 Task: Look for space in Güroymak, Turkey from 12th July, 2023 to 16th July, 2023 for 8 adults in price range Rs.10000 to Rs.16000. Place can be private room with 8 bedrooms having 8 beds and 8 bathrooms. Property type can be house, flat, guest house, hotel. Amenities needed are: wifi, TV, free parkinig on premises, gym, breakfast. Booking option can be shelf check-in. Required host language is English.
Action: Key pressed <Key.caps_lock>G<Key.caps_lock>uroymak,<Key.space><Key.caps_lock>T<Key.caps_lock>urkey<Key.enter>
Screenshot: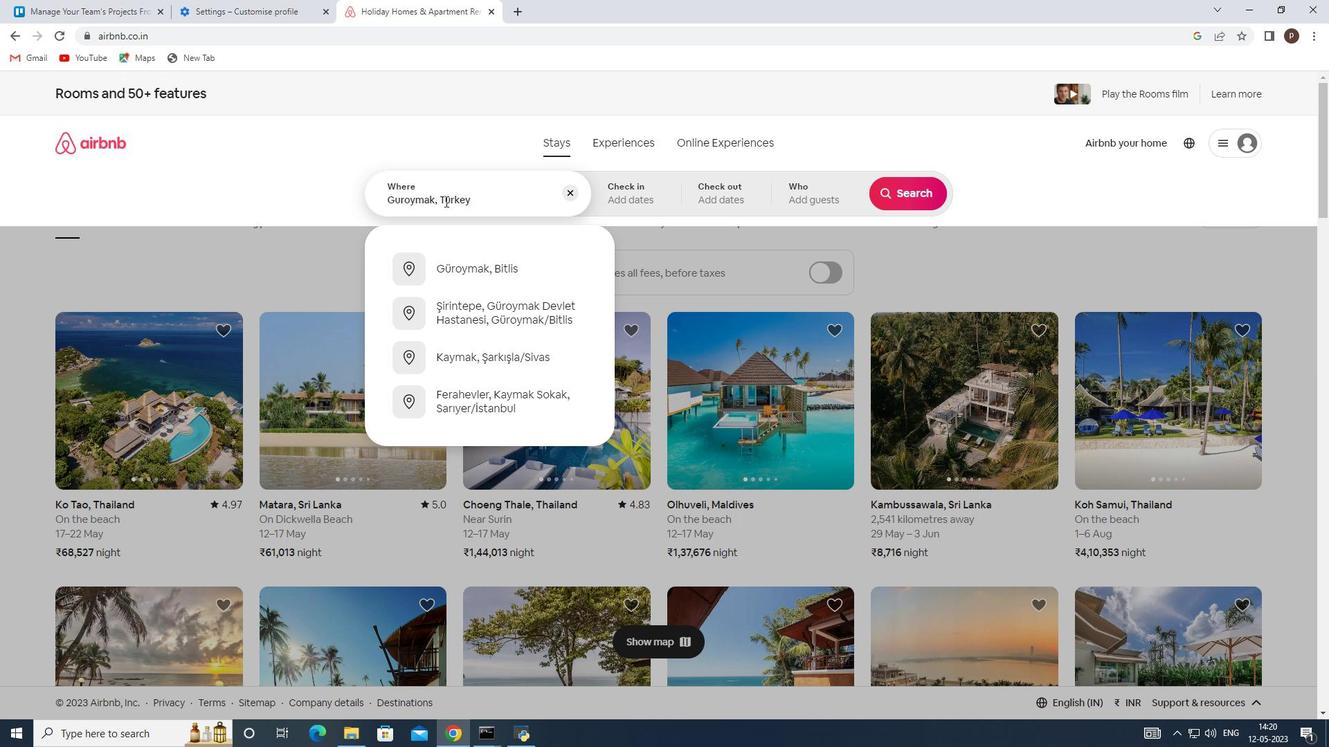 
Action: Mouse moved to (901, 300)
Screenshot: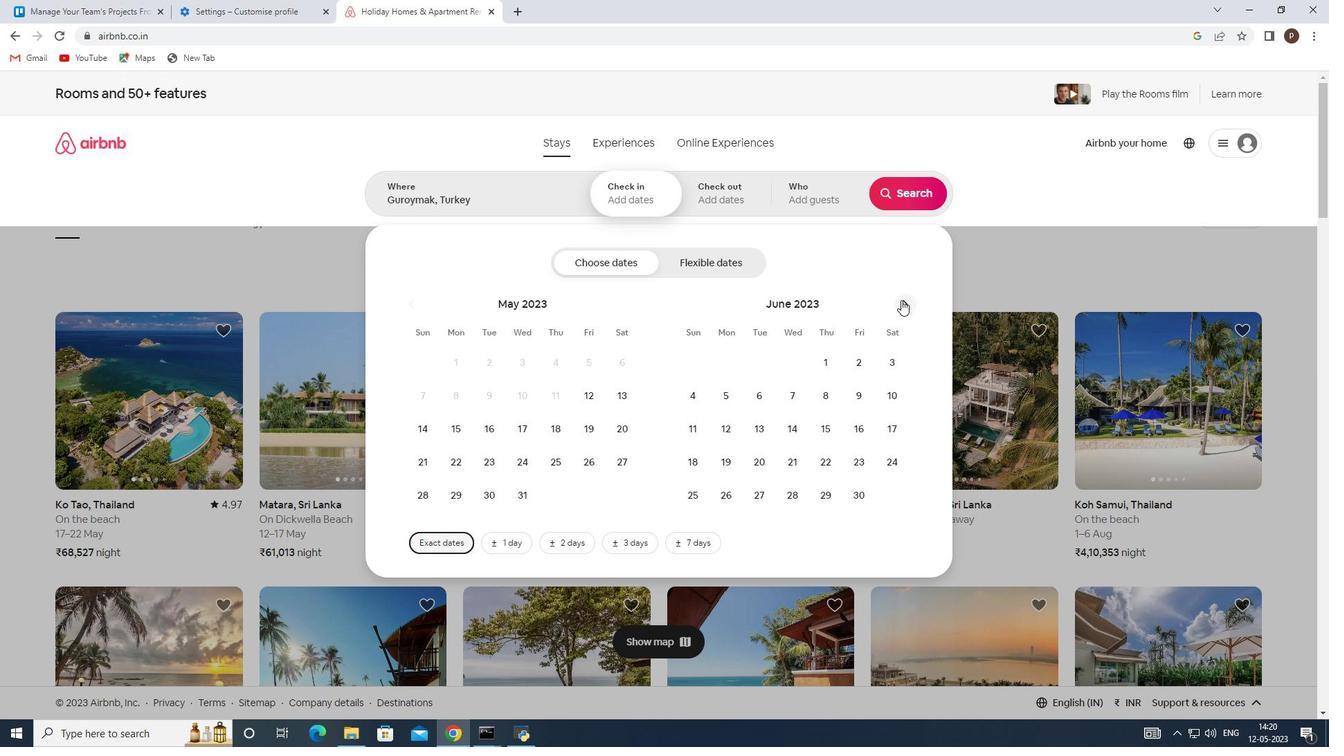 
Action: Mouse pressed left at (901, 300)
Screenshot: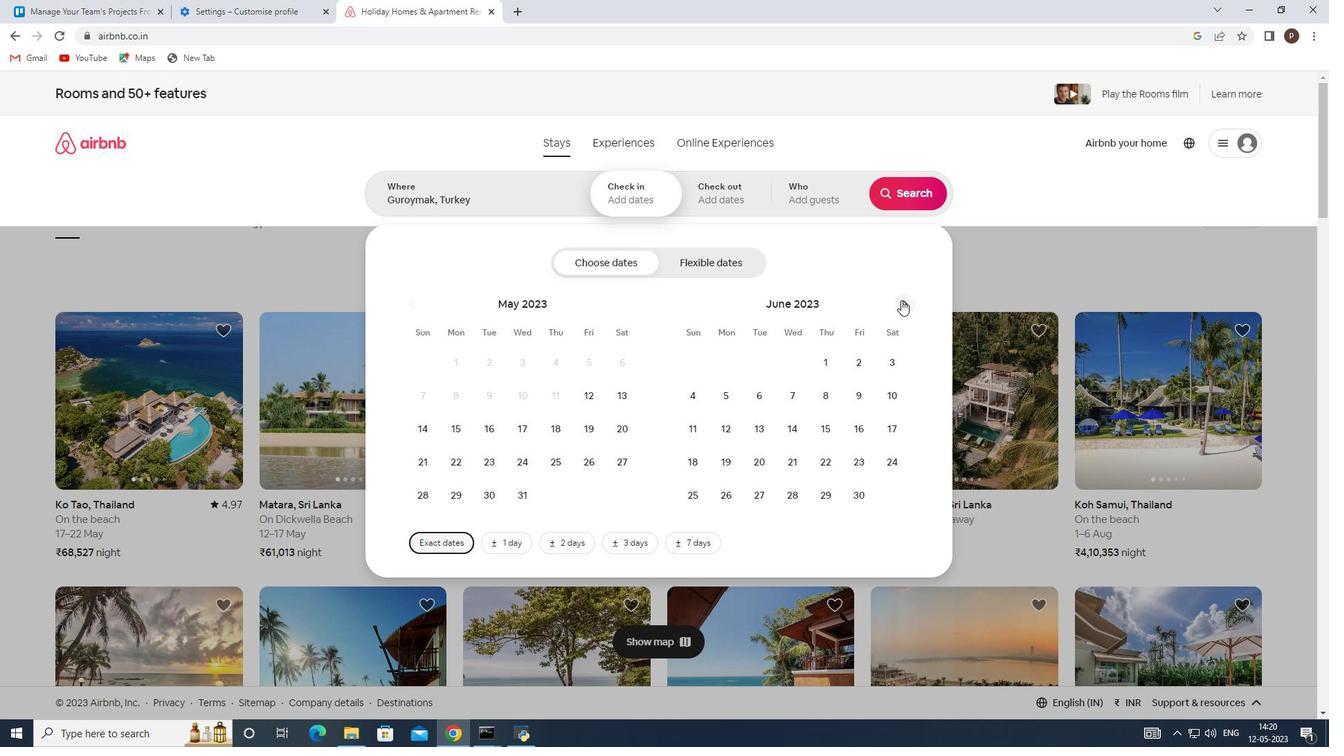 
Action: Mouse moved to (785, 428)
Screenshot: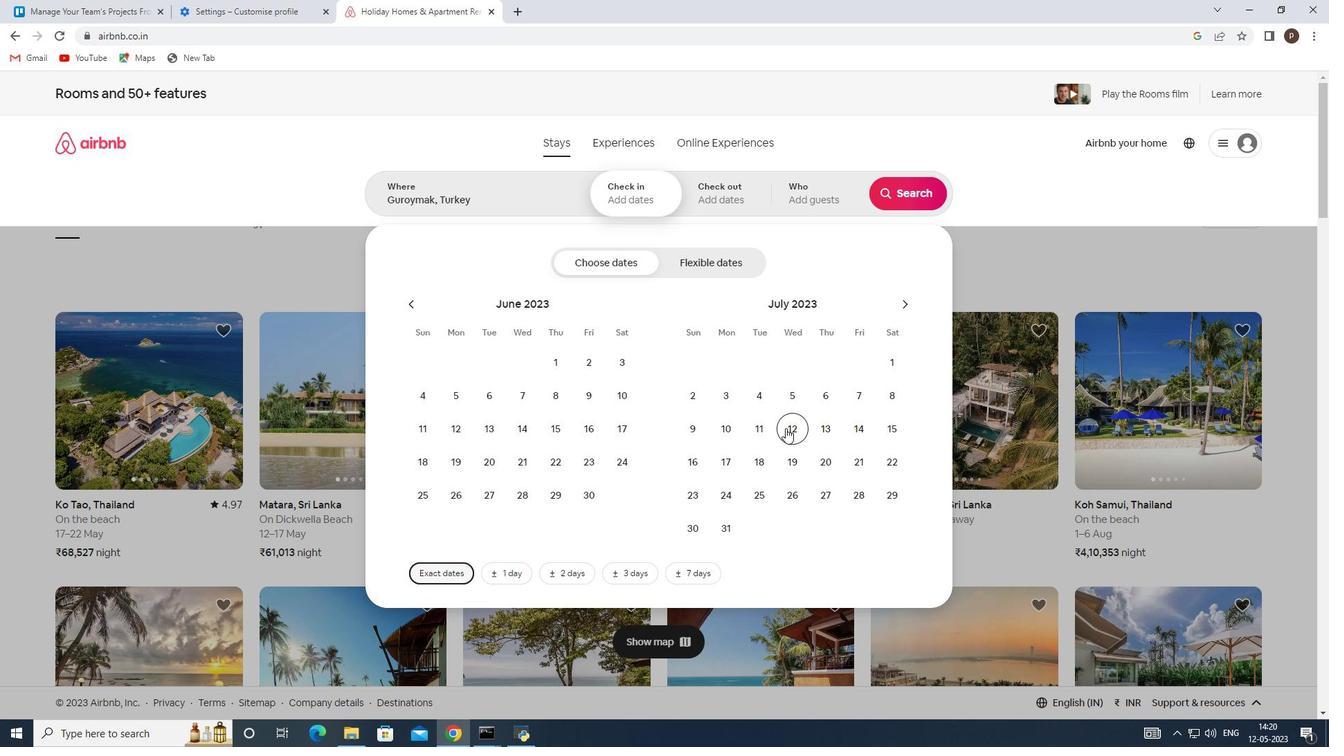 
Action: Mouse pressed left at (785, 428)
Screenshot: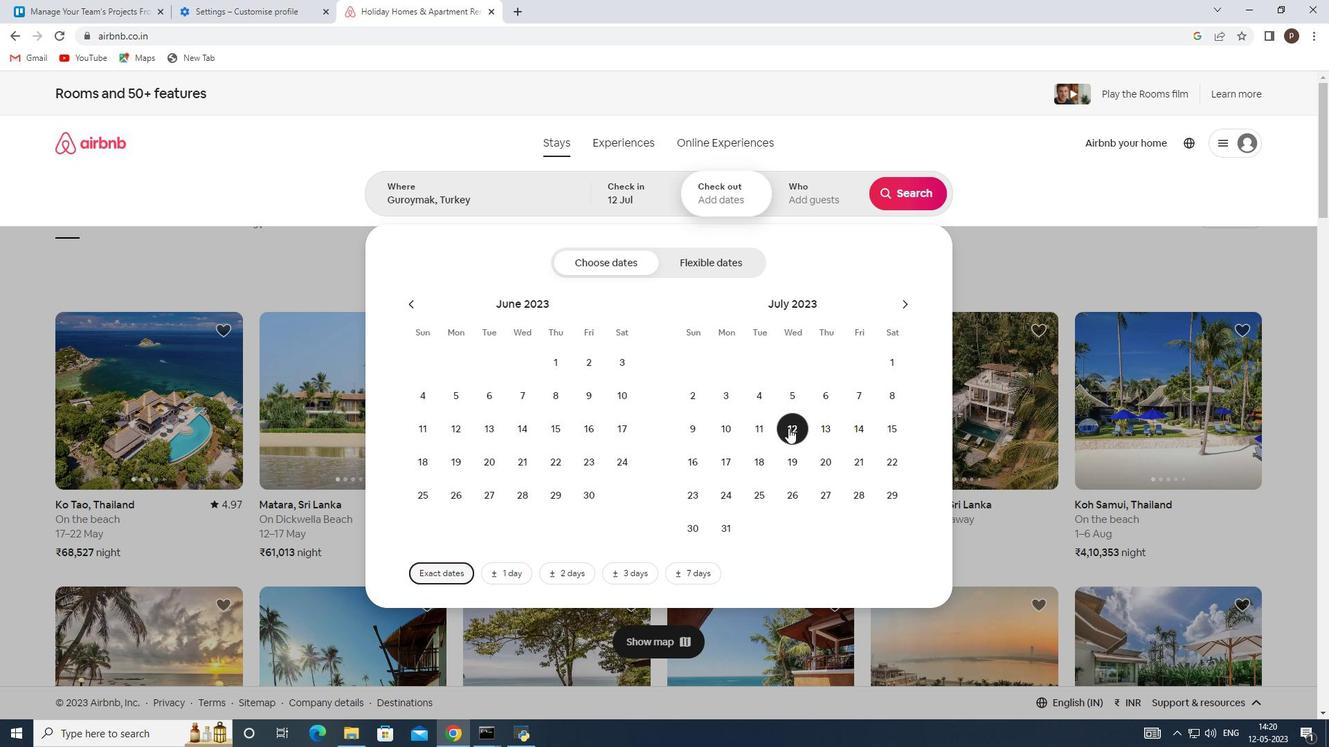 
Action: Mouse moved to (701, 461)
Screenshot: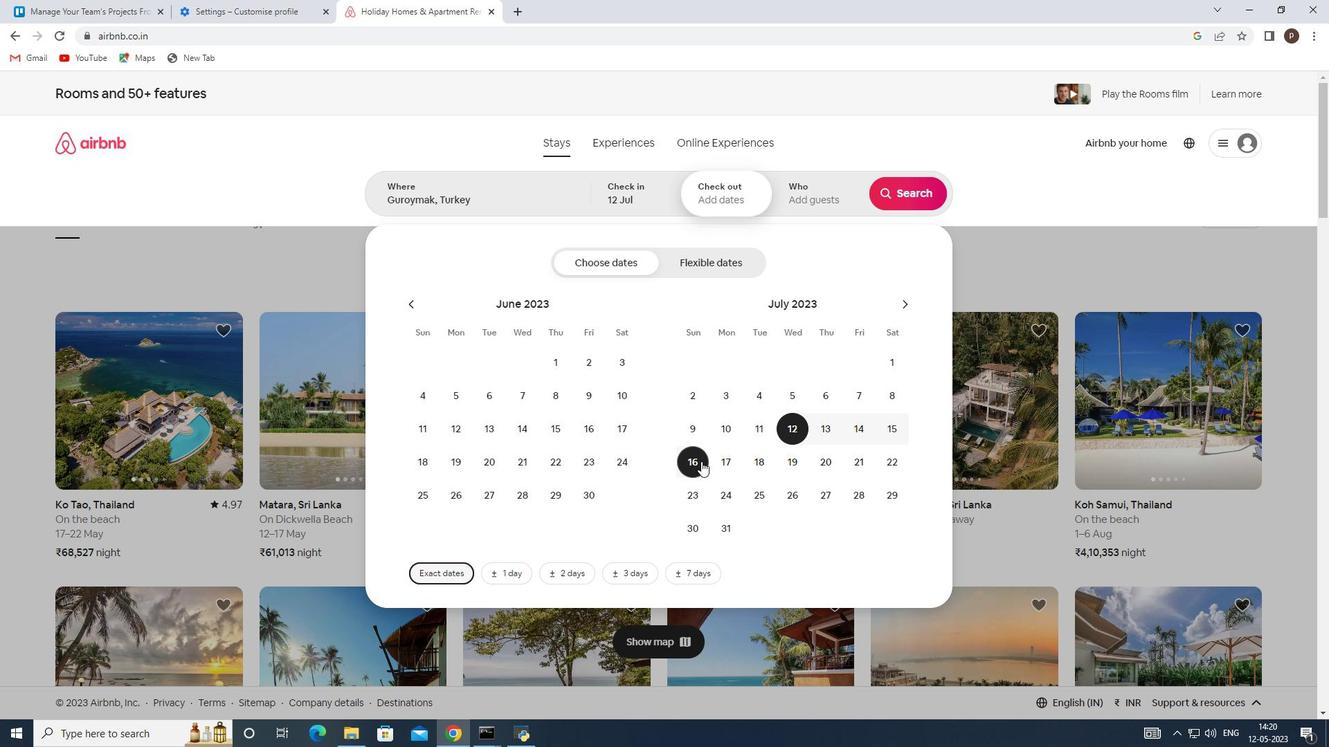 
Action: Mouse pressed left at (701, 461)
Screenshot: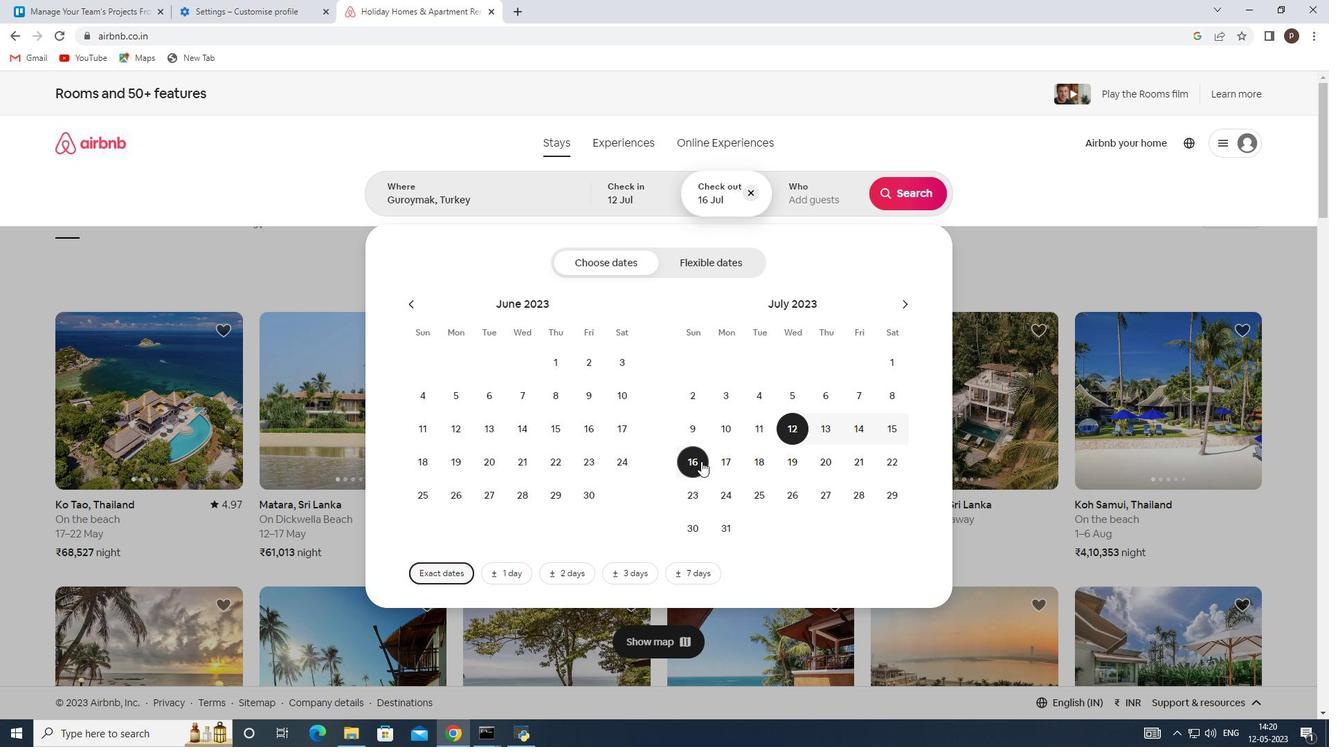 
Action: Mouse moved to (815, 190)
Screenshot: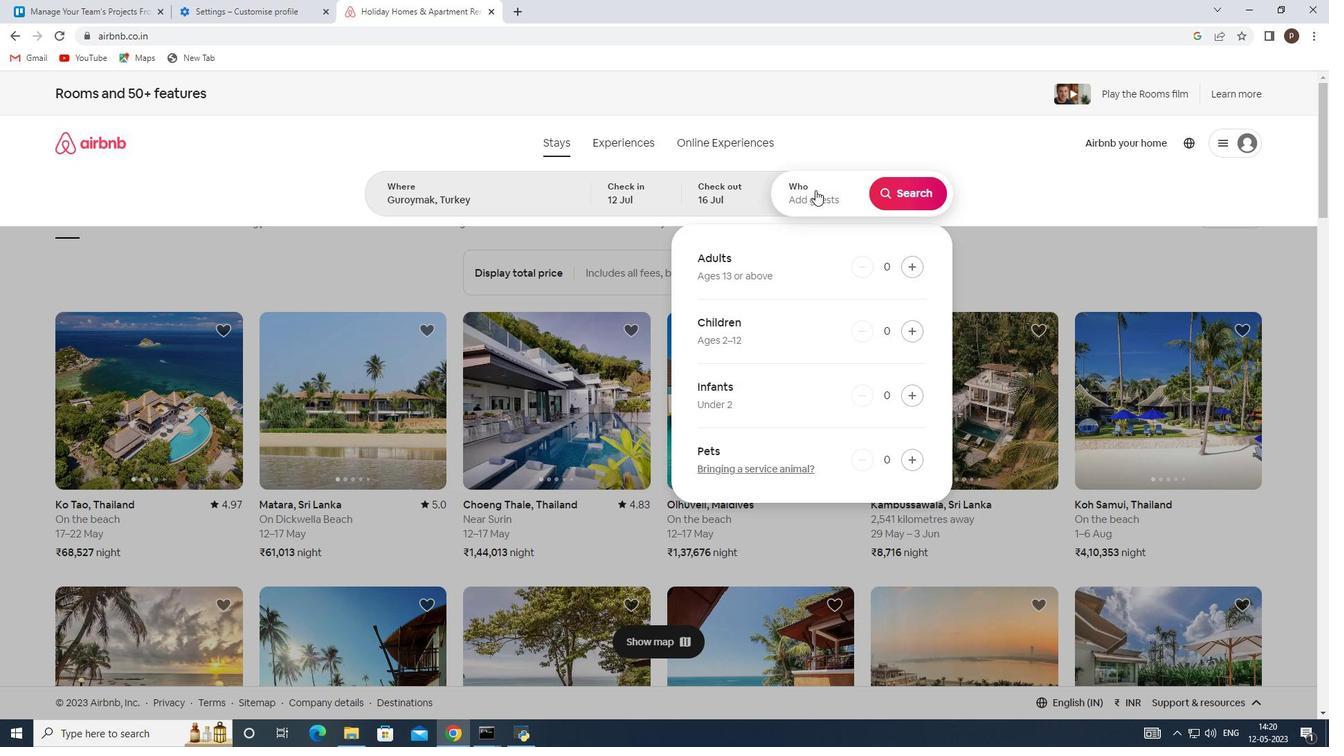 
Action: Mouse pressed left at (815, 190)
Screenshot: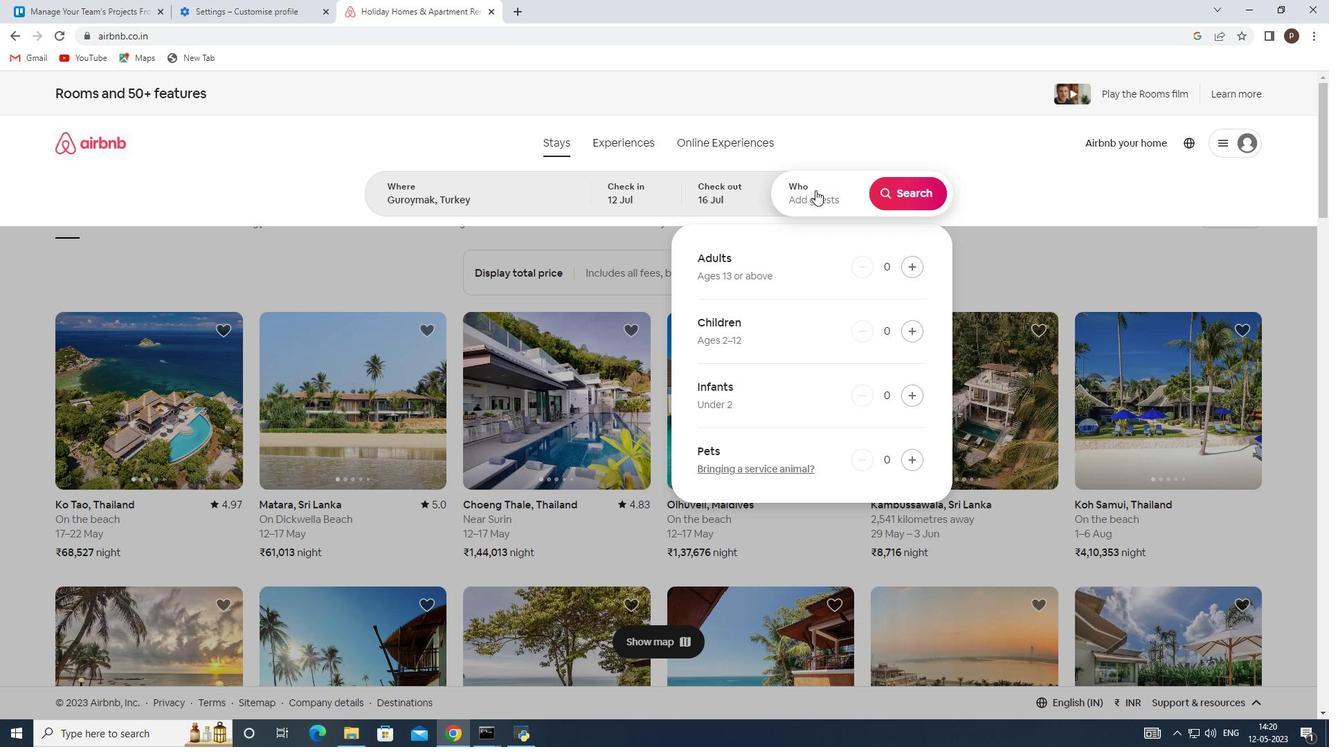 
Action: Mouse moved to (916, 265)
Screenshot: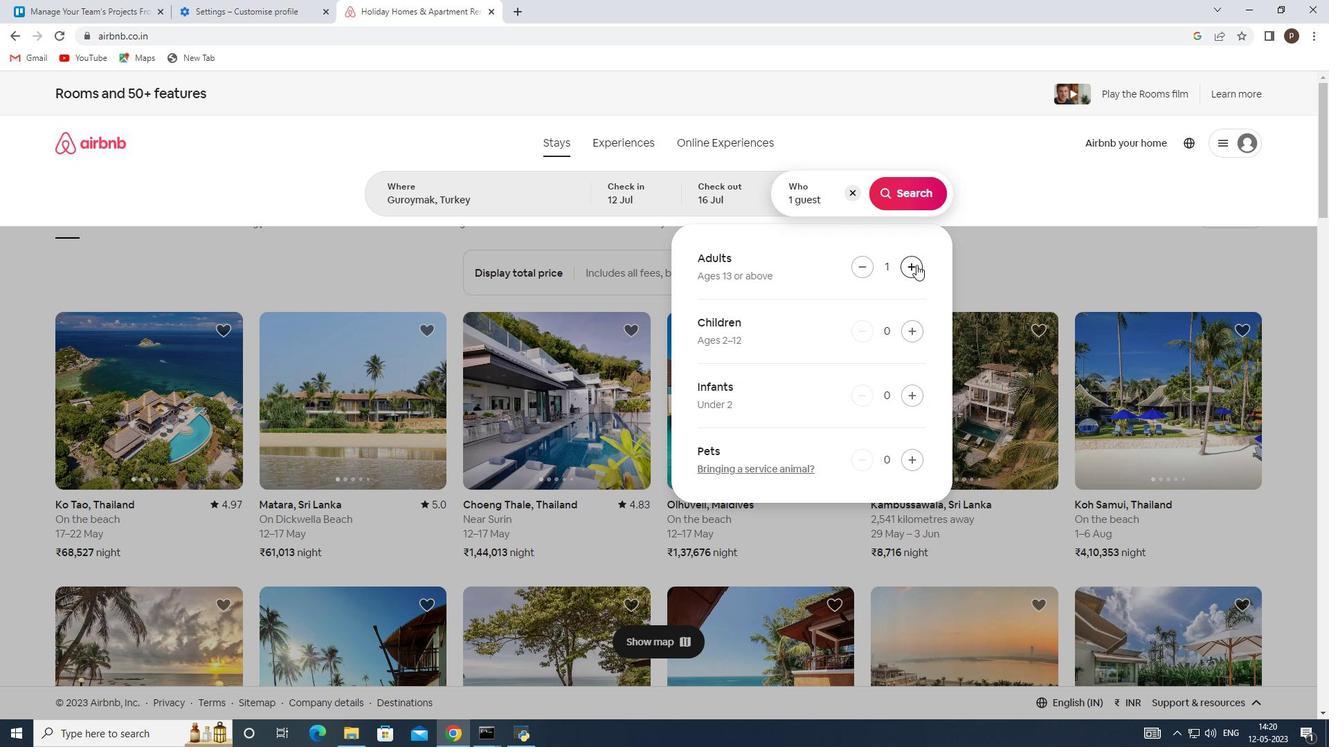 
Action: Mouse pressed left at (916, 265)
Screenshot: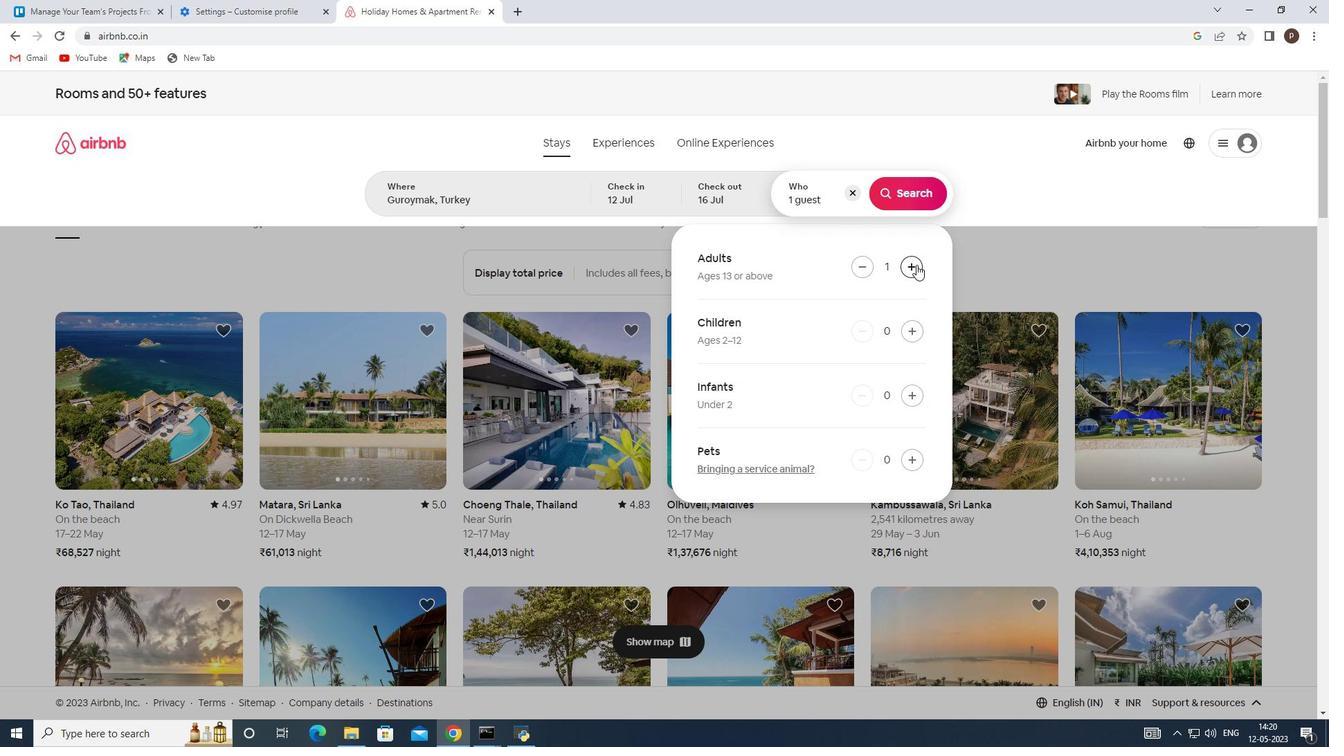 
Action: Mouse pressed left at (916, 265)
Screenshot: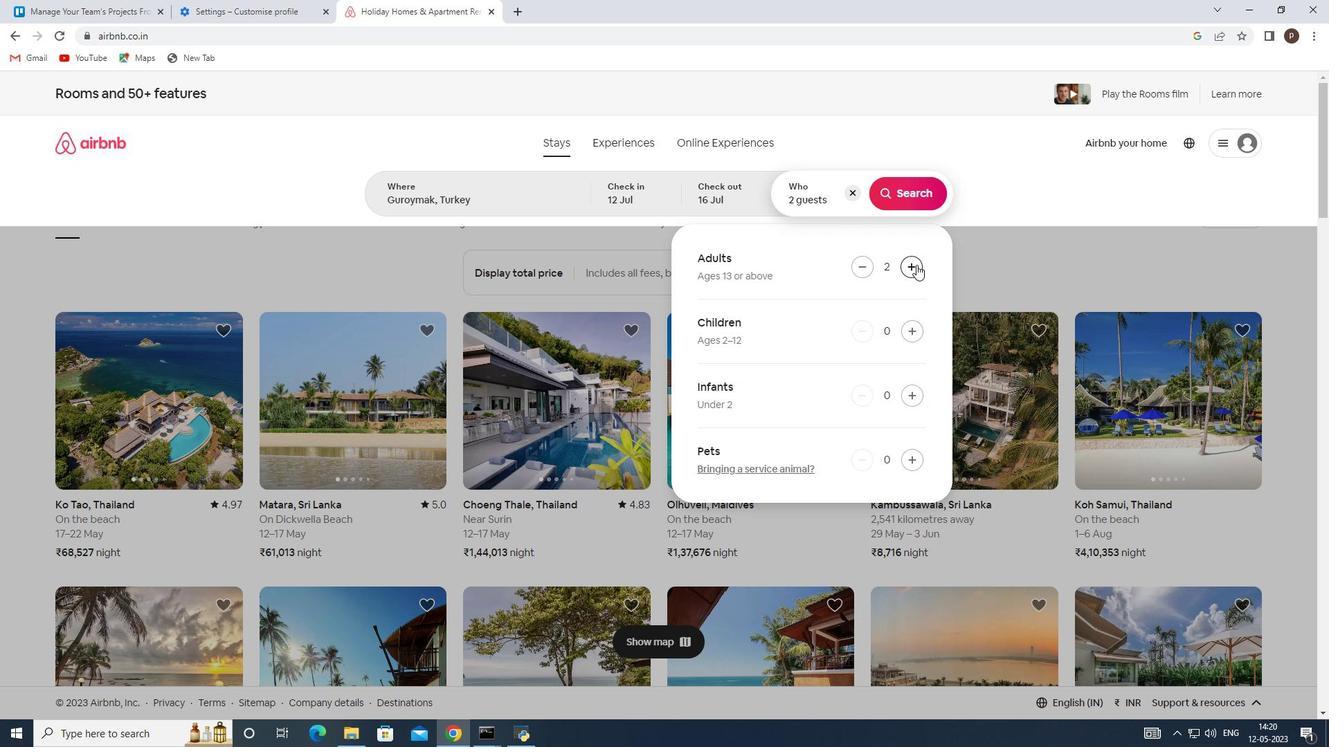 
Action: Mouse pressed left at (916, 265)
Screenshot: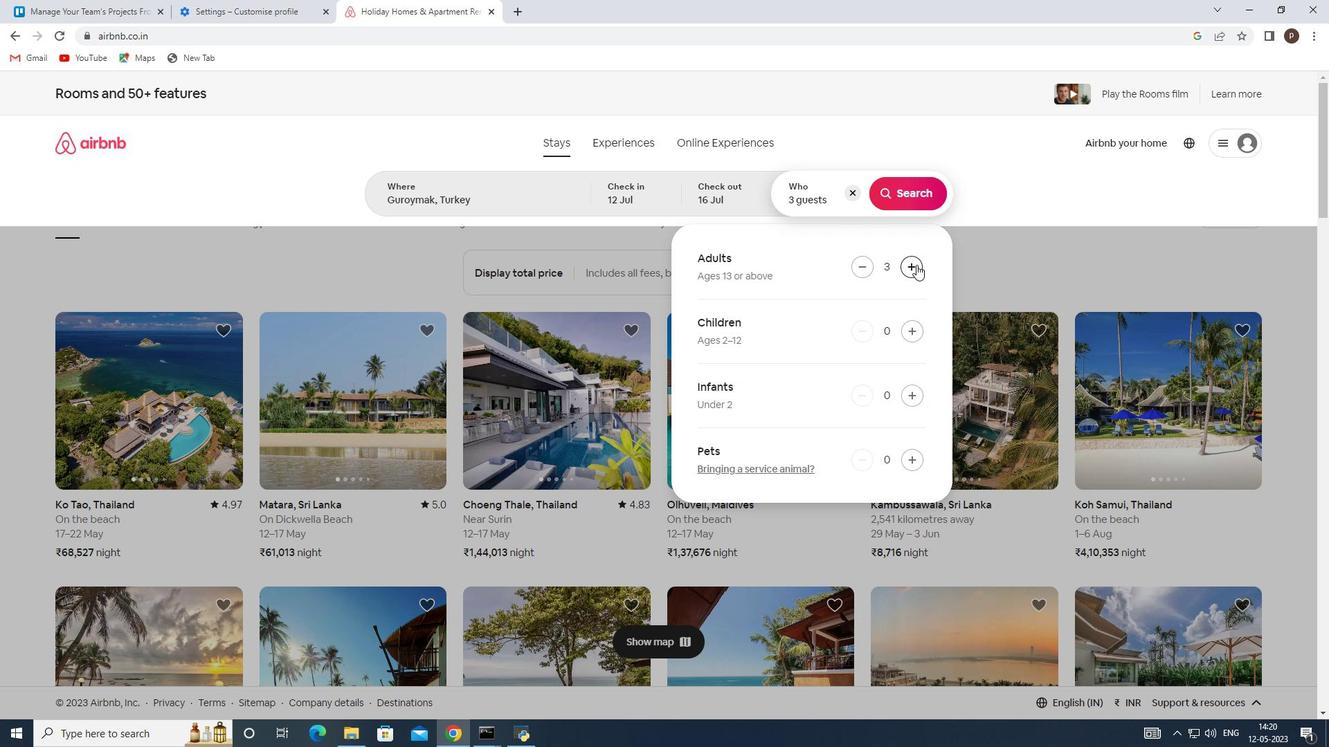 
Action: Mouse pressed left at (916, 265)
Screenshot: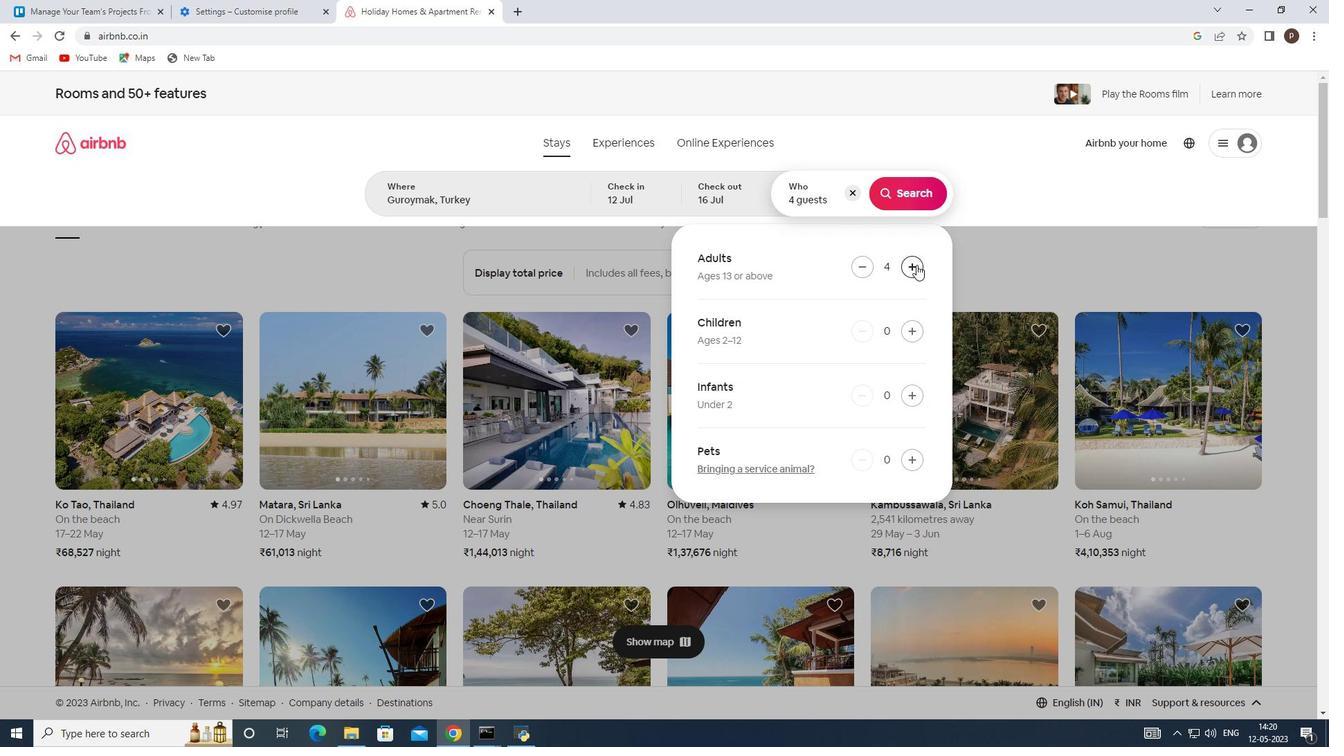 
Action: Mouse pressed left at (916, 265)
Screenshot: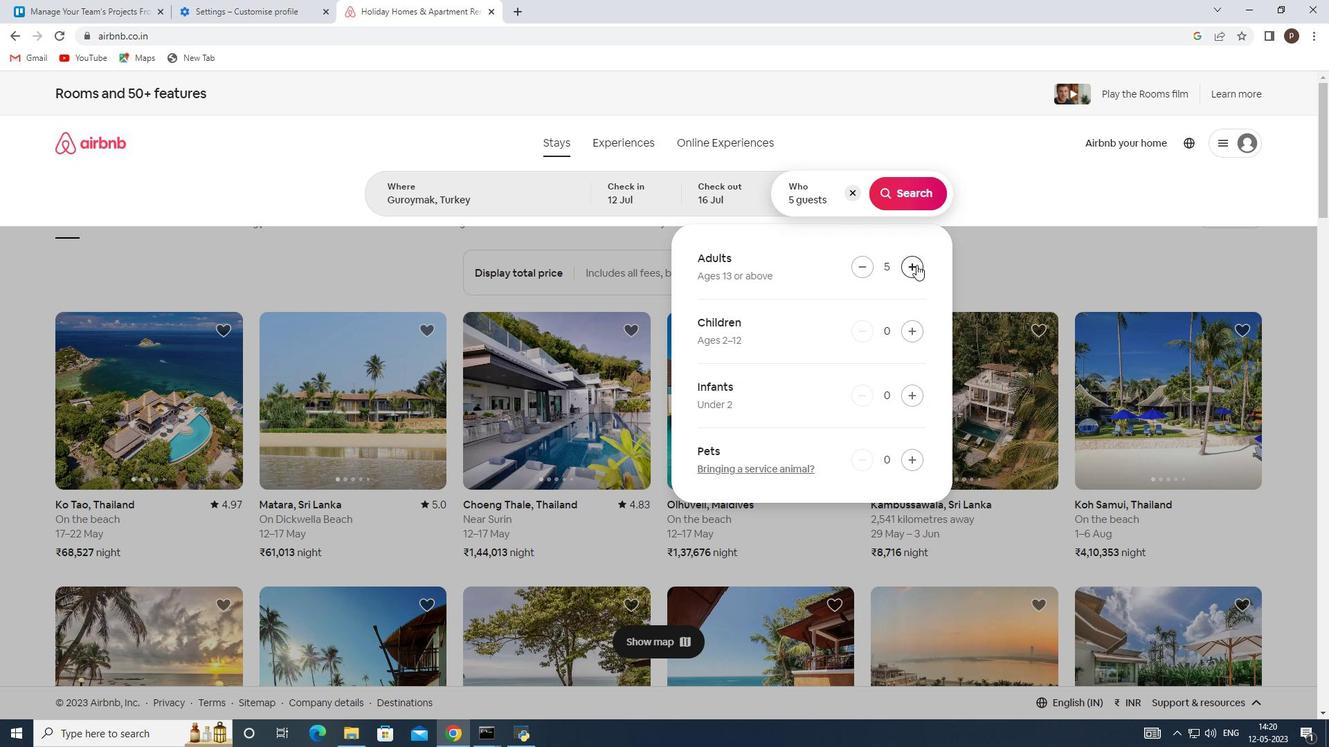 
Action: Mouse pressed left at (916, 265)
Screenshot: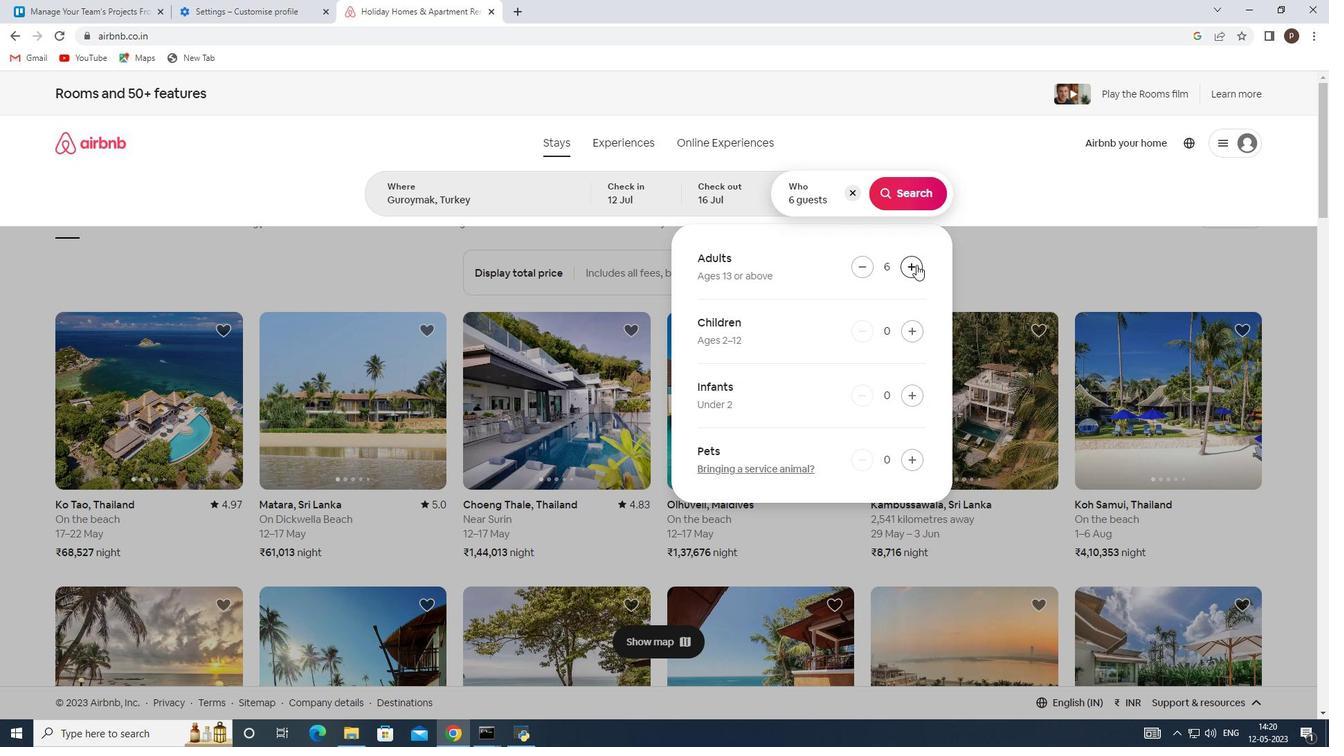 
Action: Mouse pressed left at (916, 265)
Screenshot: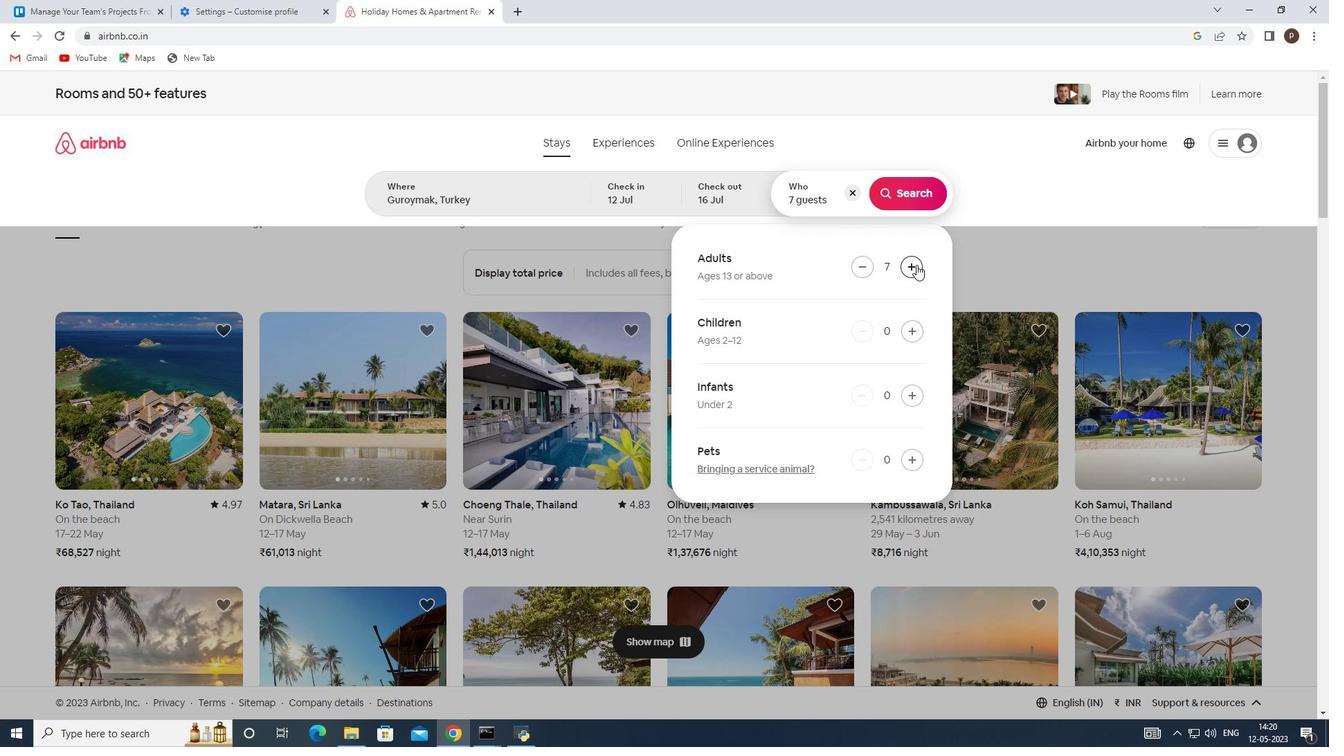 
Action: Mouse pressed left at (916, 265)
Screenshot: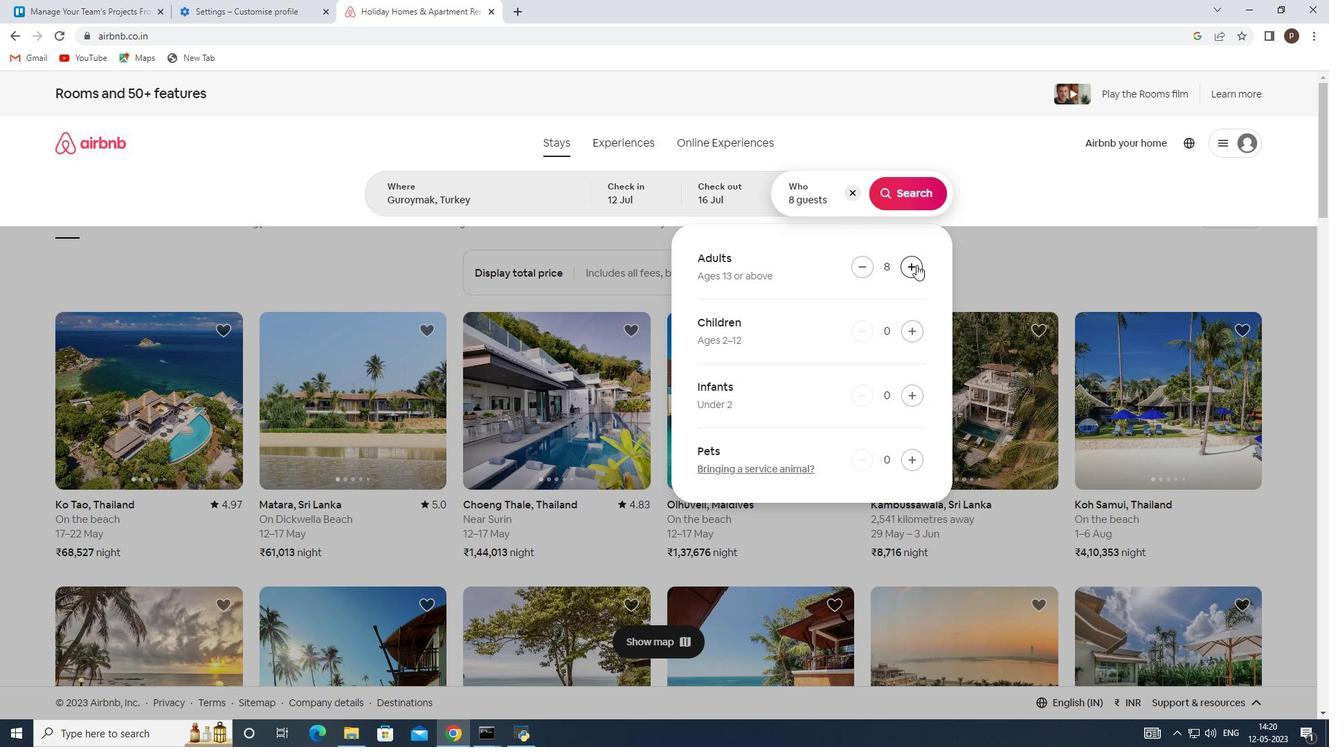 
Action: Mouse moved to (903, 200)
Screenshot: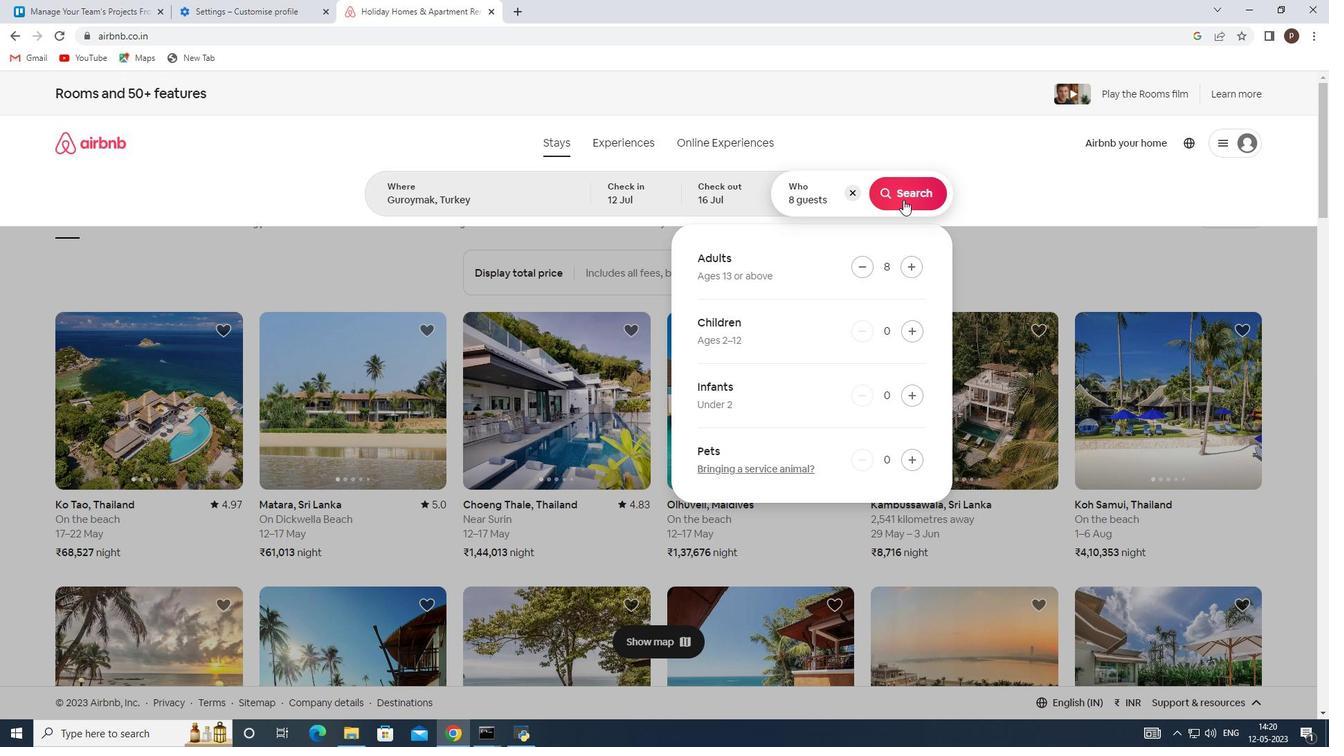 
Action: Mouse pressed left at (903, 200)
Screenshot: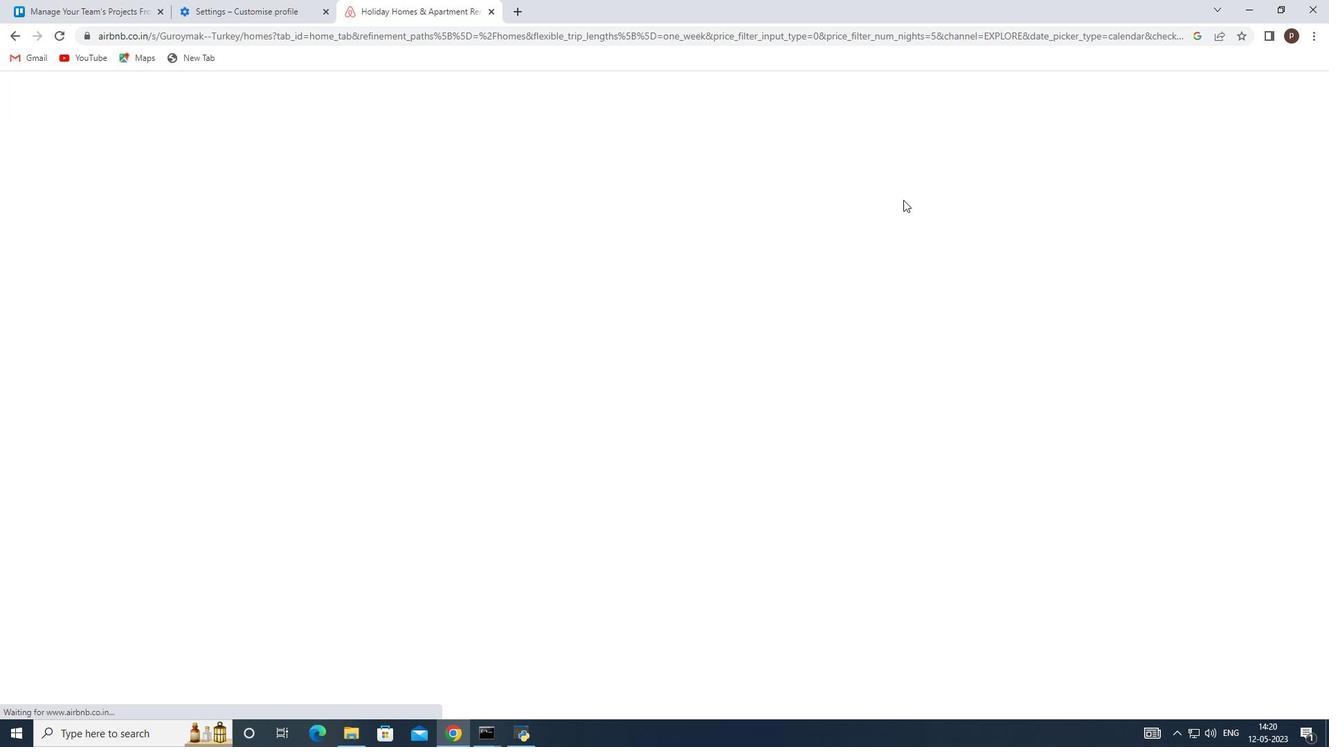 
Action: Mouse moved to (1249, 156)
Screenshot: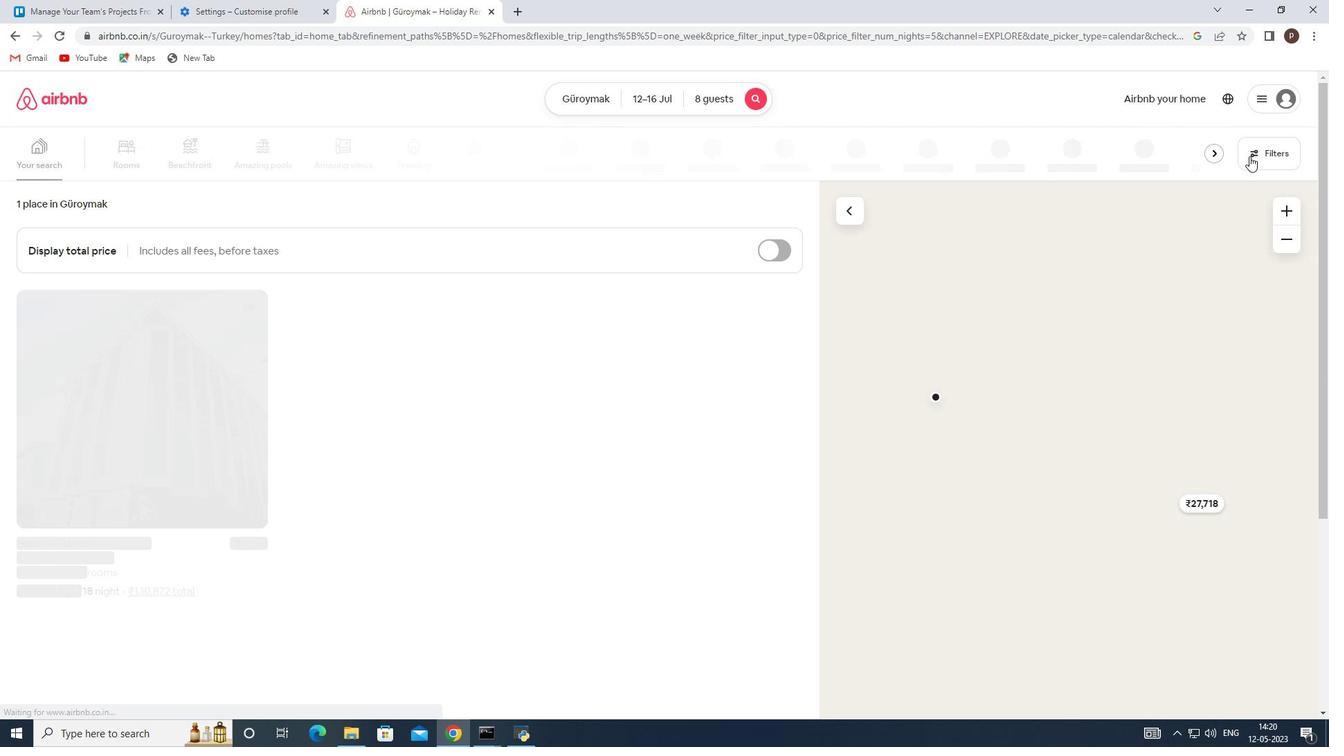 
Action: Mouse pressed left at (1249, 156)
Screenshot: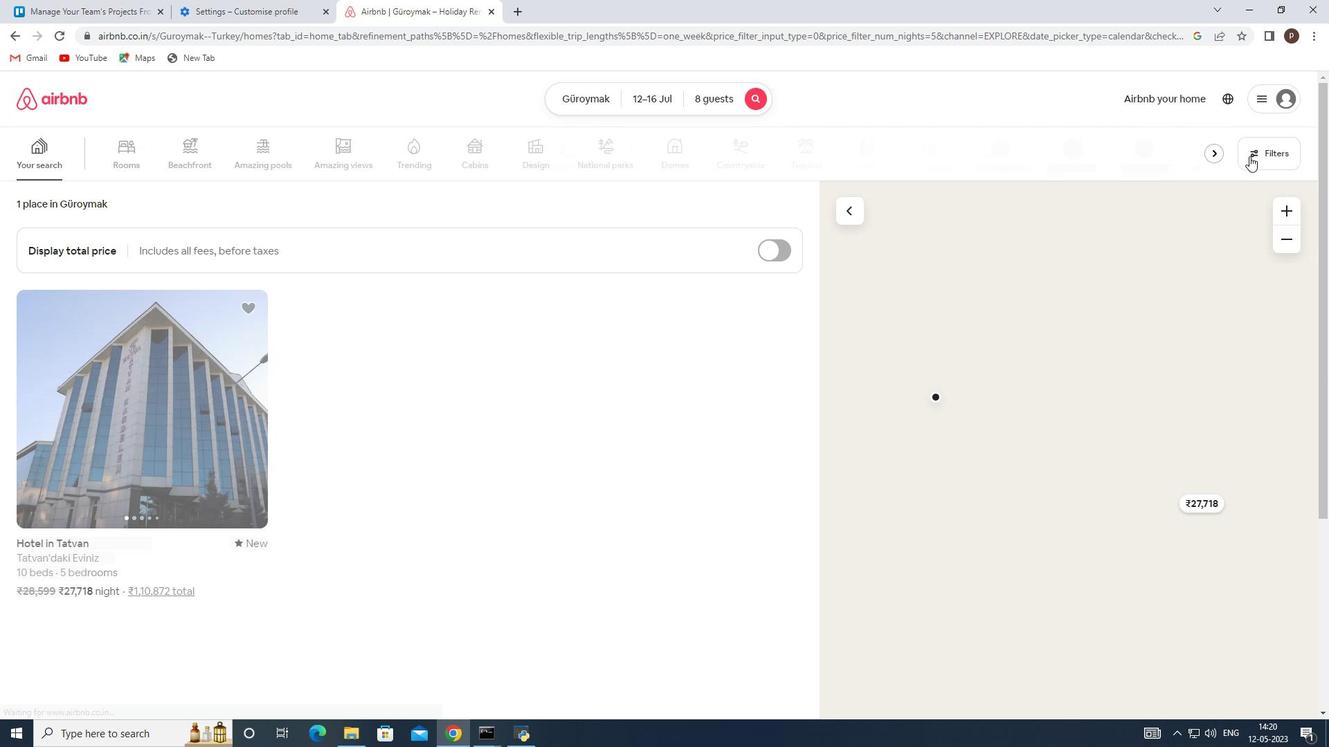 
Action: Mouse moved to (470, 491)
Screenshot: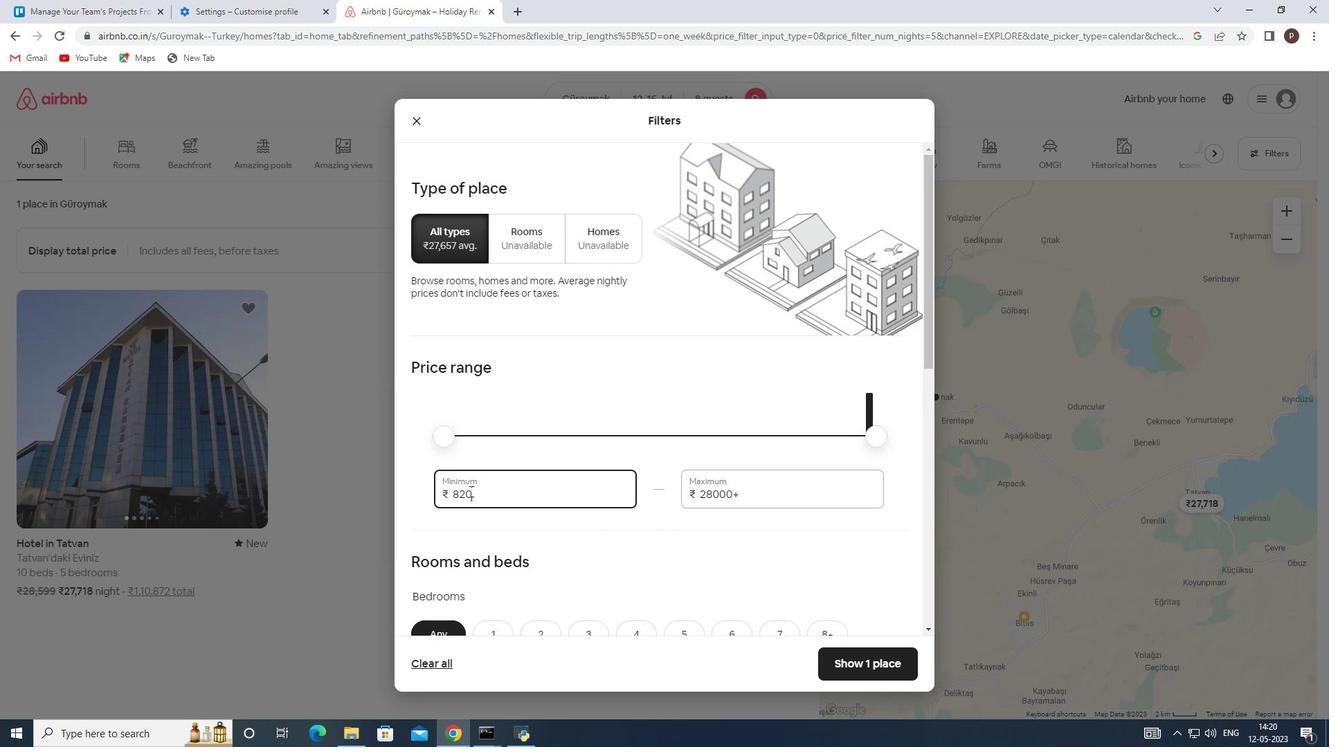 
Action: Mouse pressed left at (470, 491)
Screenshot: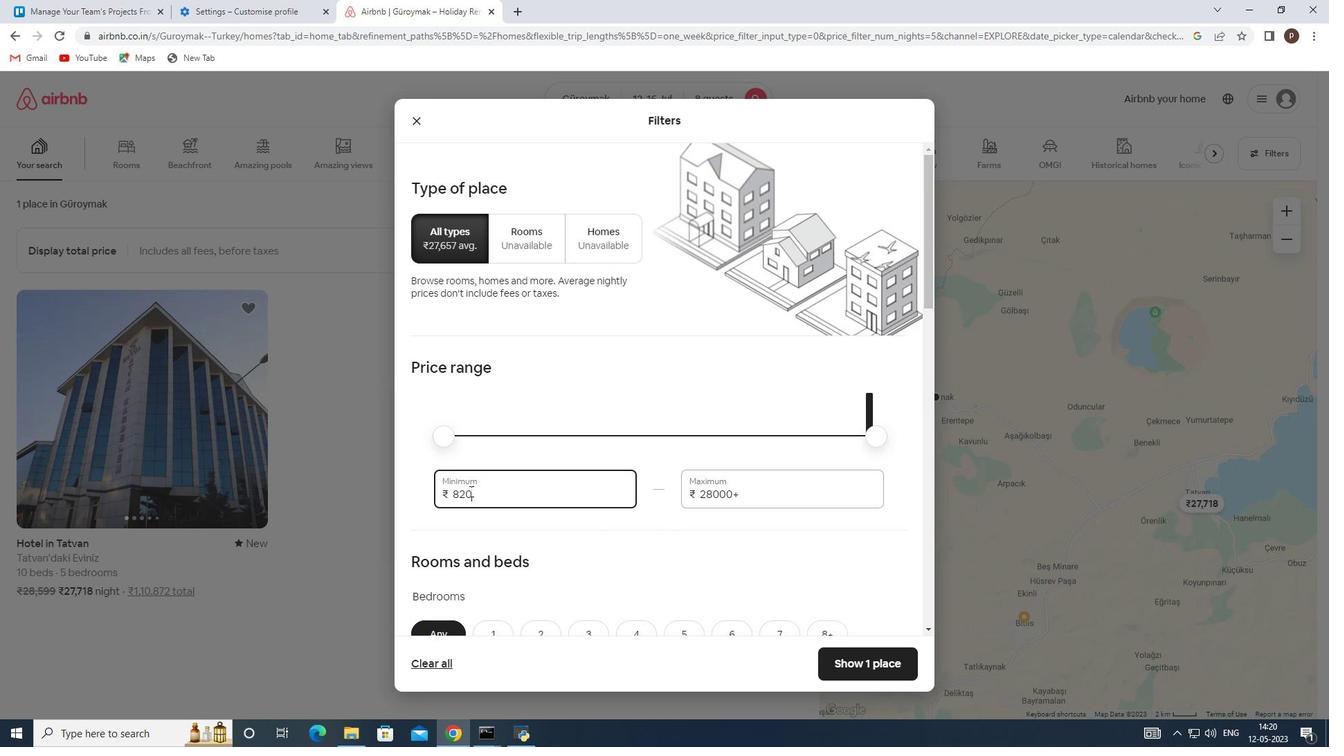
Action: Mouse pressed left at (470, 491)
Screenshot: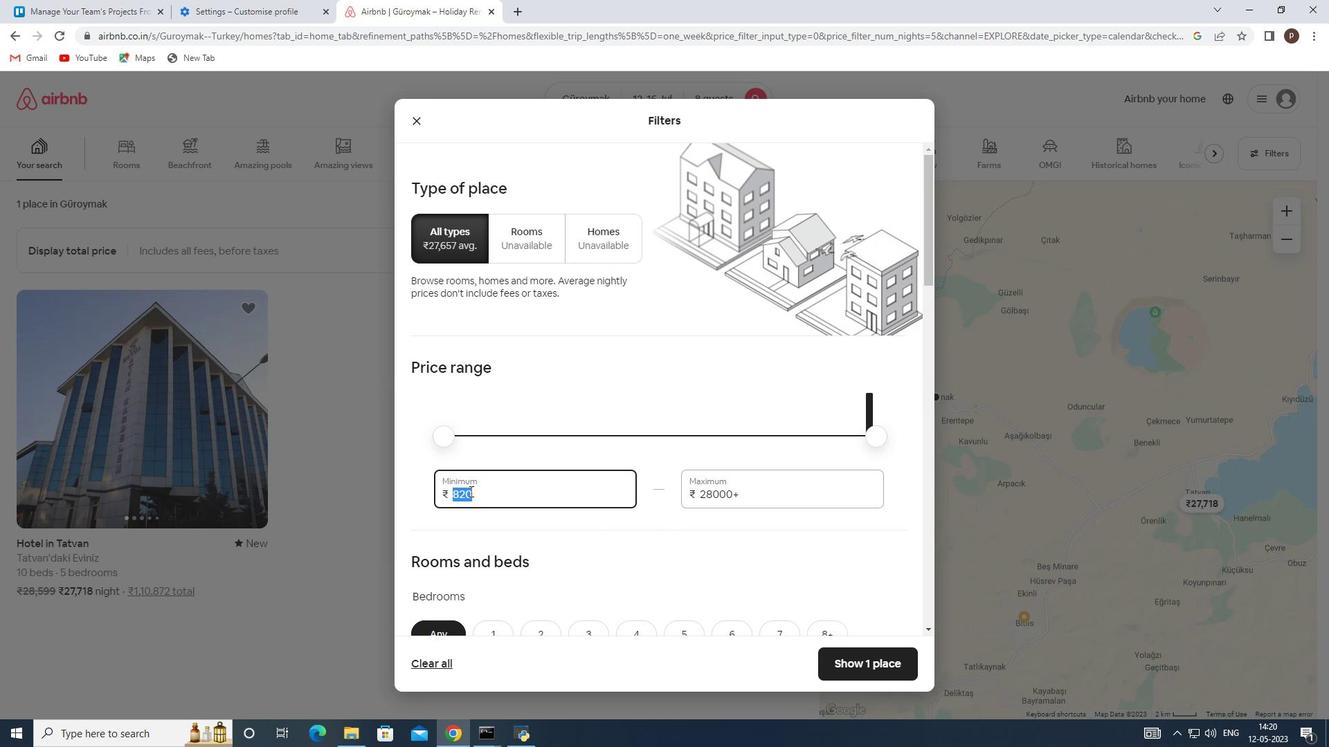 
Action: Key pressed 10000<Key.tab>16000
Screenshot: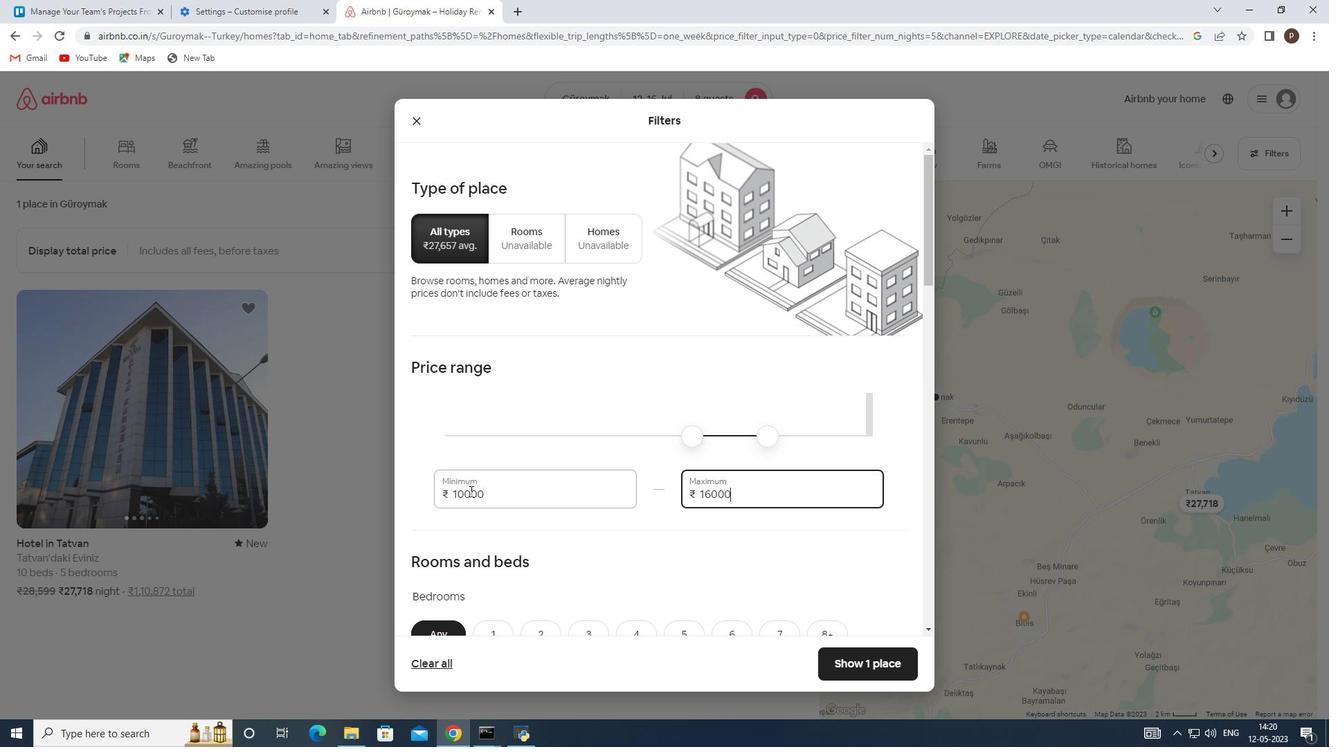 
Action: Mouse moved to (519, 525)
Screenshot: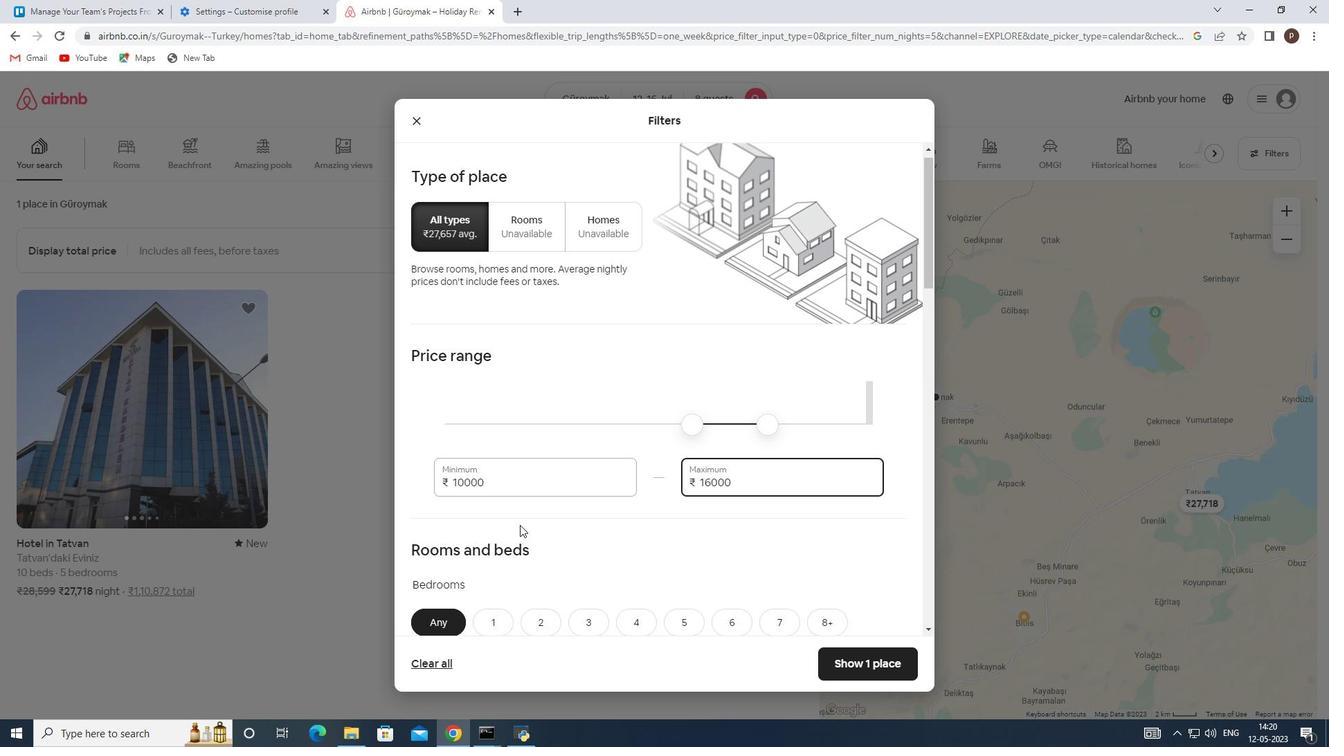 
Action: Mouse scrolled (519, 524) with delta (0, 0)
Screenshot: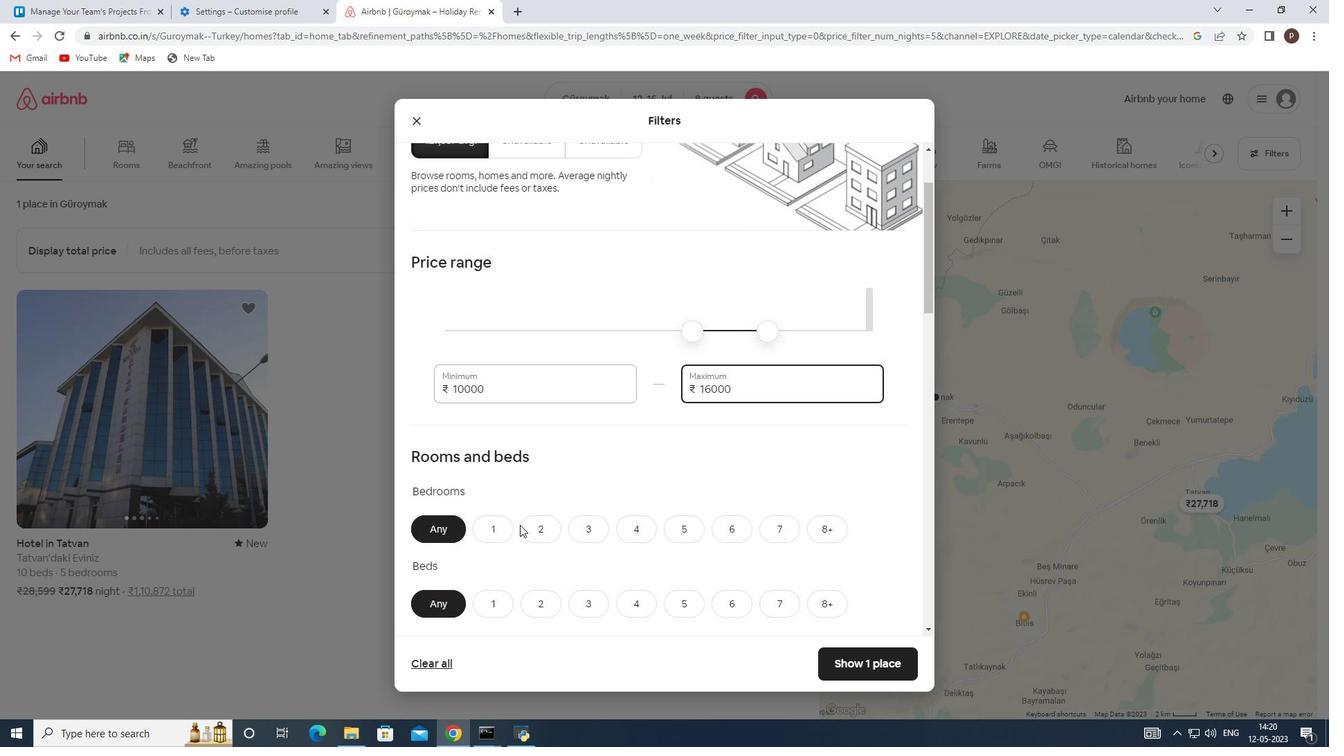 
Action: Mouse scrolled (519, 524) with delta (0, 0)
Screenshot: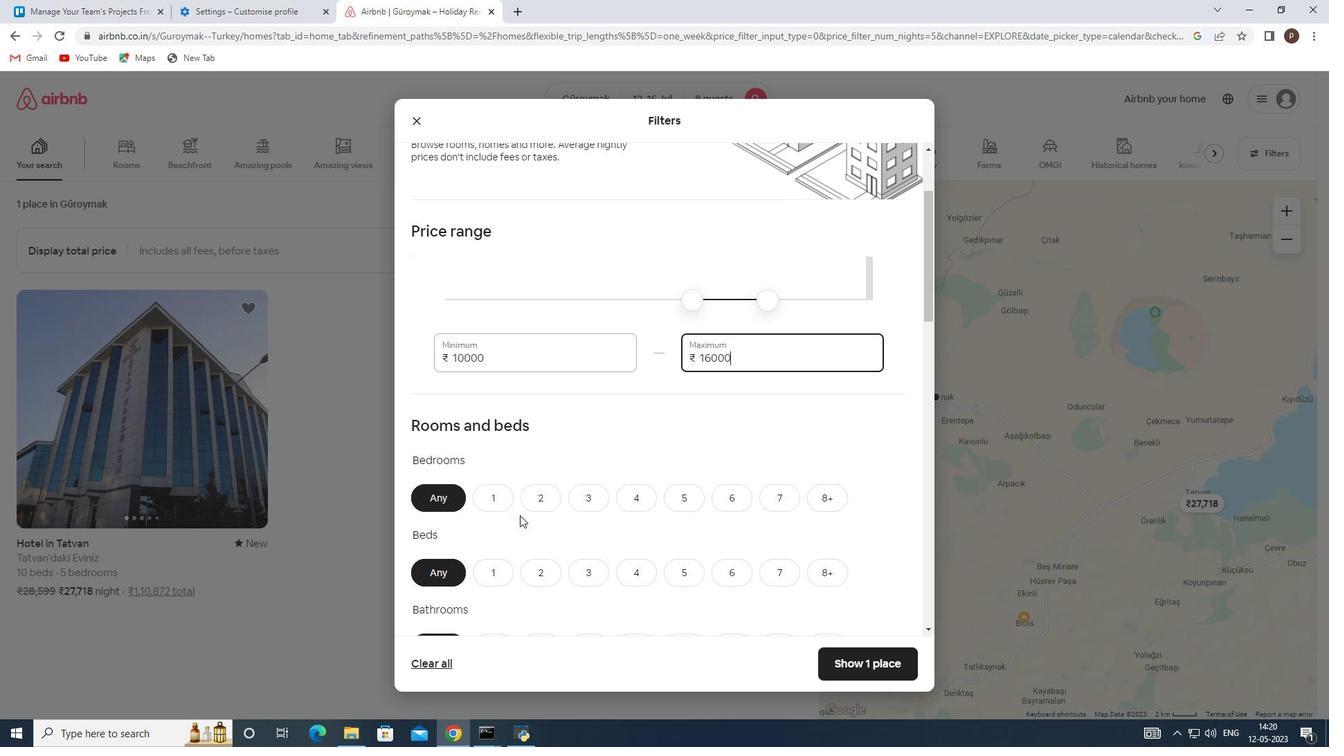 
Action: Mouse moved to (519, 504)
Screenshot: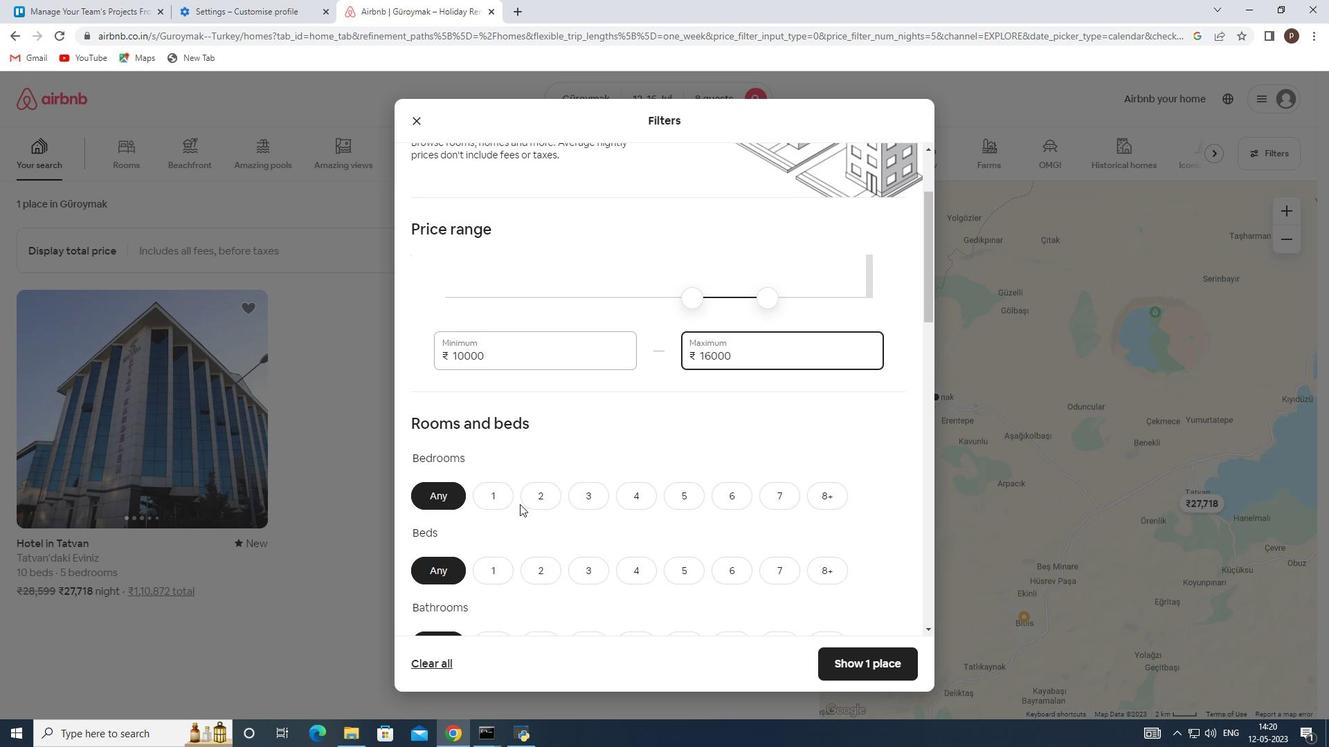
Action: Mouse scrolled (519, 504) with delta (0, 0)
Screenshot: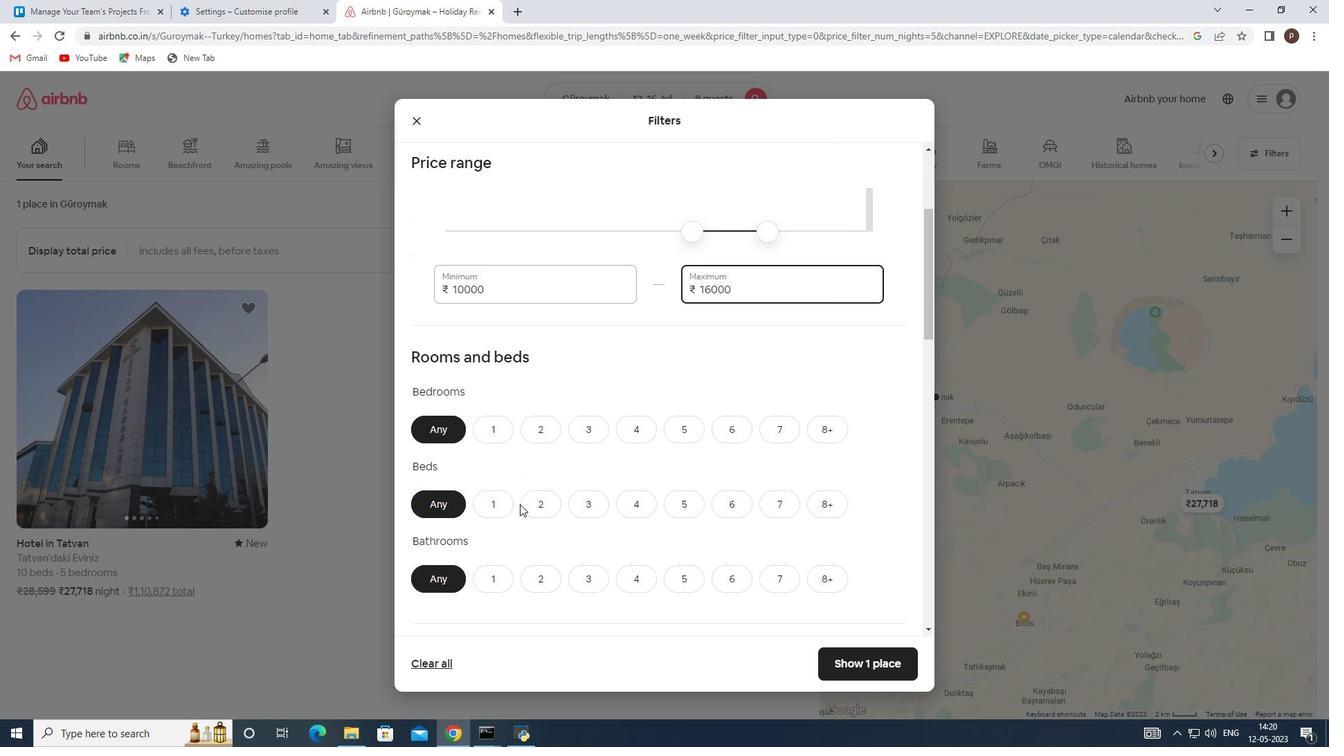 
Action: Mouse scrolled (519, 504) with delta (0, 0)
Screenshot: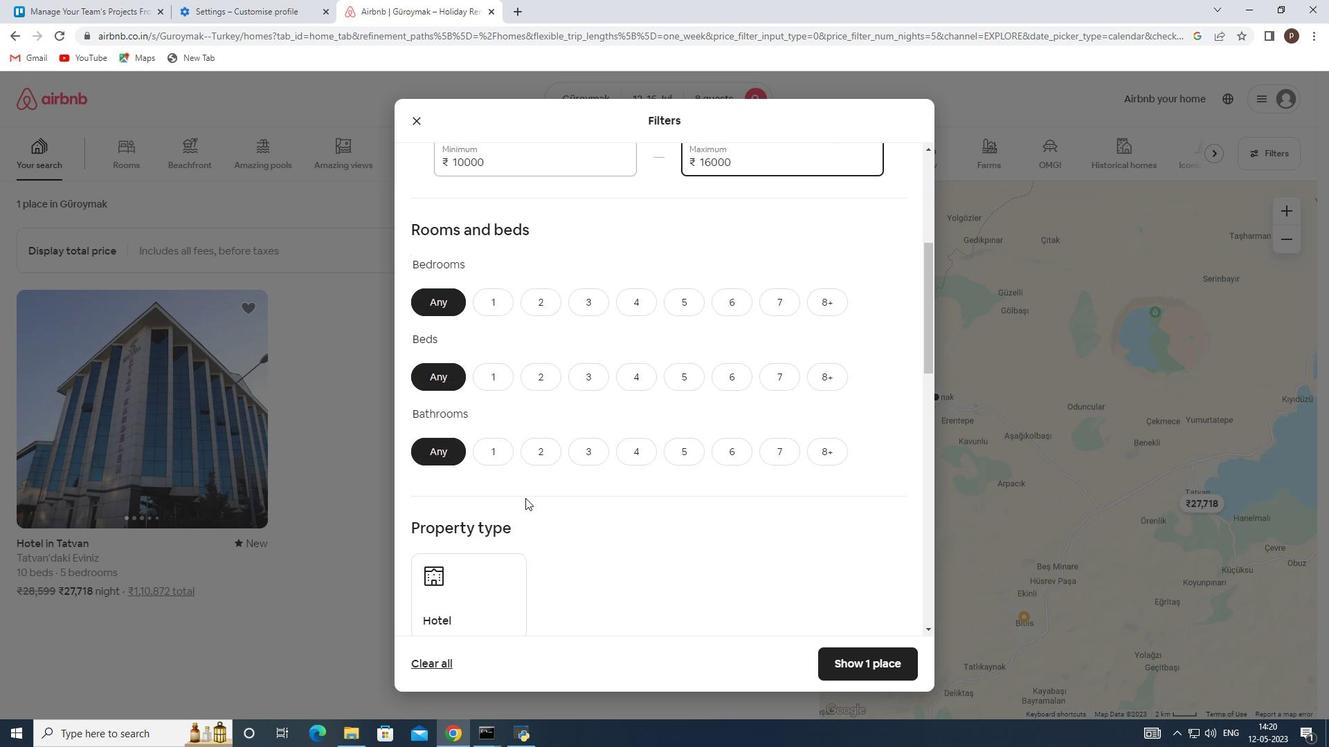 
Action: Mouse scrolled (519, 504) with delta (0, 0)
Screenshot: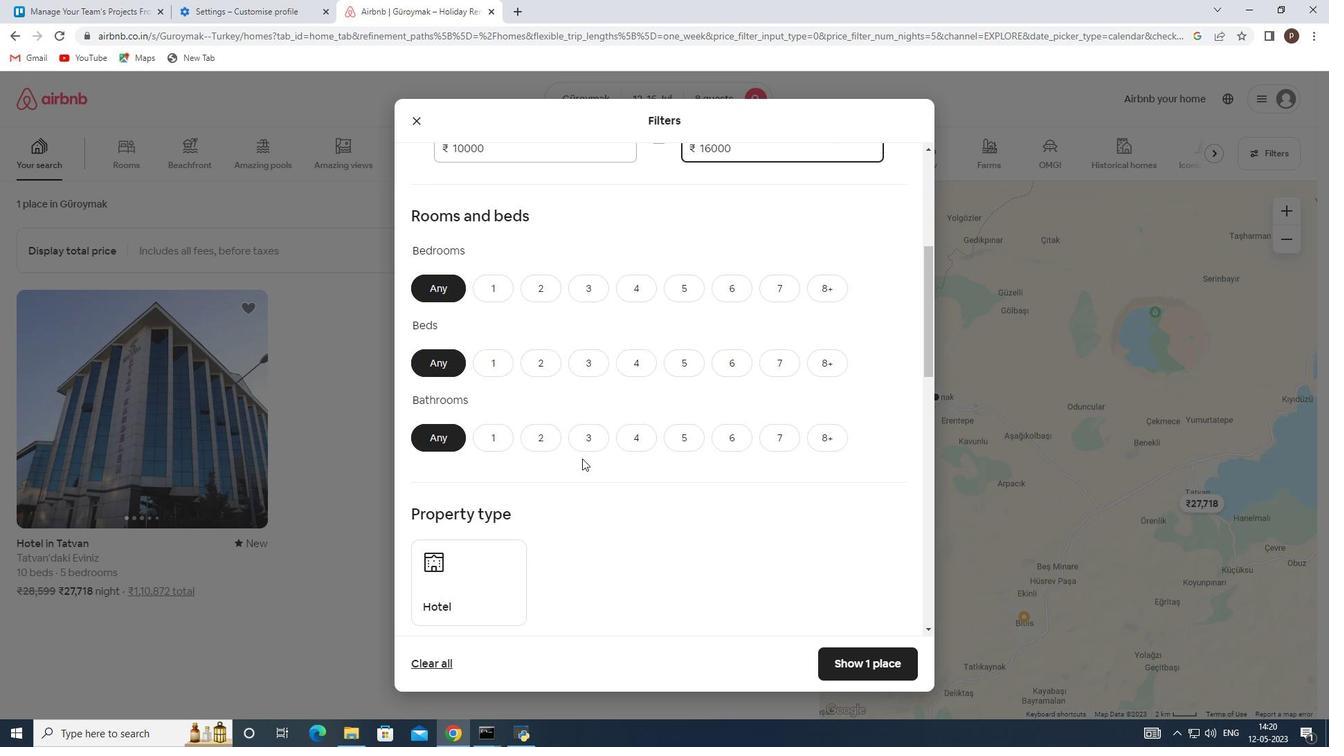 
Action: Mouse moved to (835, 283)
Screenshot: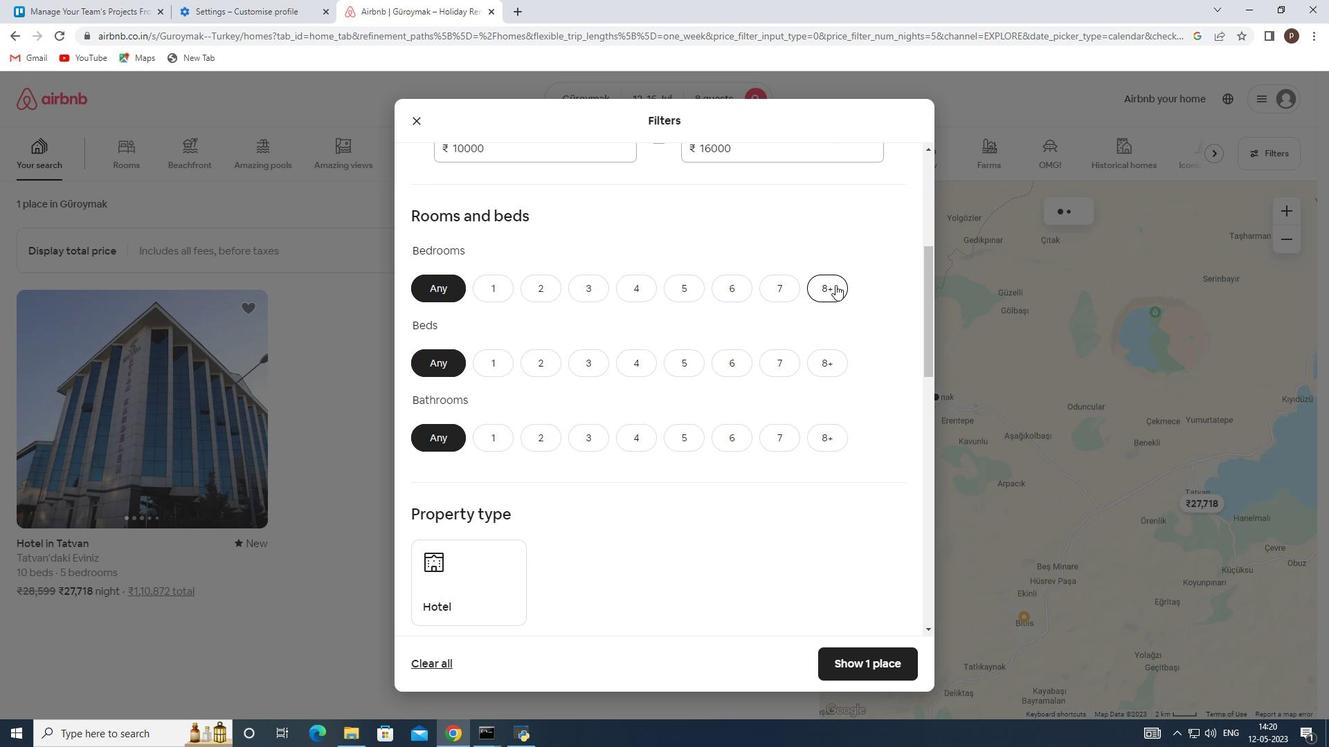
Action: Mouse pressed left at (835, 283)
Screenshot: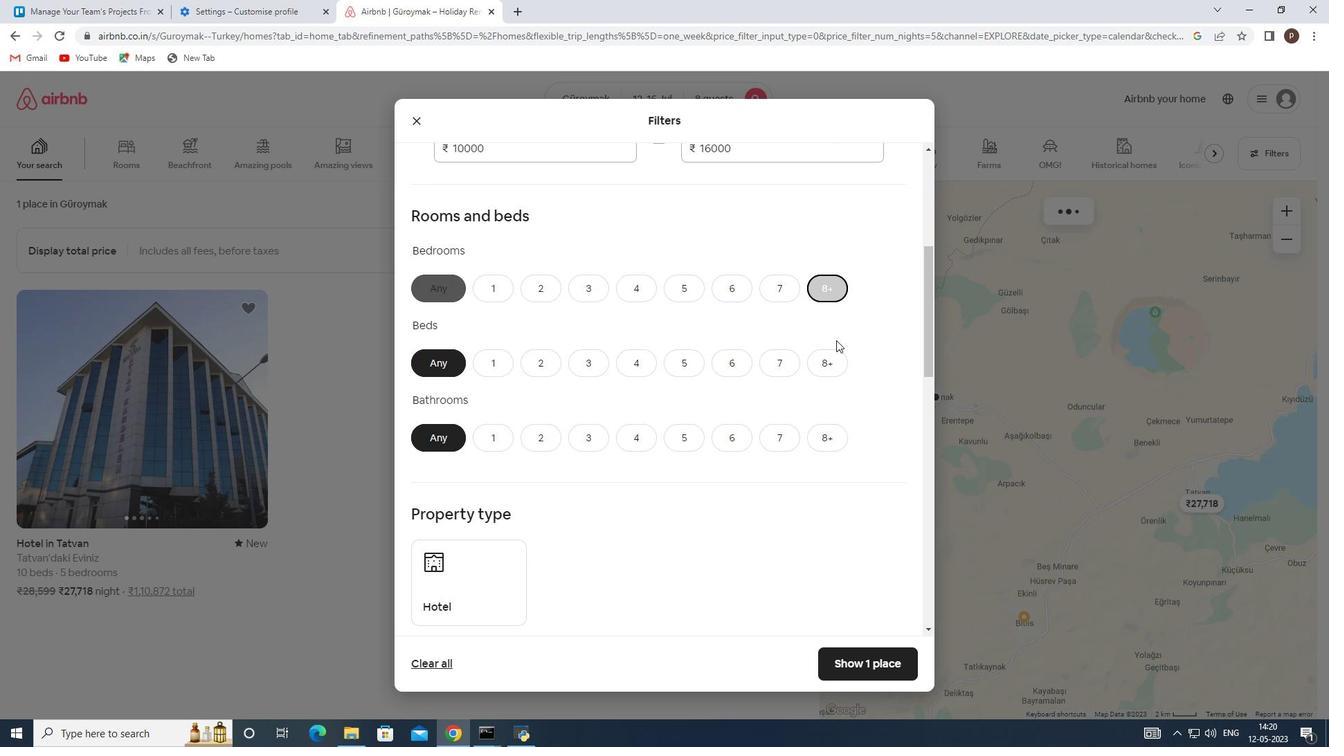 
Action: Mouse moved to (839, 362)
Screenshot: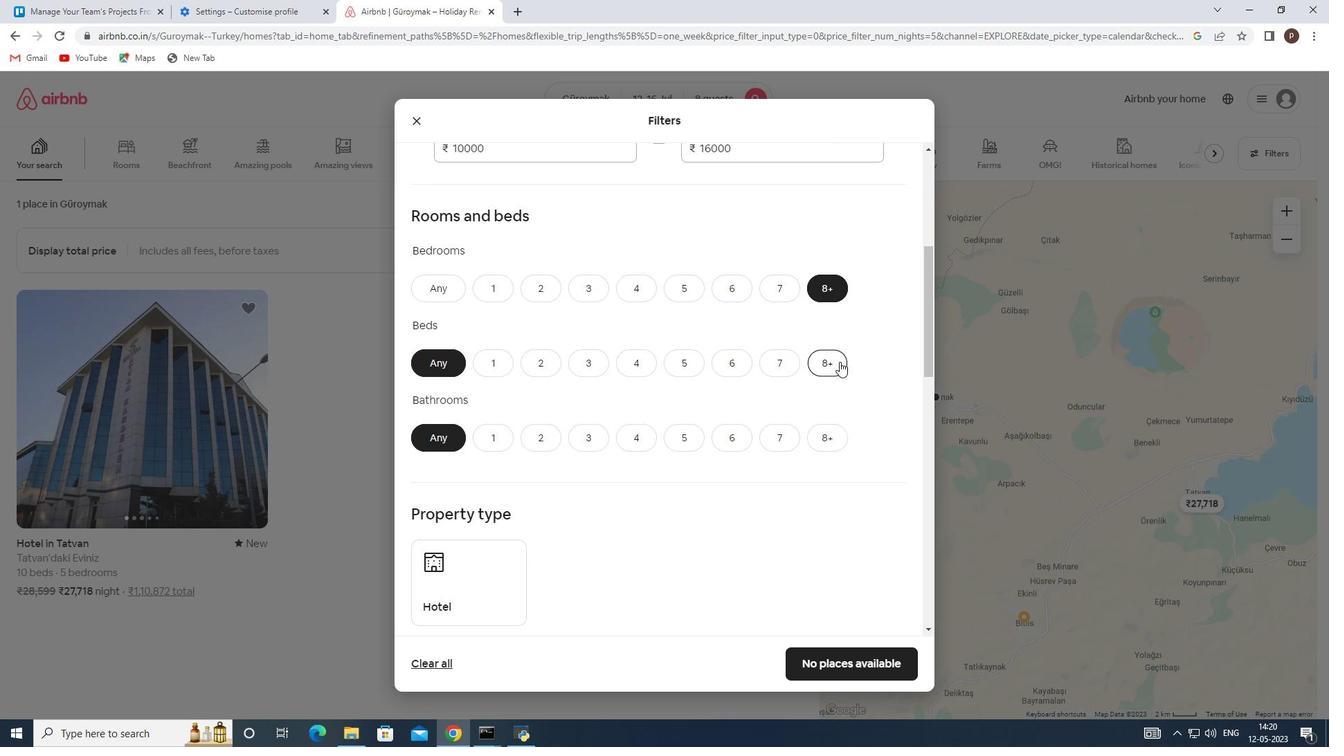 
Action: Mouse pressed left at (839, 362)
Screenshot: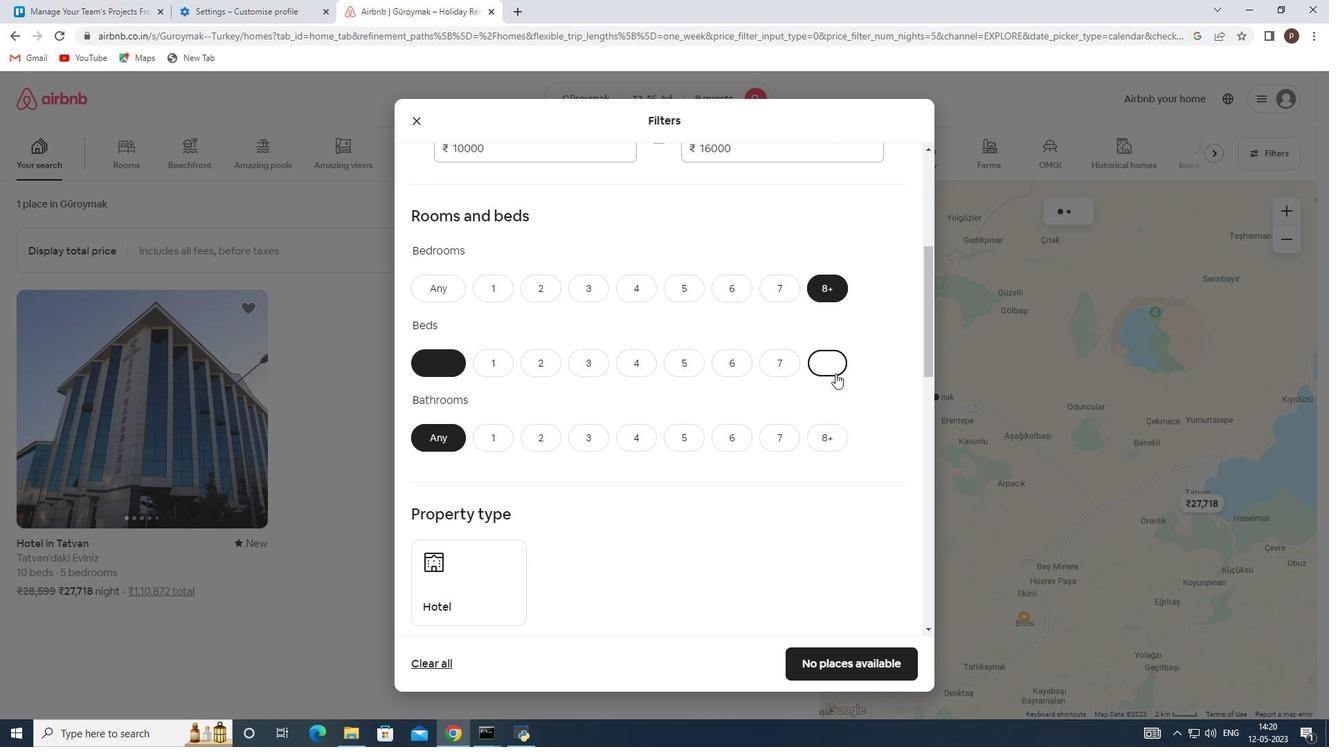 
Action: Mouse moved to (823, 423)
Screenshot: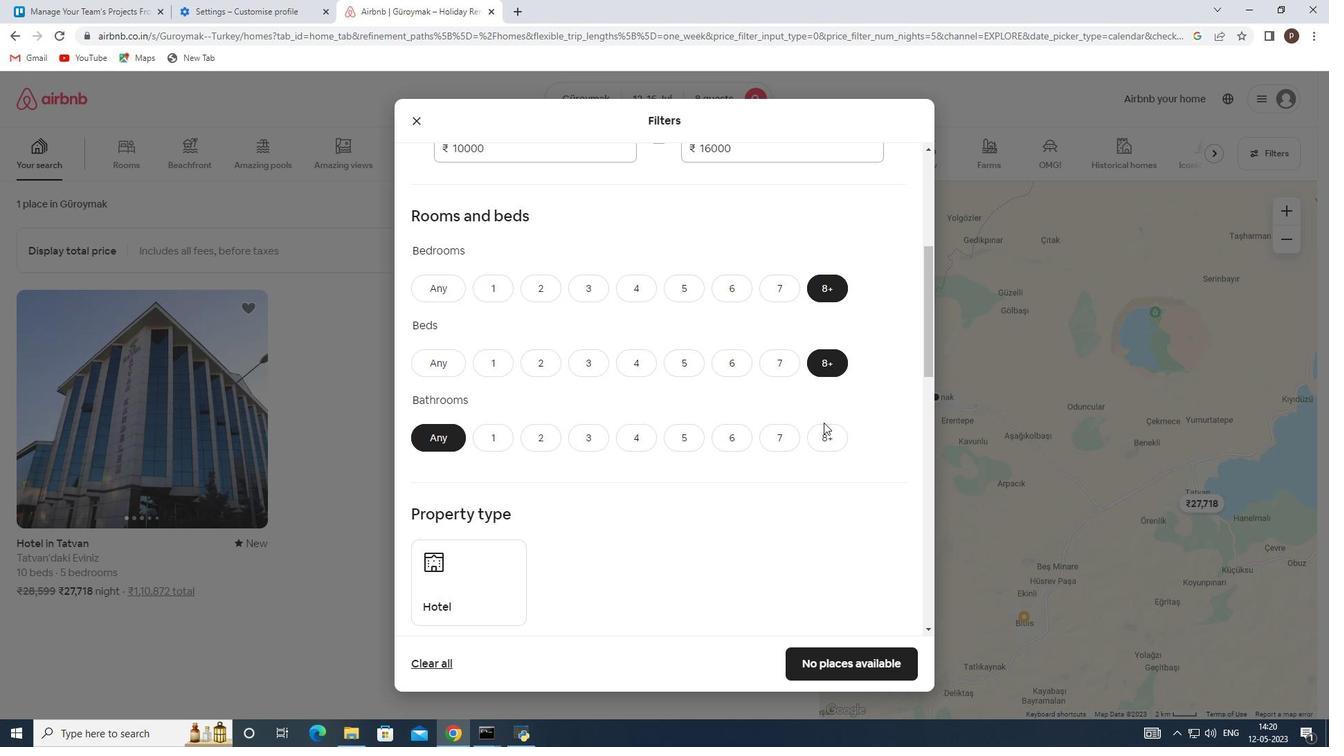 
Action: Mouse pressed left at (823, 423)
Screenshot: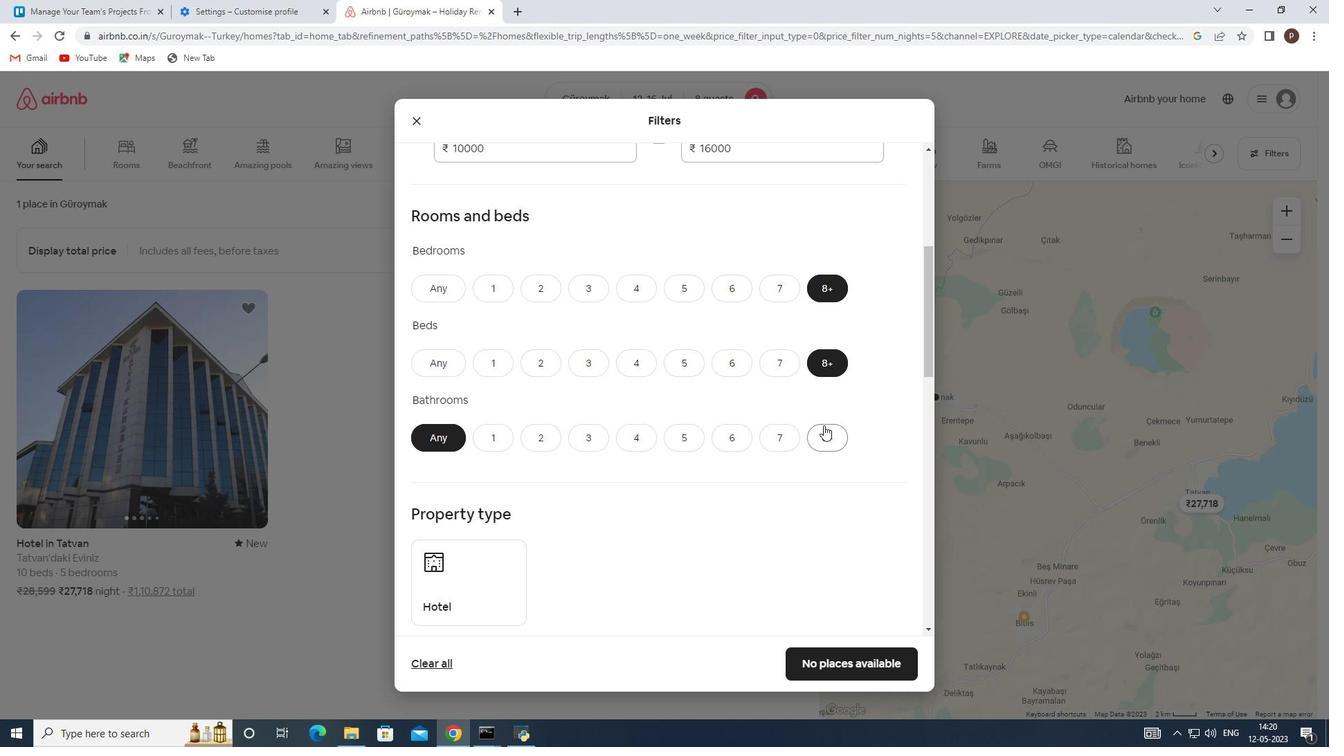 
Action: Mouse moved to (823, 425)
Screenshot: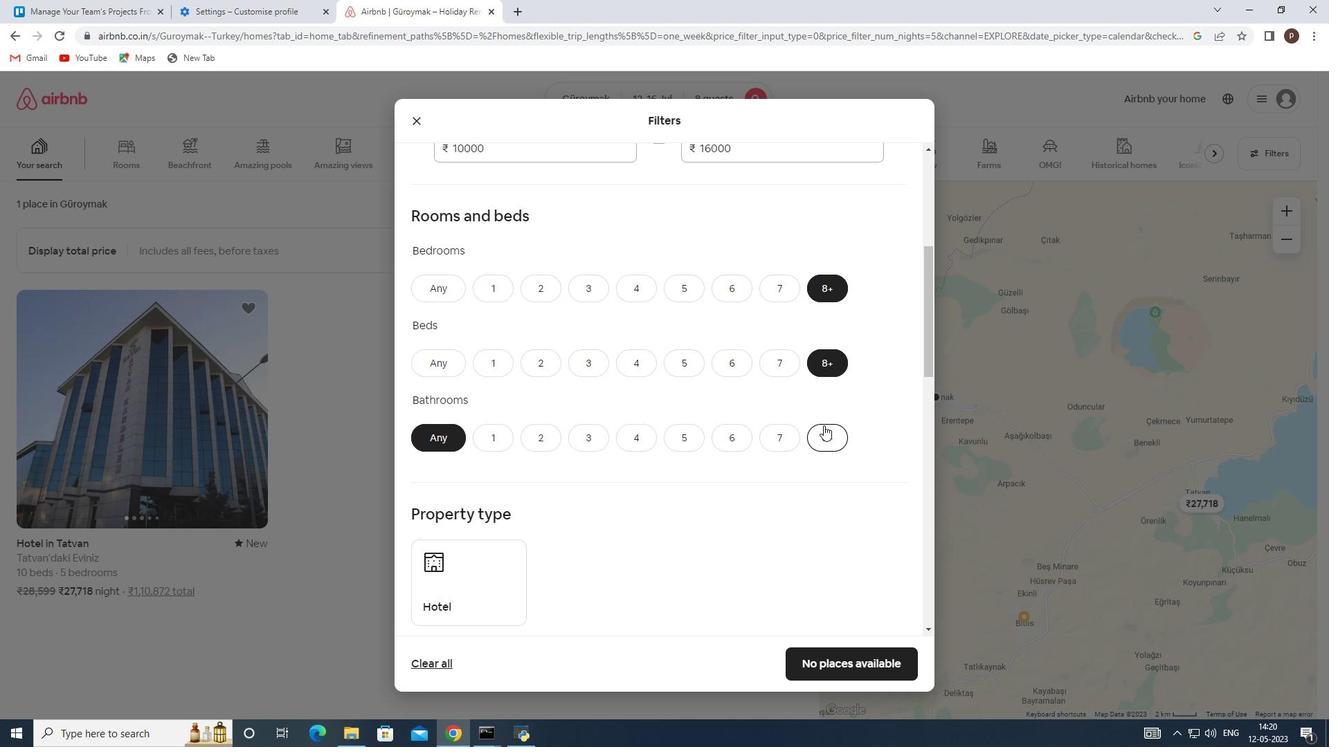 
Action: Mouse pressed left at (823, 425)
Screenshot: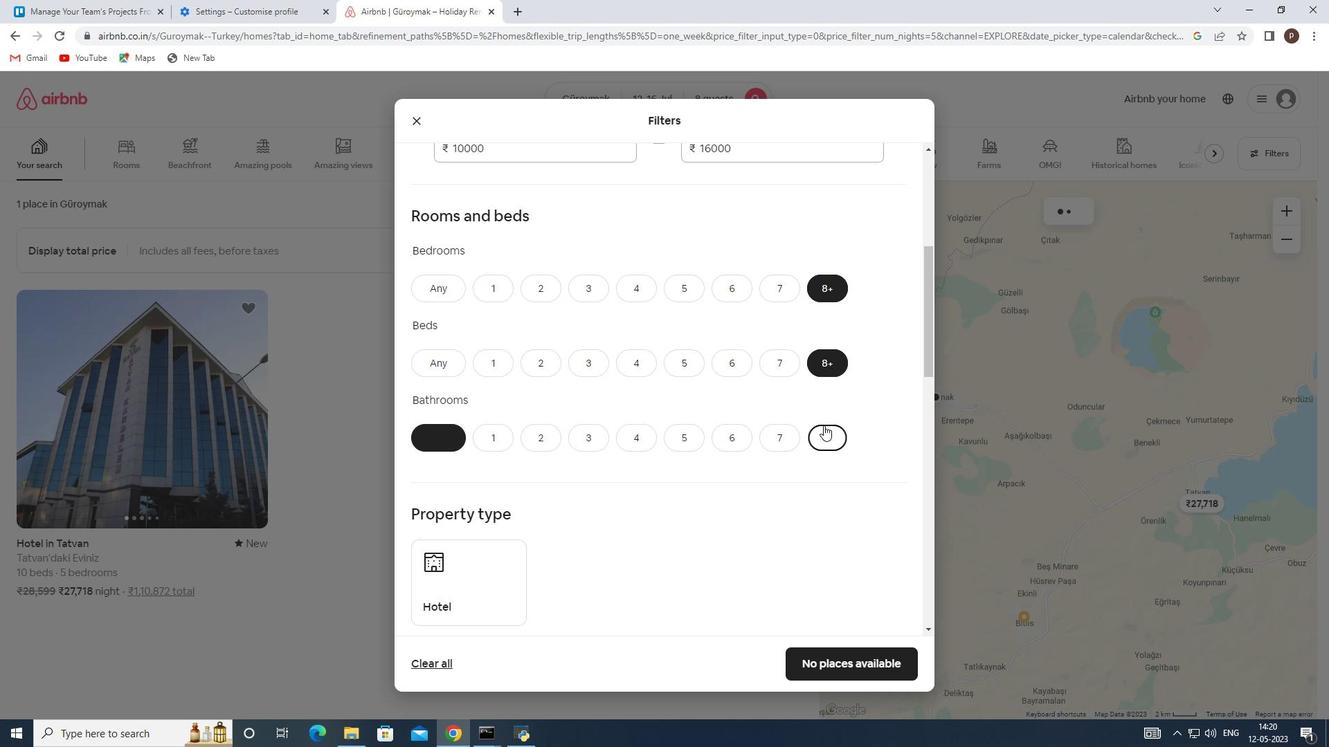 
Action: Mouse moved to (715, 477)
Screenshot: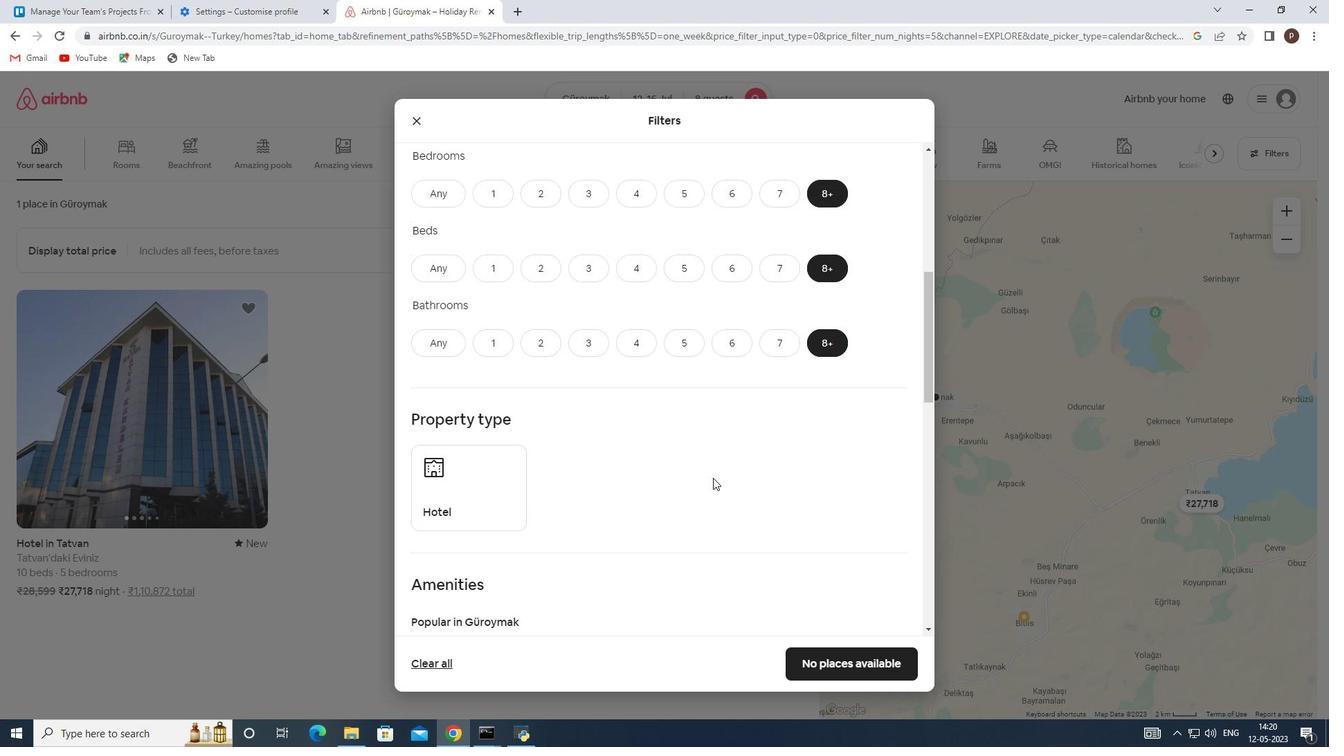 
Action: Mouse scrolled (715, 477) with delta (0, 0)
Screenshot: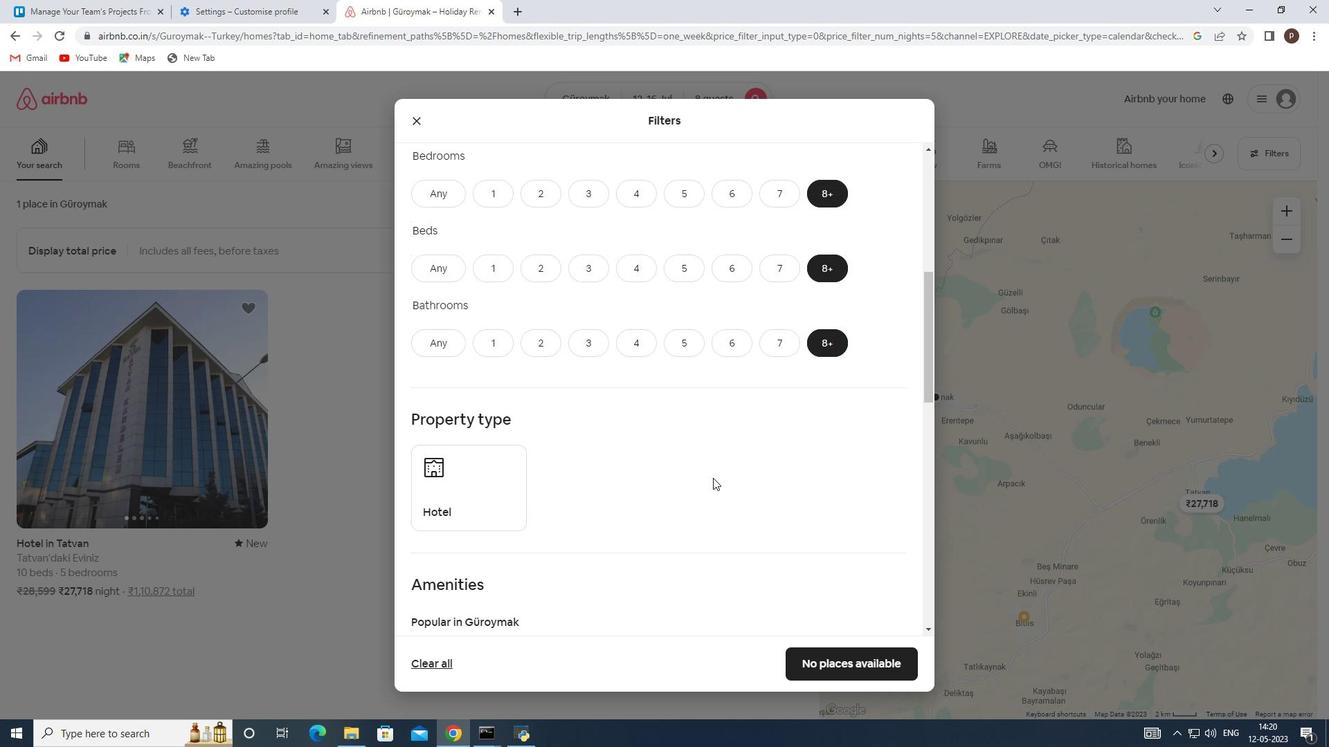 
Action: Mouse moved to (713, 478)
Screenshot: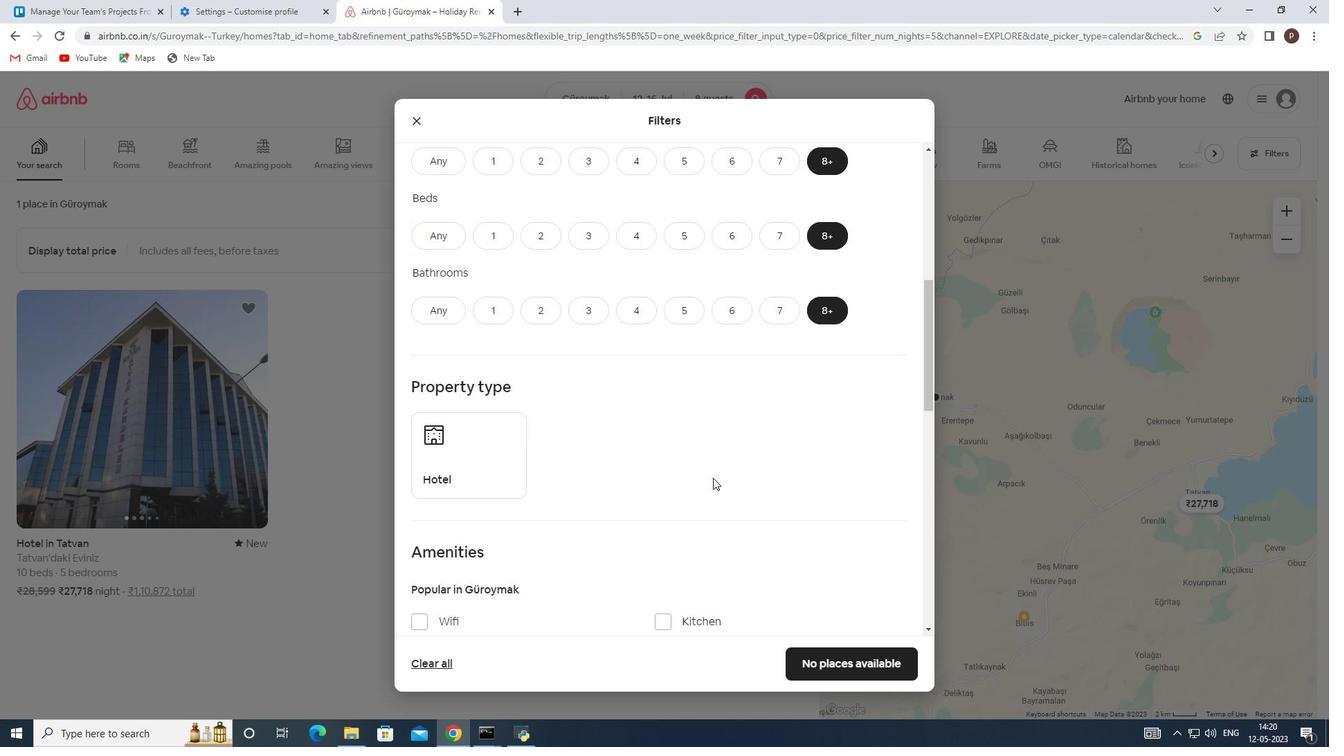 
Action: Mouse scrolled (713, 477) with delta (0, 0)
Screenshot: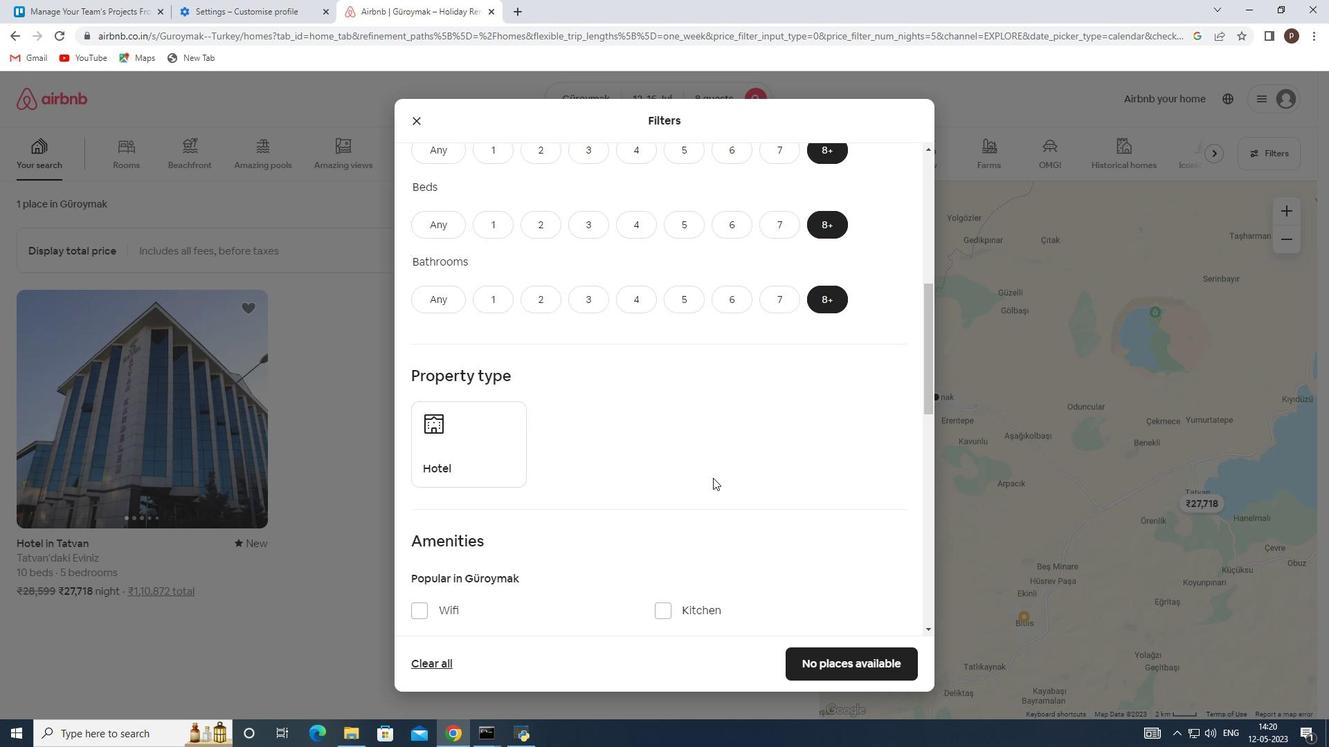 
Action: Mouse moved to (441, 445)
Screenshot: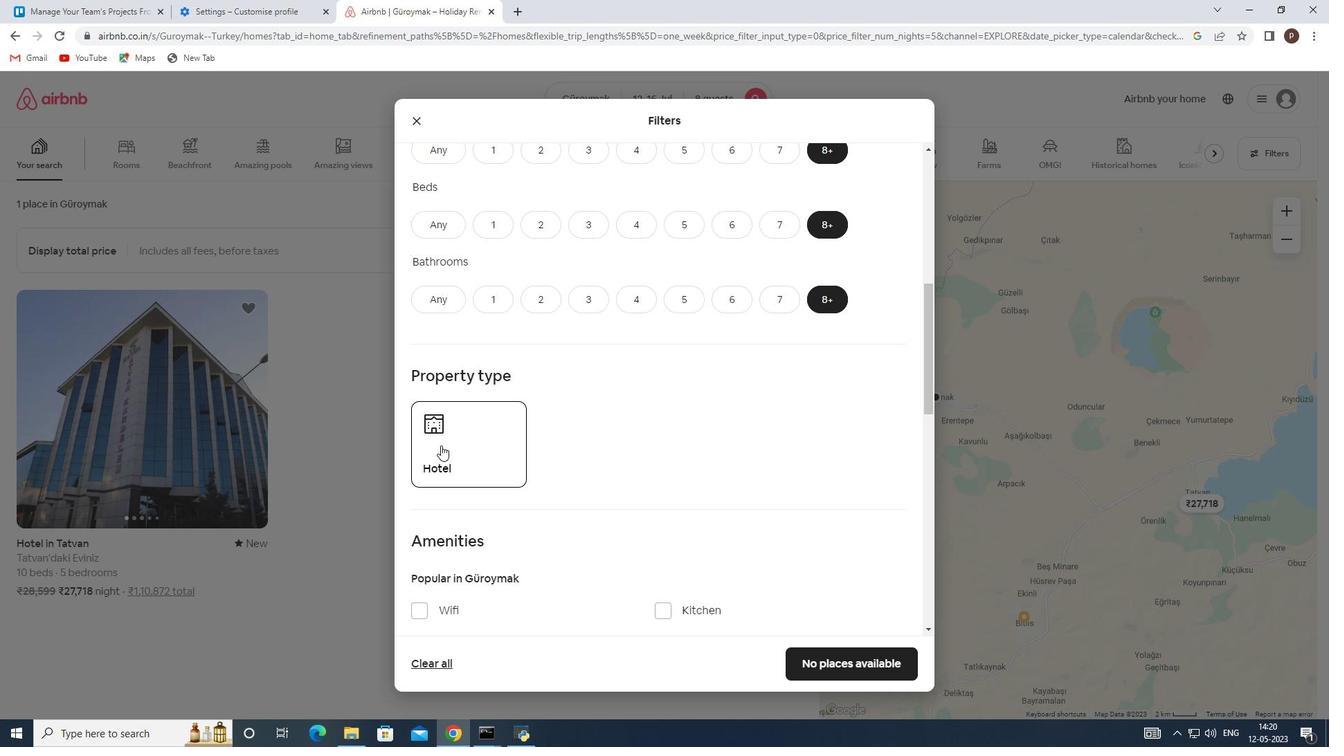 
Action: Mouse pressed left at (441, 445)
Screenshot: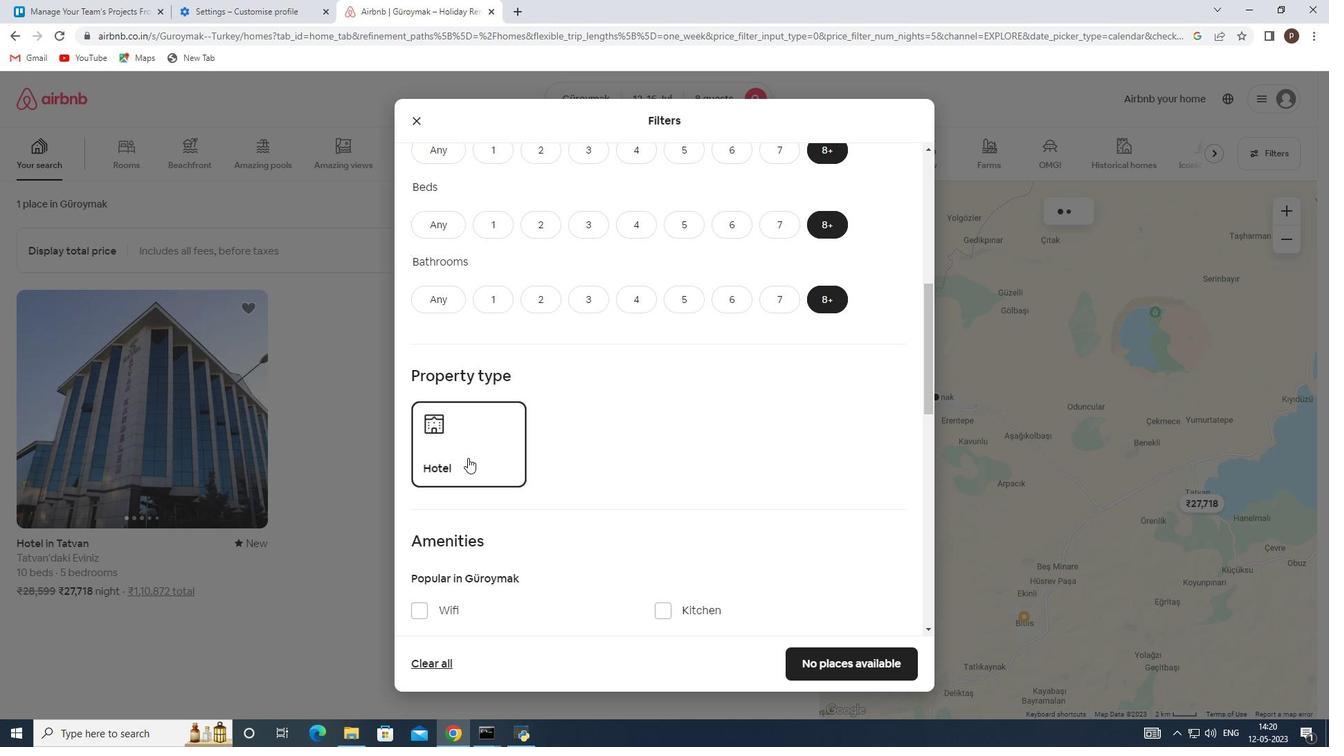 
Action: Mouse moved to (578, 496)
Screenshot: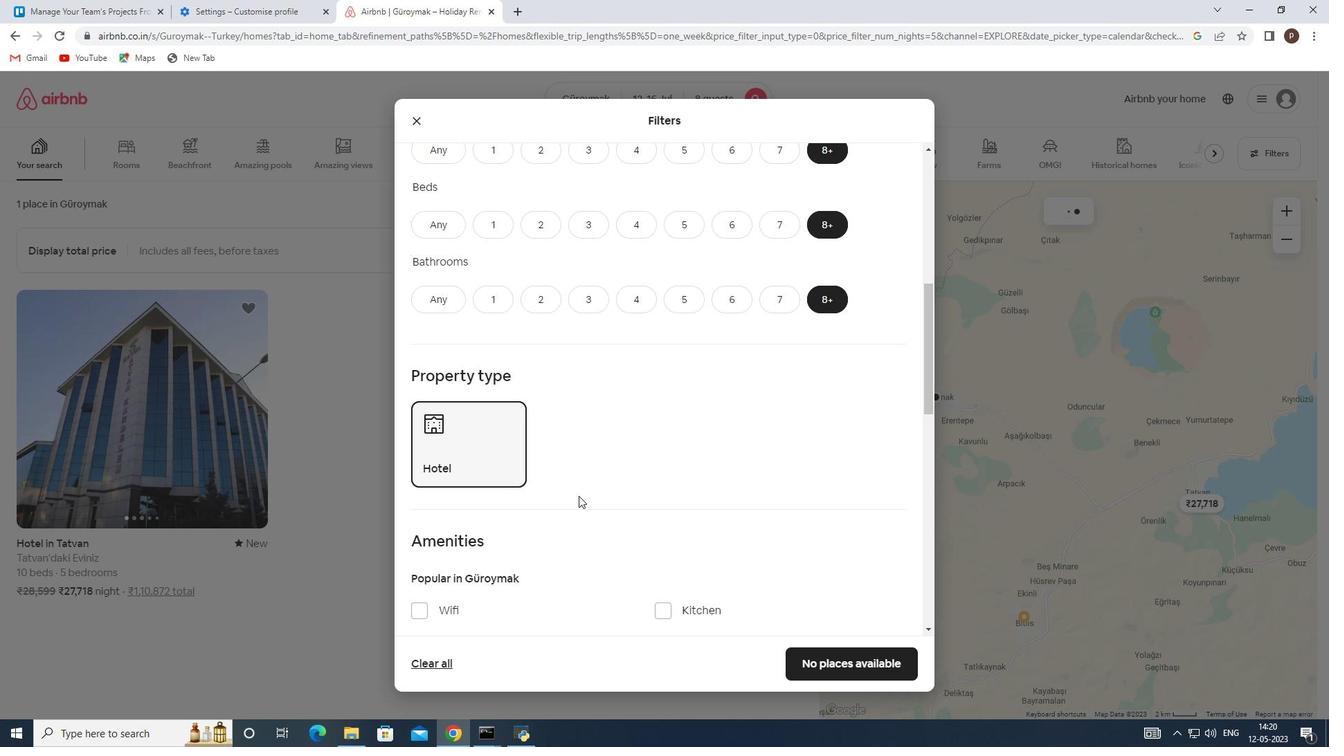 
Action: Mouse scrolled (578, 495) with delta (0, 0)
Screenshot: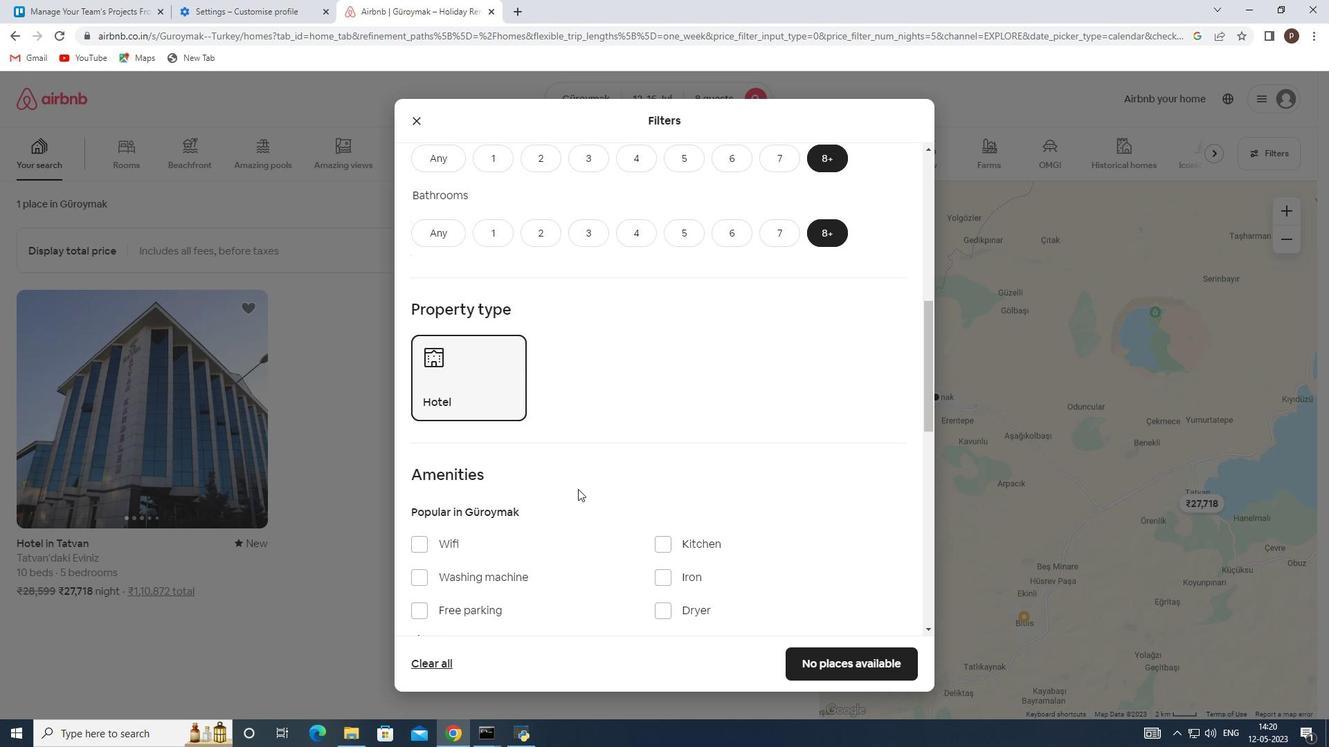 
Action: Mouse moved to (578, 495)
Screenshot: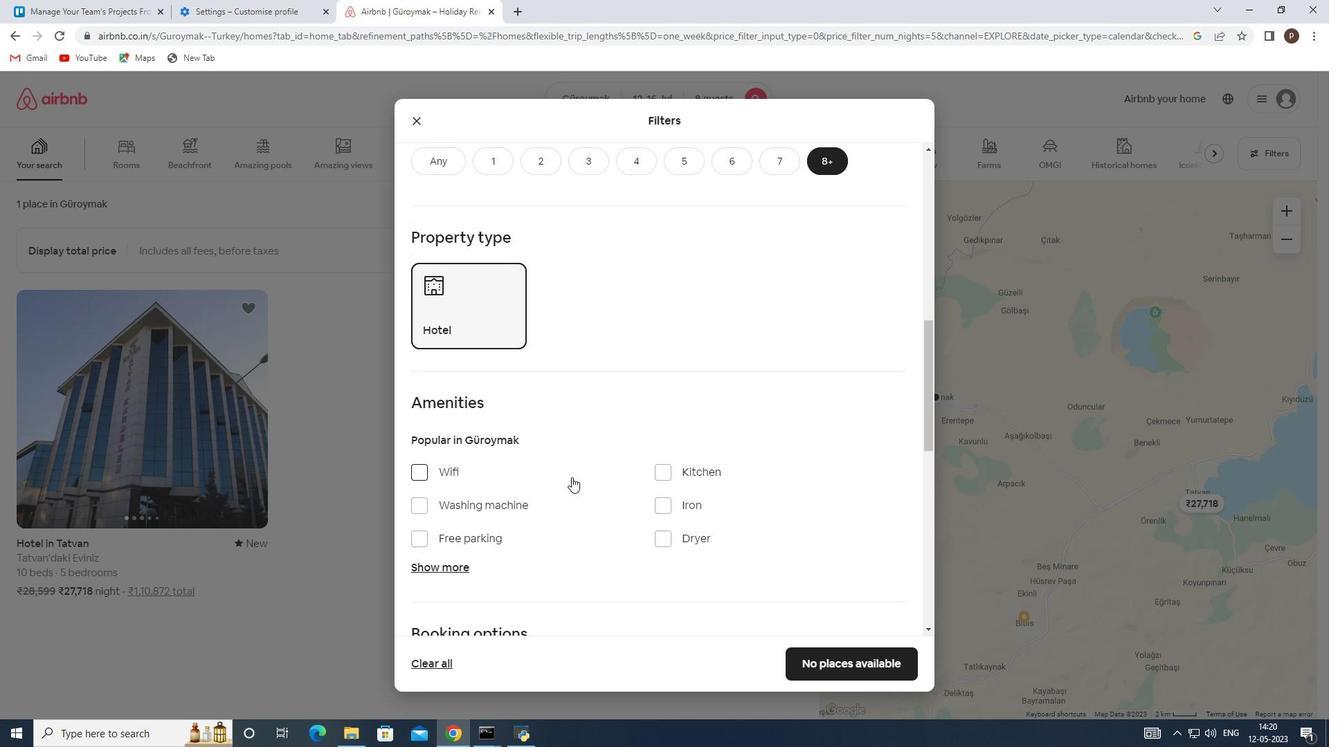 
Action: Mouse scrolled (578, 494) with delta (0, 0)
Screenshot: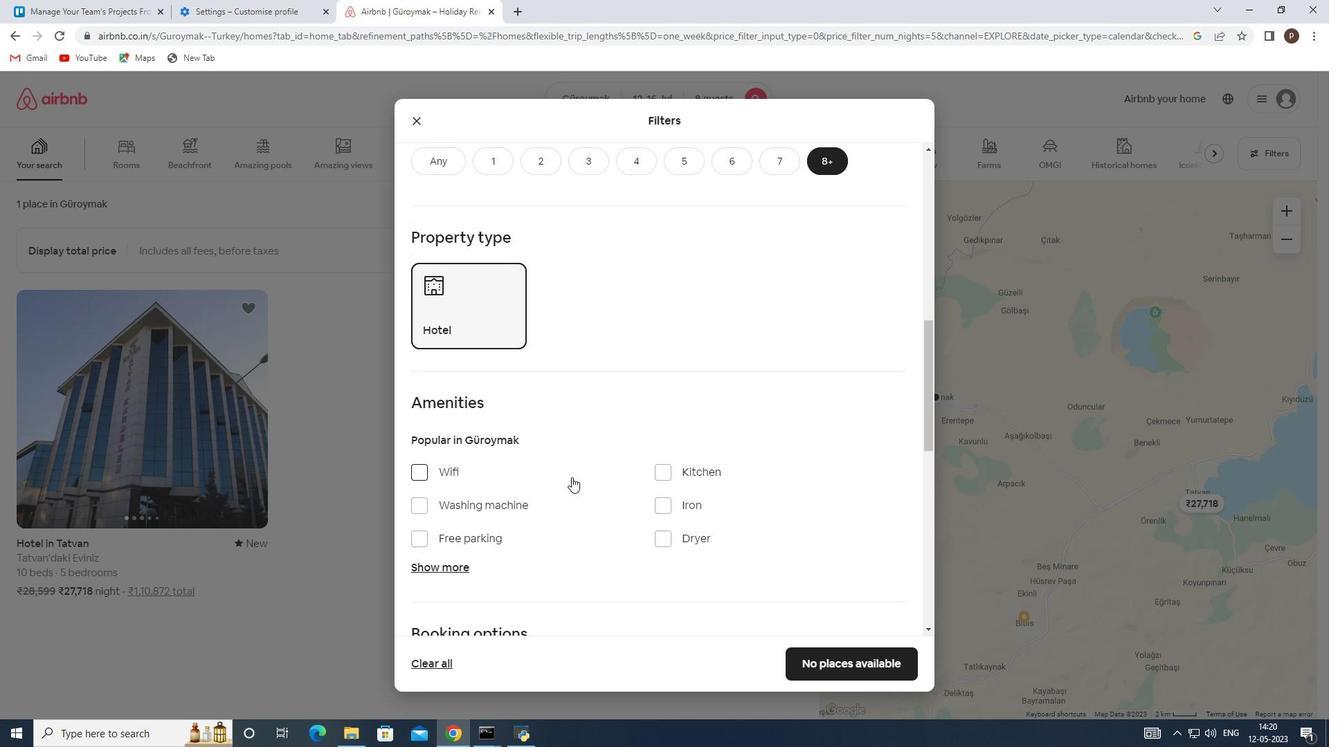 
Action: Mouse moved to (572, 465)
Screenshot: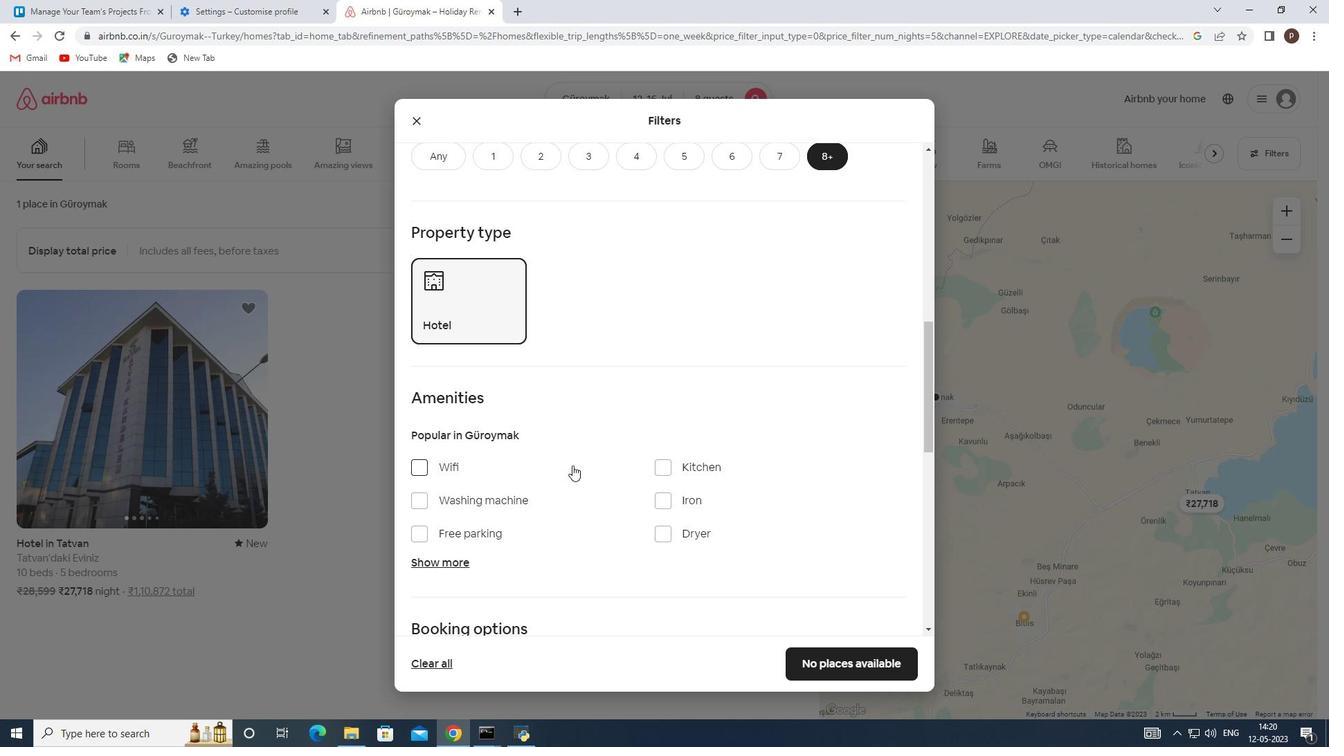 
Action: Mouse scrolled (572, 465) with delta (0, 0)
Screenshot: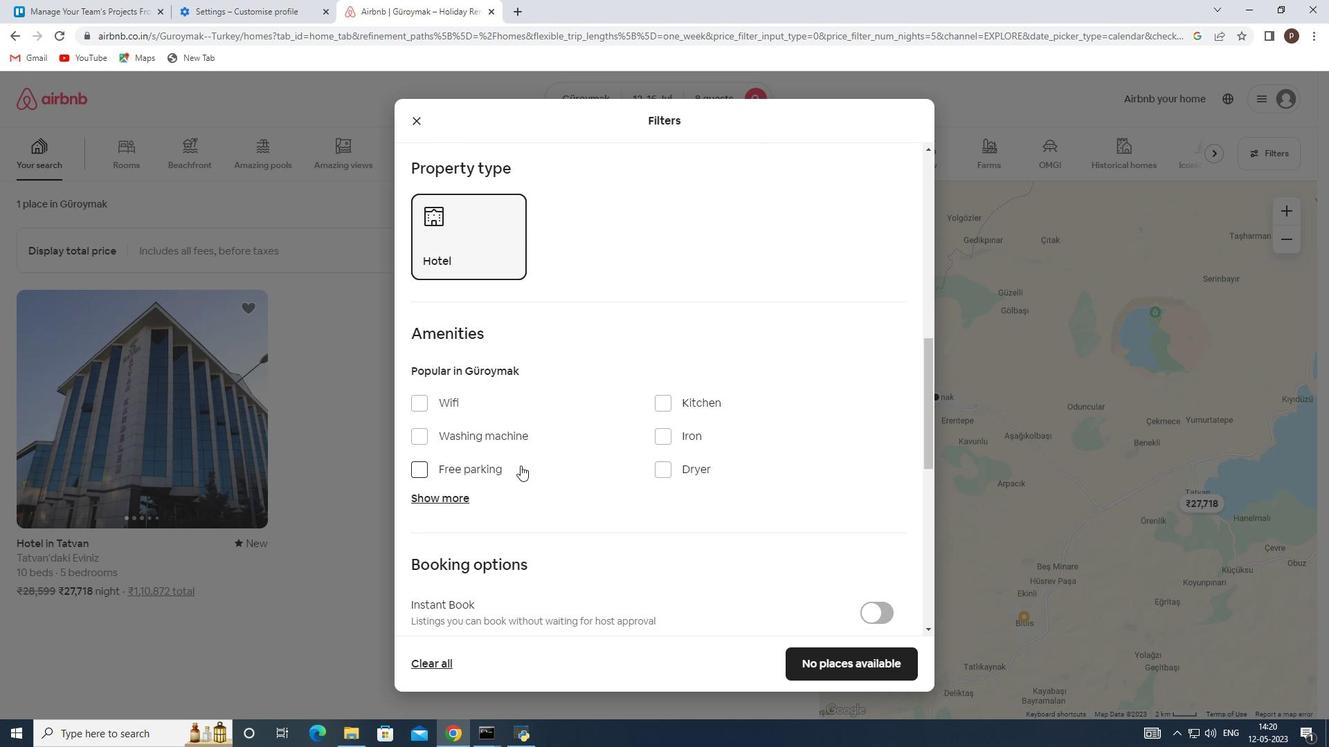 
Action: Mouse moved to (414, 409)
Screenshot: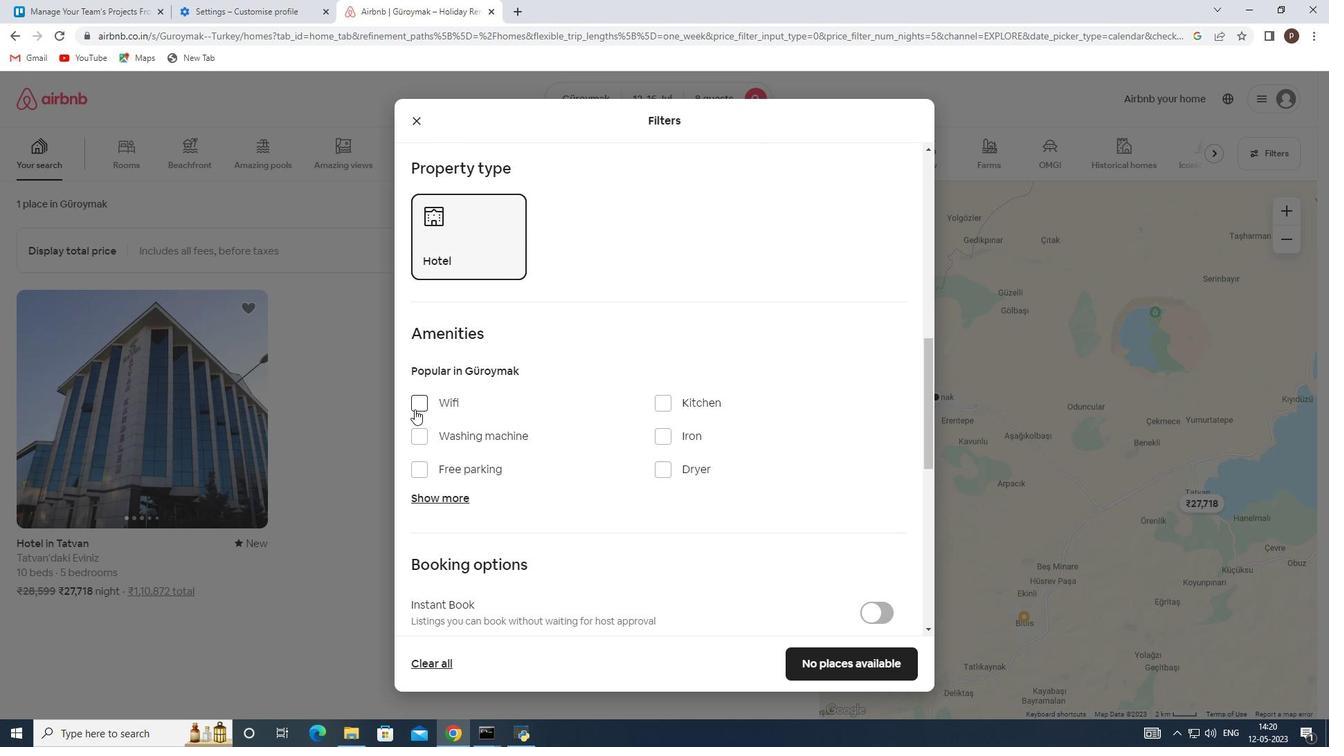 
Action: Mouse pressed left at (414, 409)
Screenshot: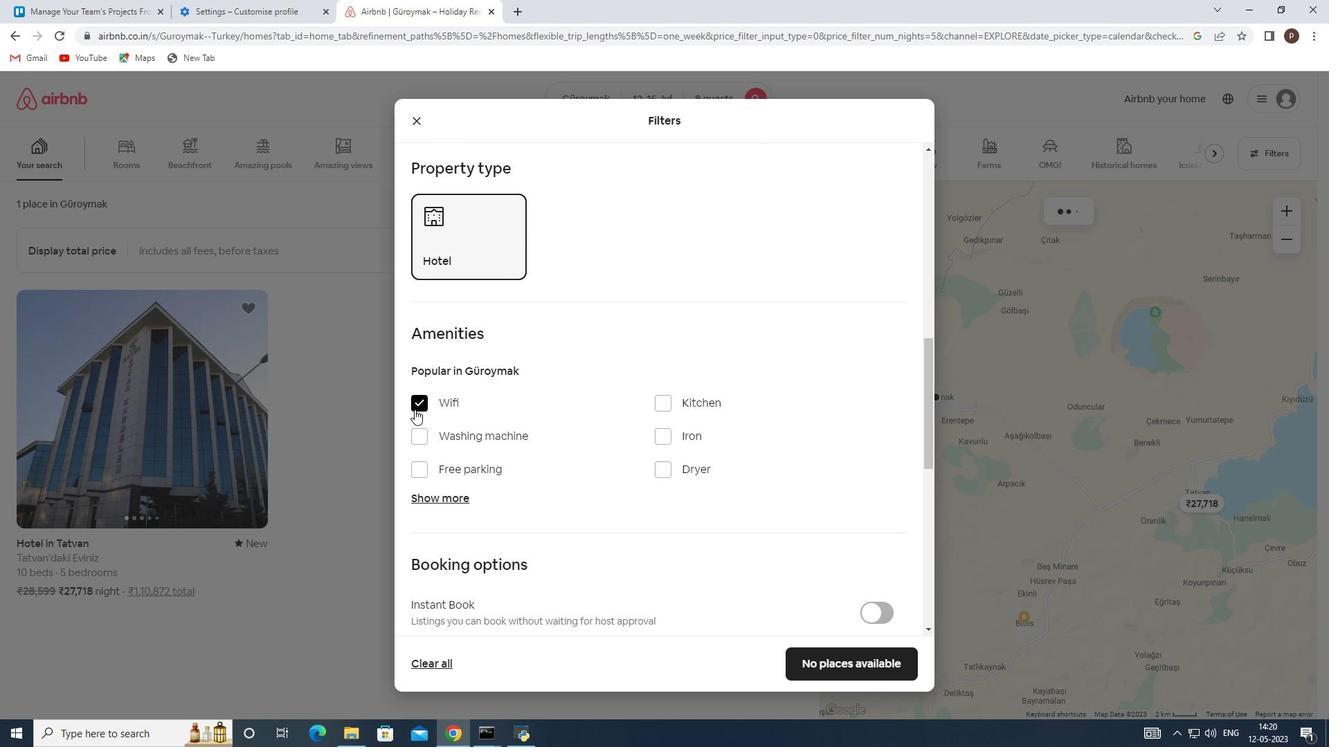 
Action: Mouse moved to (422, 465)
Screenshot: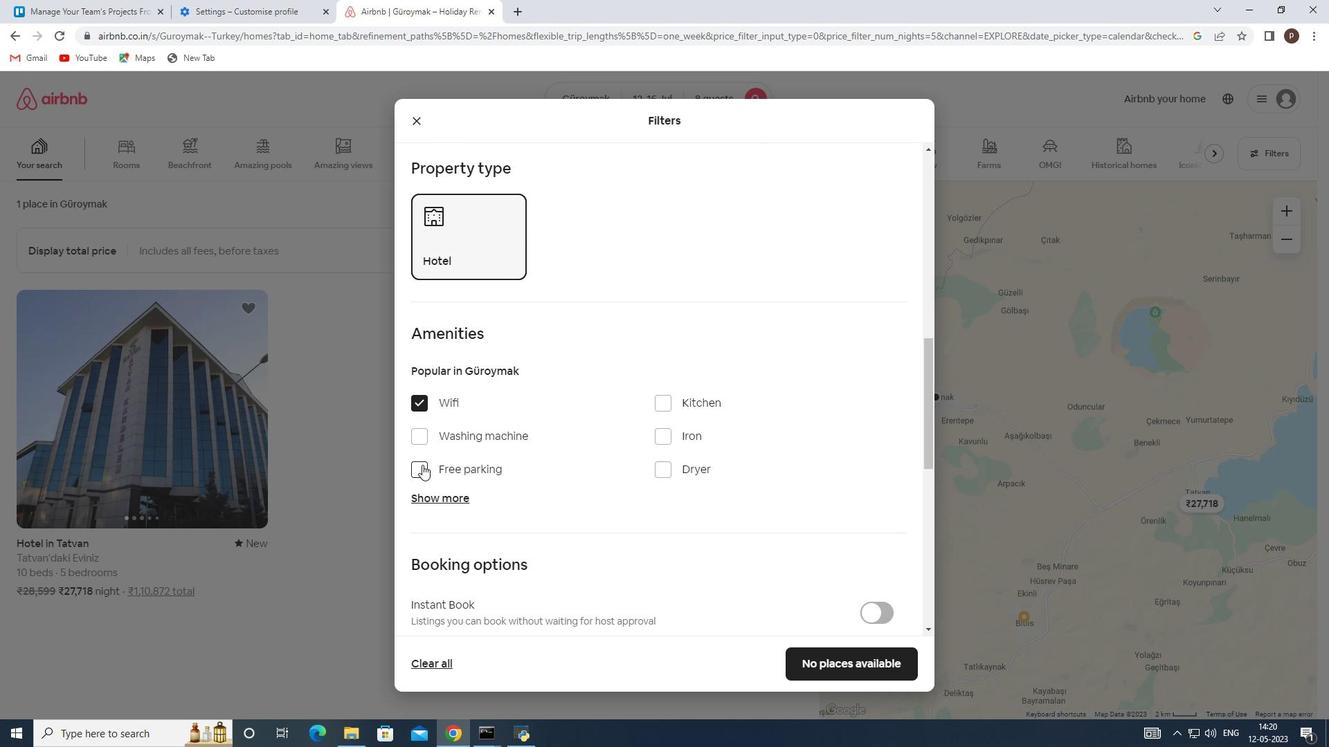 
Action: Mouse pressed left at (422, 465)
Screenshot: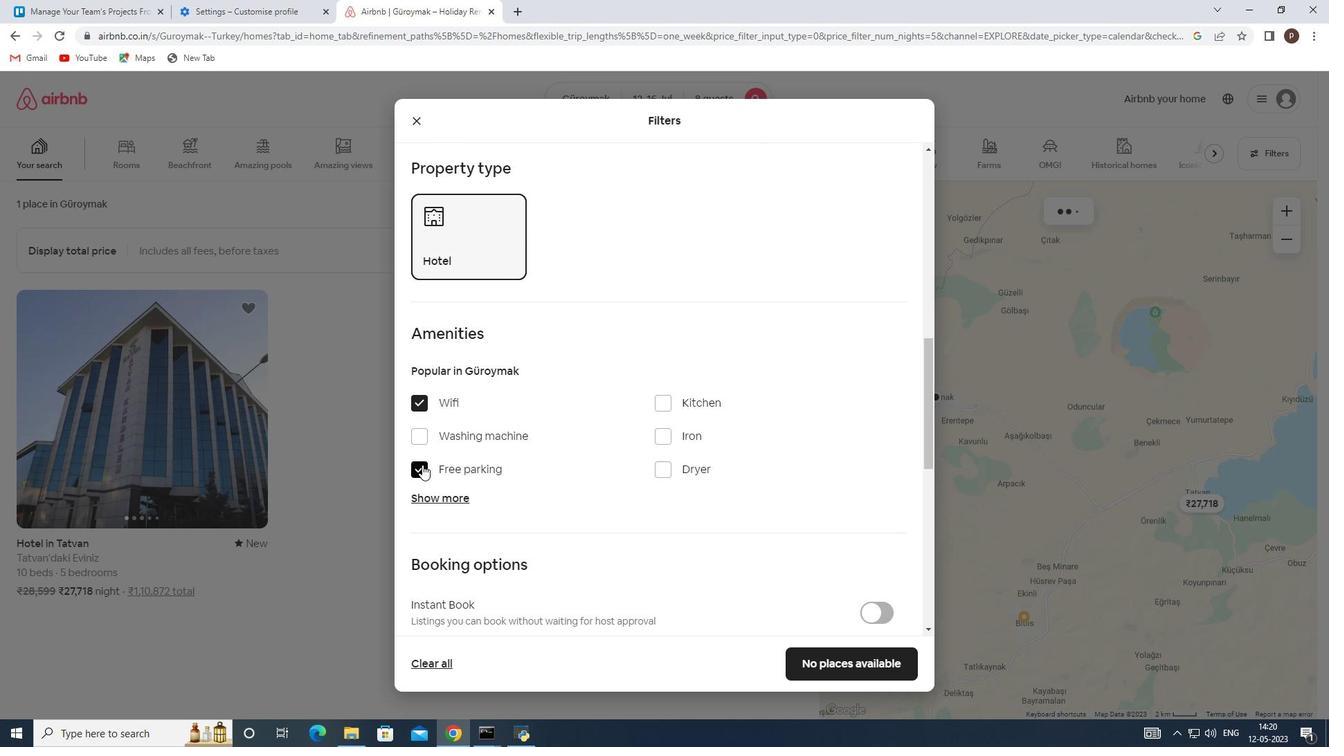 
Action: Mouse moved to (540, 476)
Screenshot: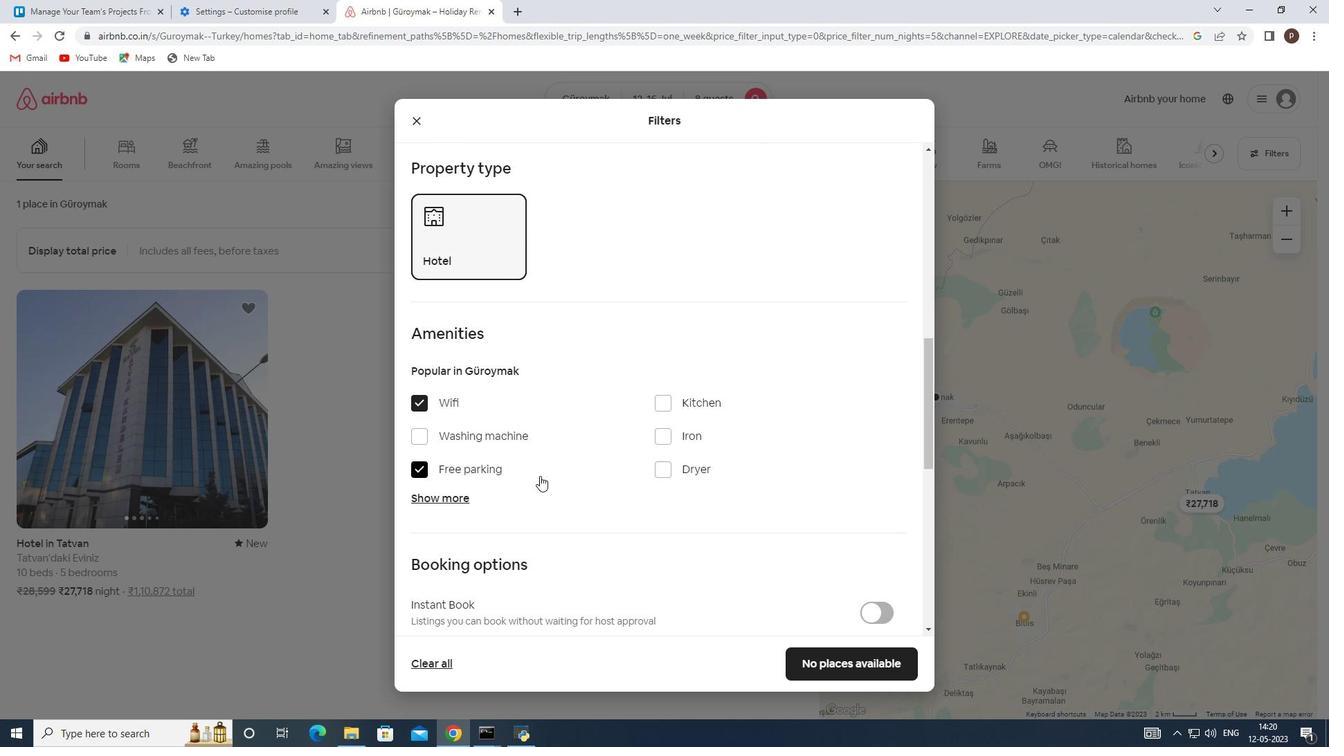 
Action: Mouse scrolled (540, 475) with delta (0, 0)
Screenshot: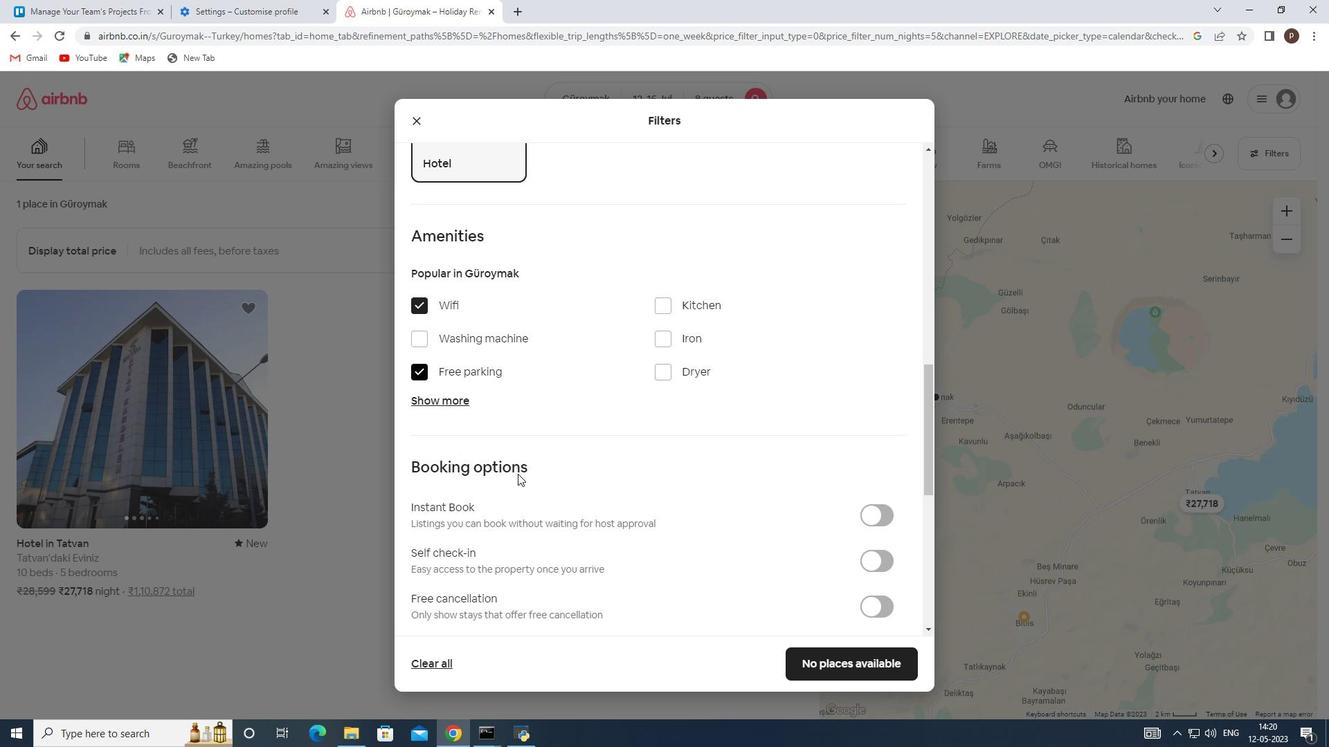 
Action: Mouse scrolled (540, 475) with delta (0, 0)
Screenshot: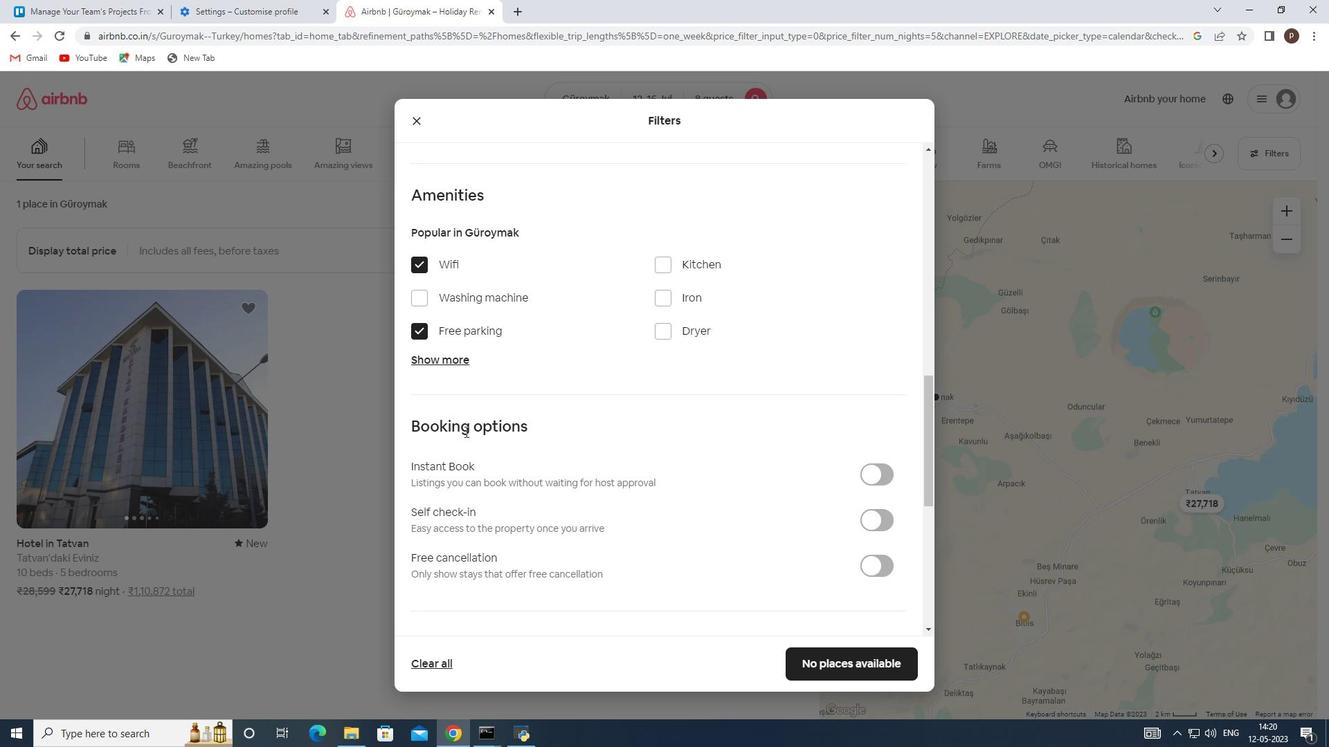 
Action: Mouse moved to (439, 363)
Screenshot: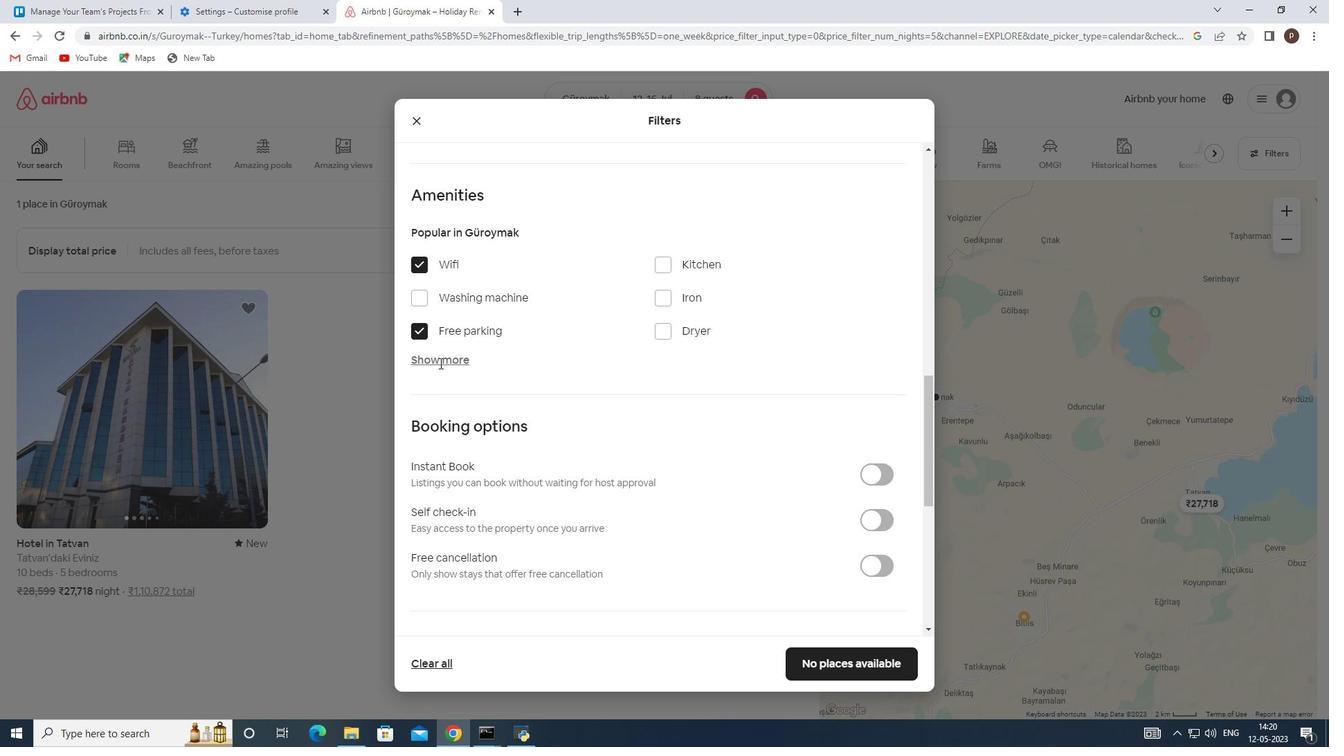
Action: Mouse pressed left at (439, 363)
Screenshot: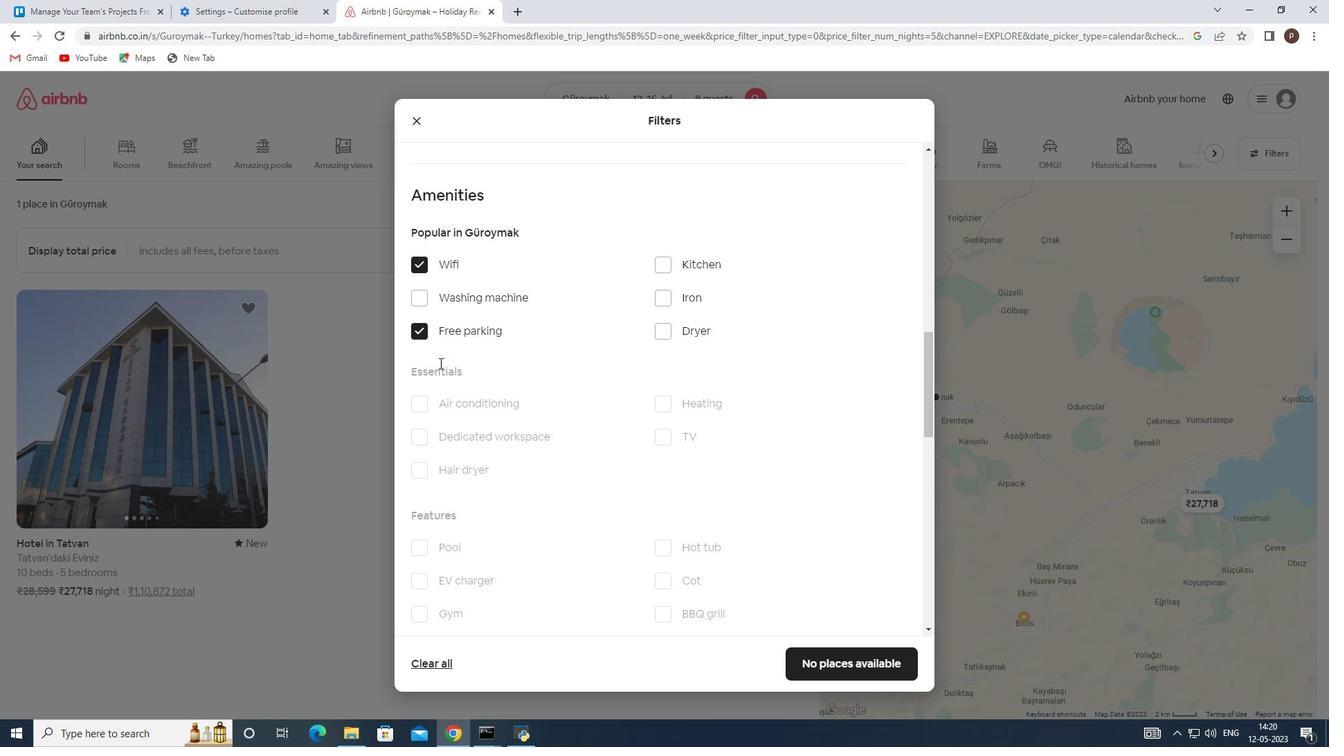
Action: Mouse moved to (659, 440)
Screenshot: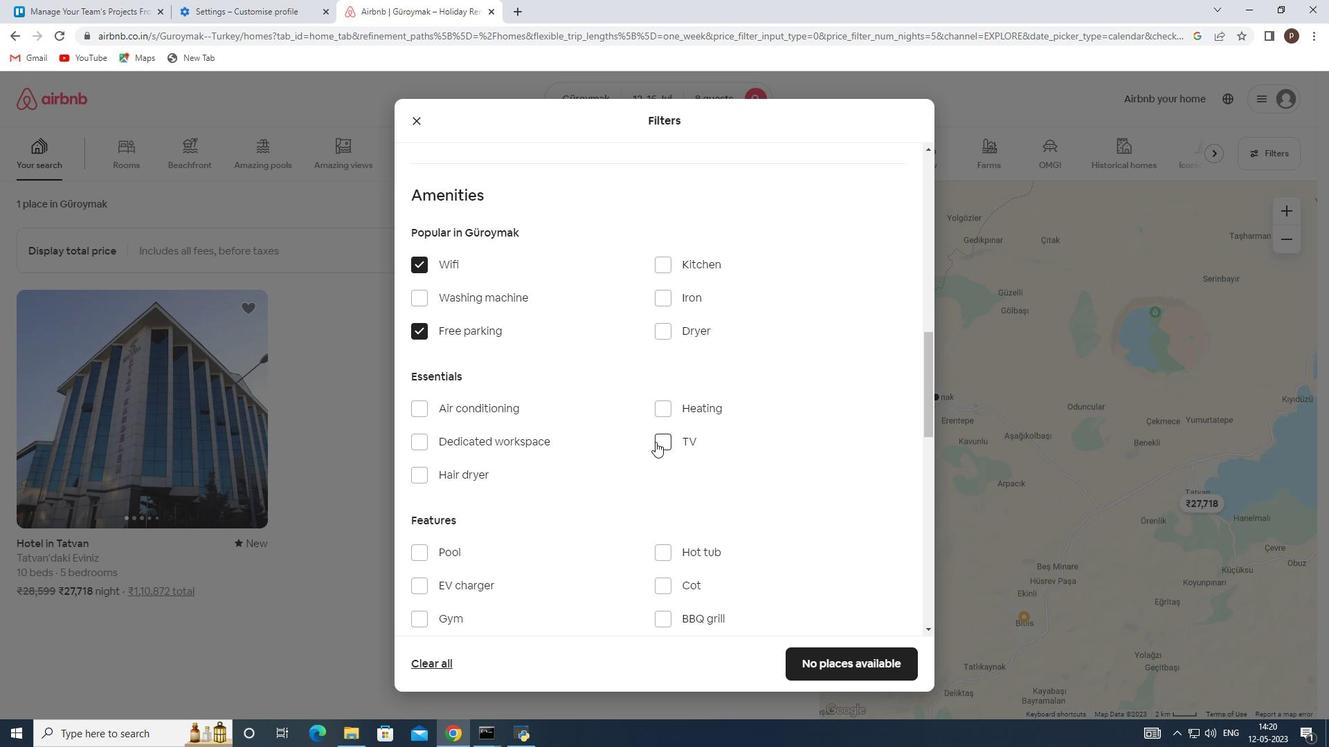 
Action: Mouse pressed left at (659, 440)
Screenshot: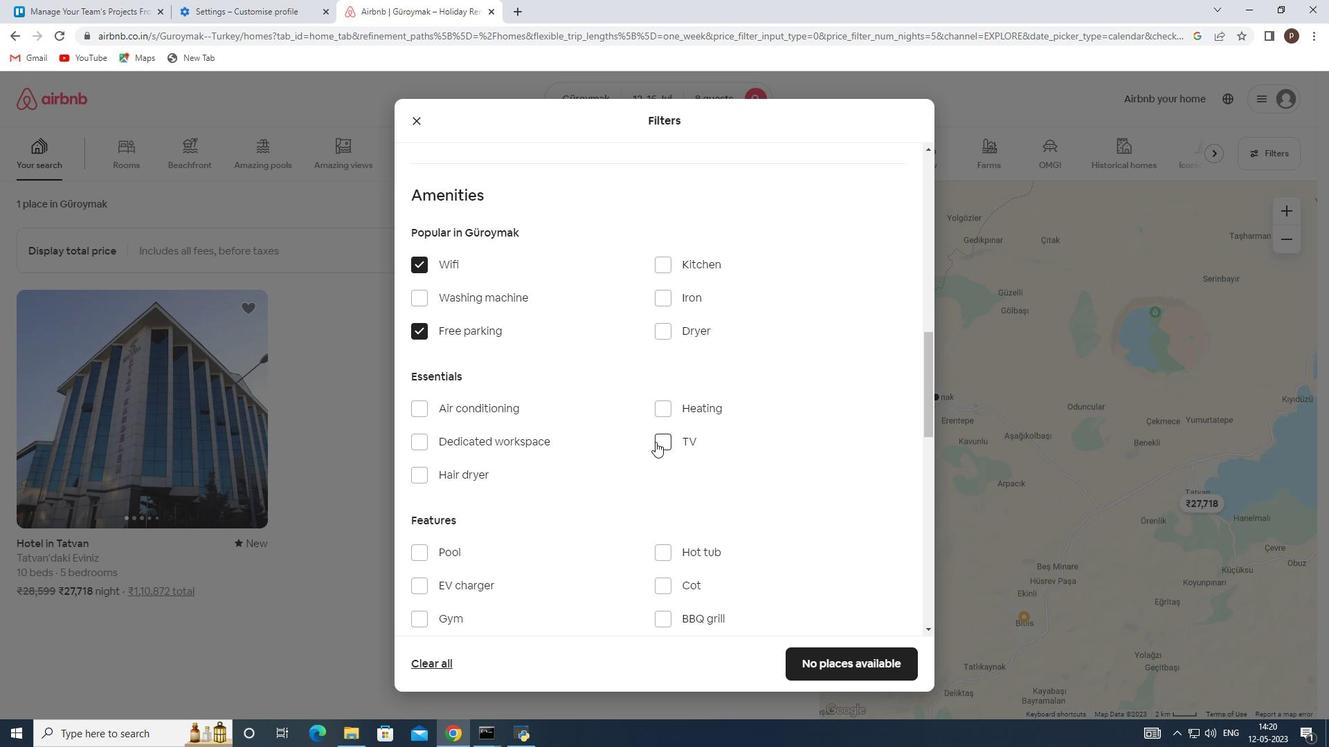 
Action: Mouse moved to (560, 450)
Screenshot: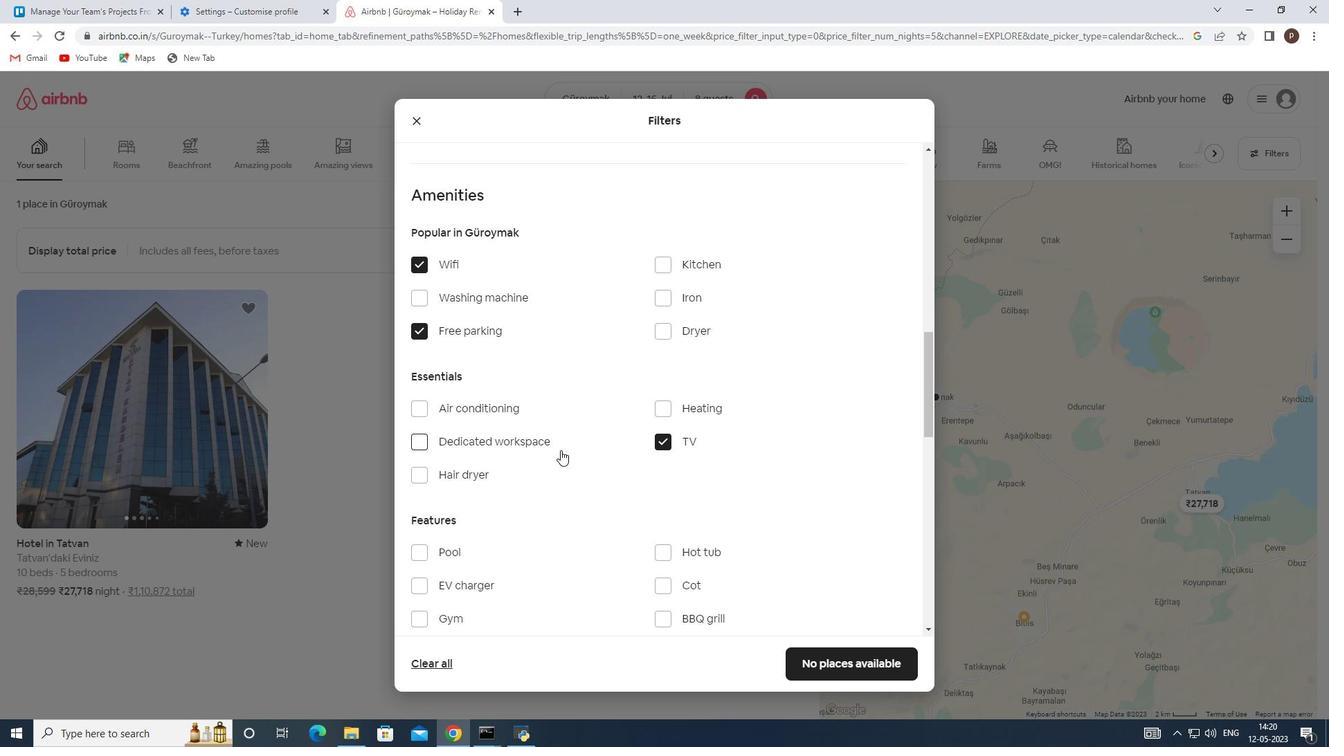 
Action: Mouse scrolled (560, 450) with delta (0, 0)
Screenshot: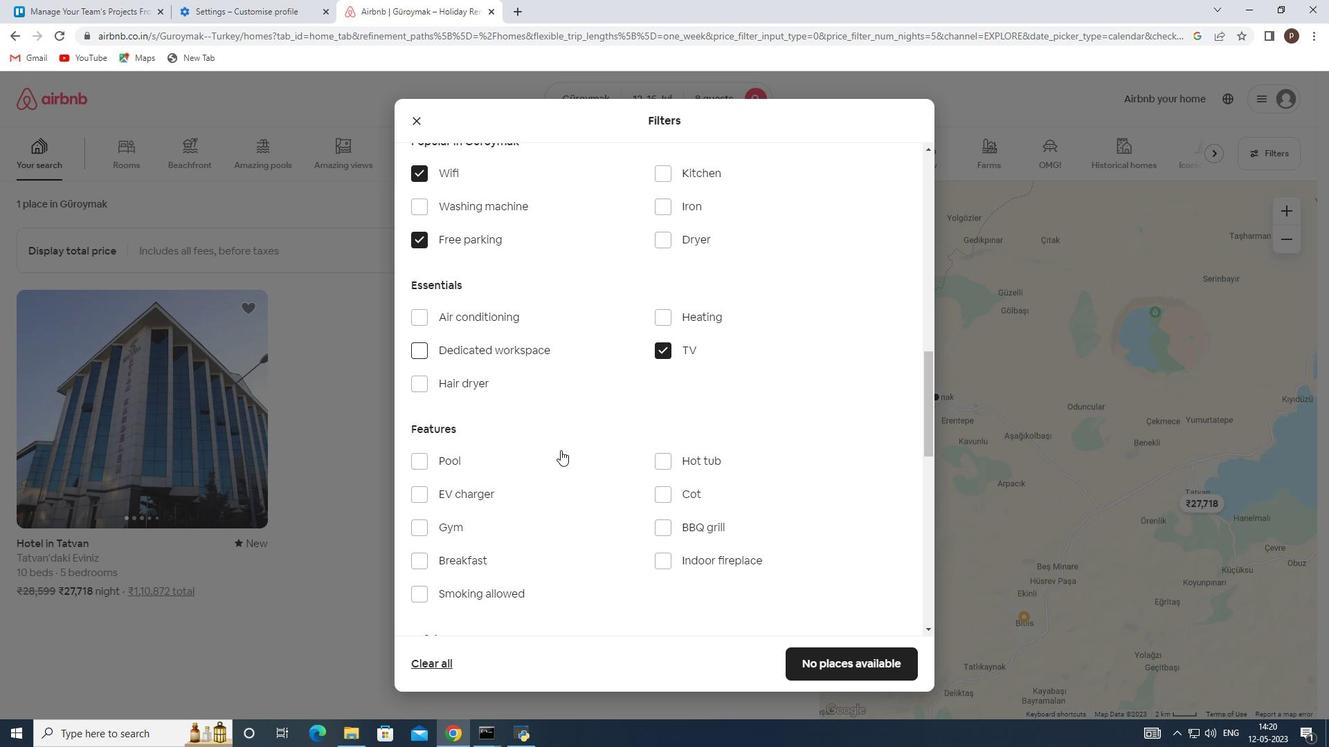 
Action: Mouse scrolled (560, 450) with delta (0, 0)
Screenshot: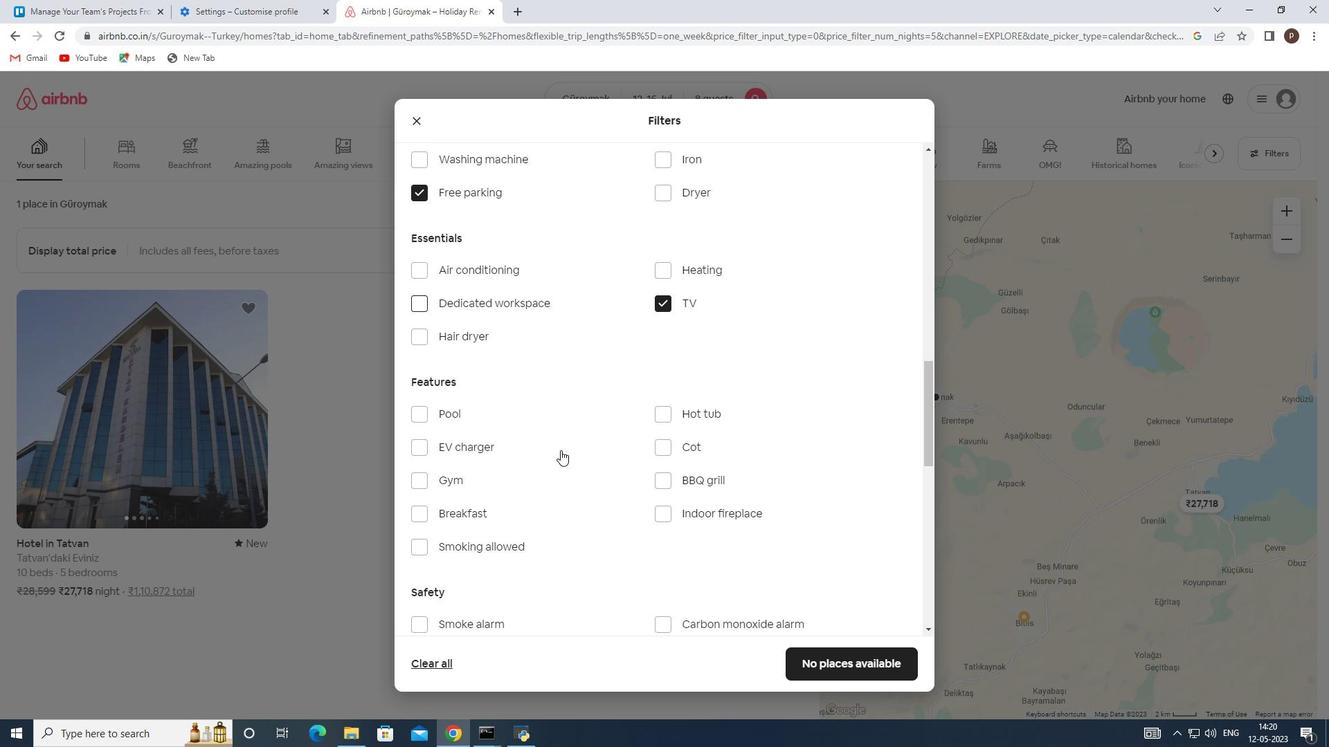 
Action: Mouse moved to (419, 477)
Screenshot: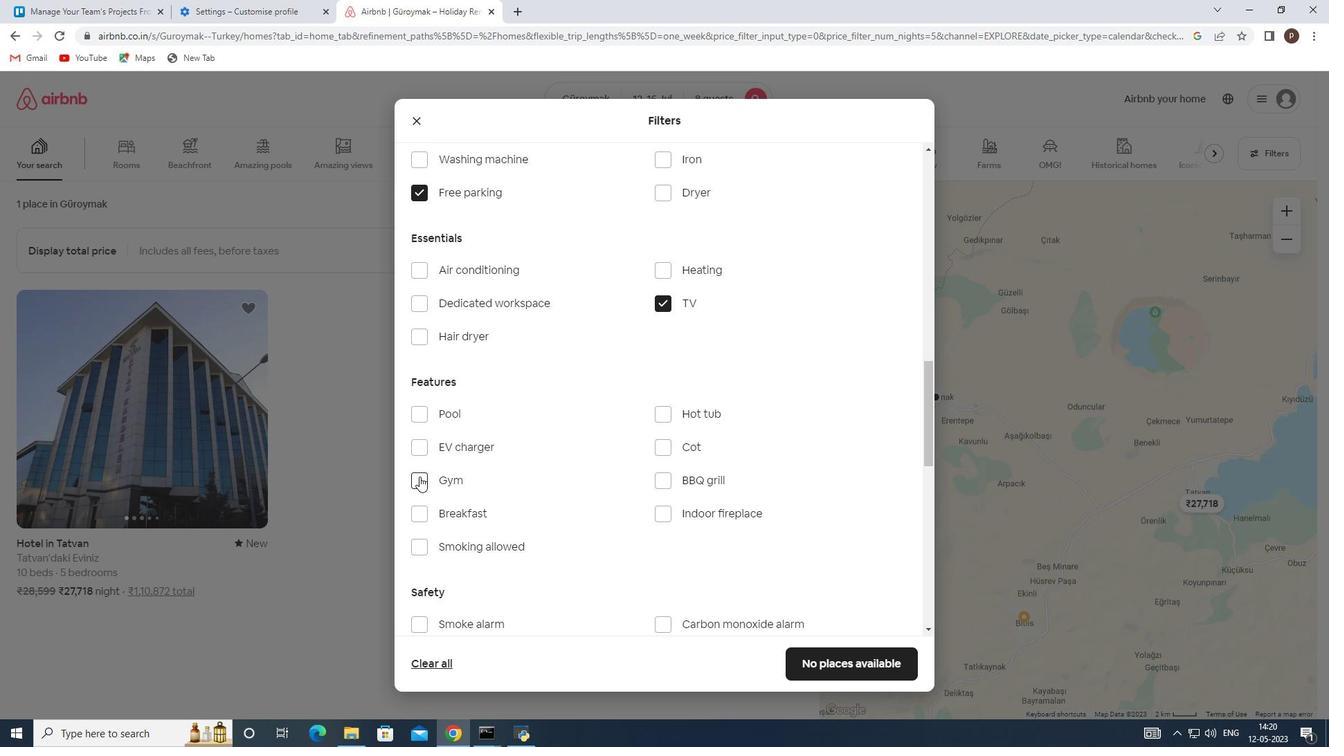 
Action: Mouse pressed left at (419, 477)
Screenshot: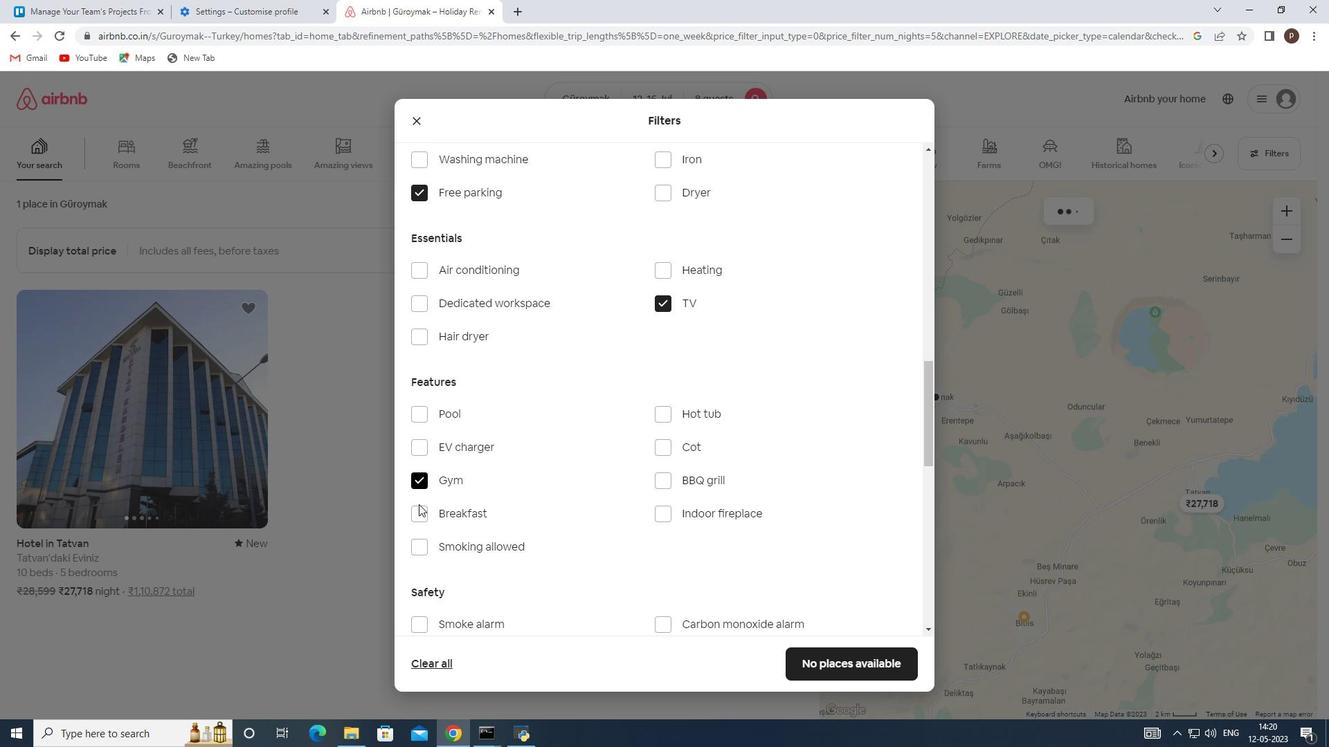 
Action: Mouse moved to (416, 518)
Screenshot: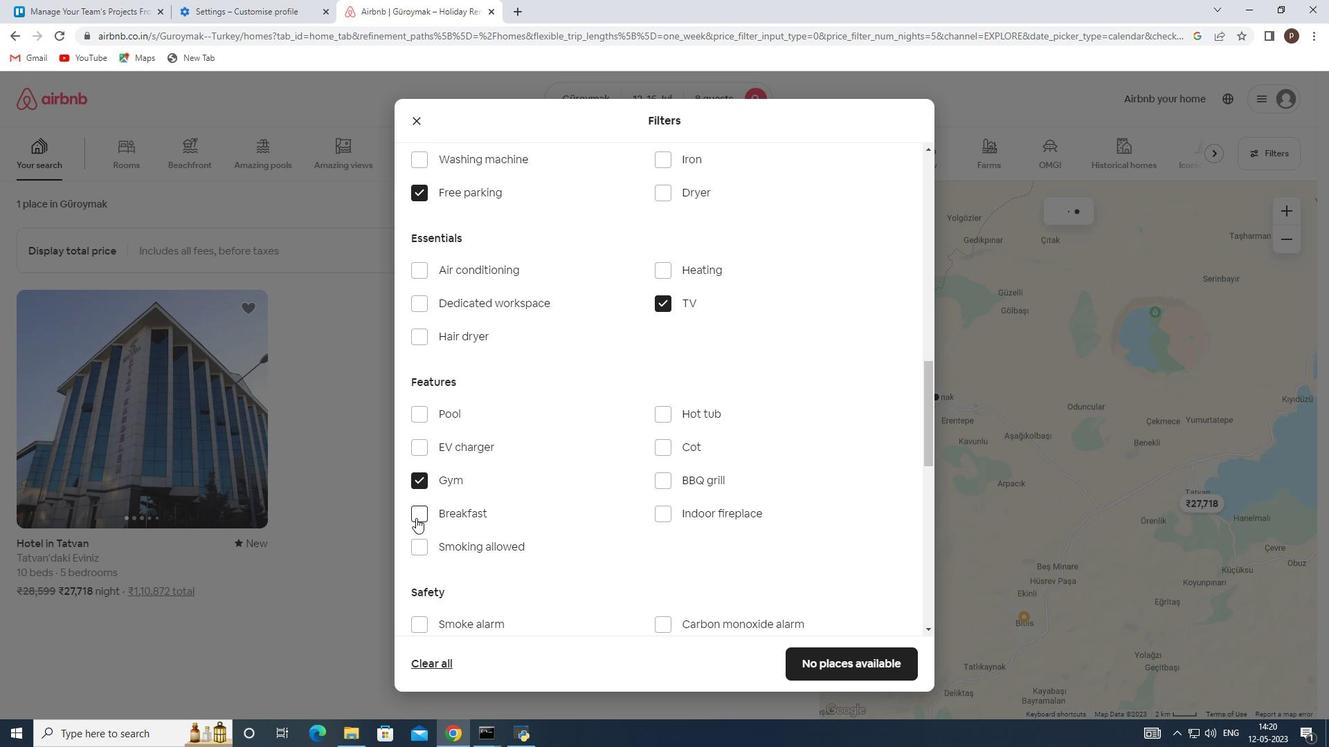 
Action: Mouse pressed left at (416, 518)
Screenshot: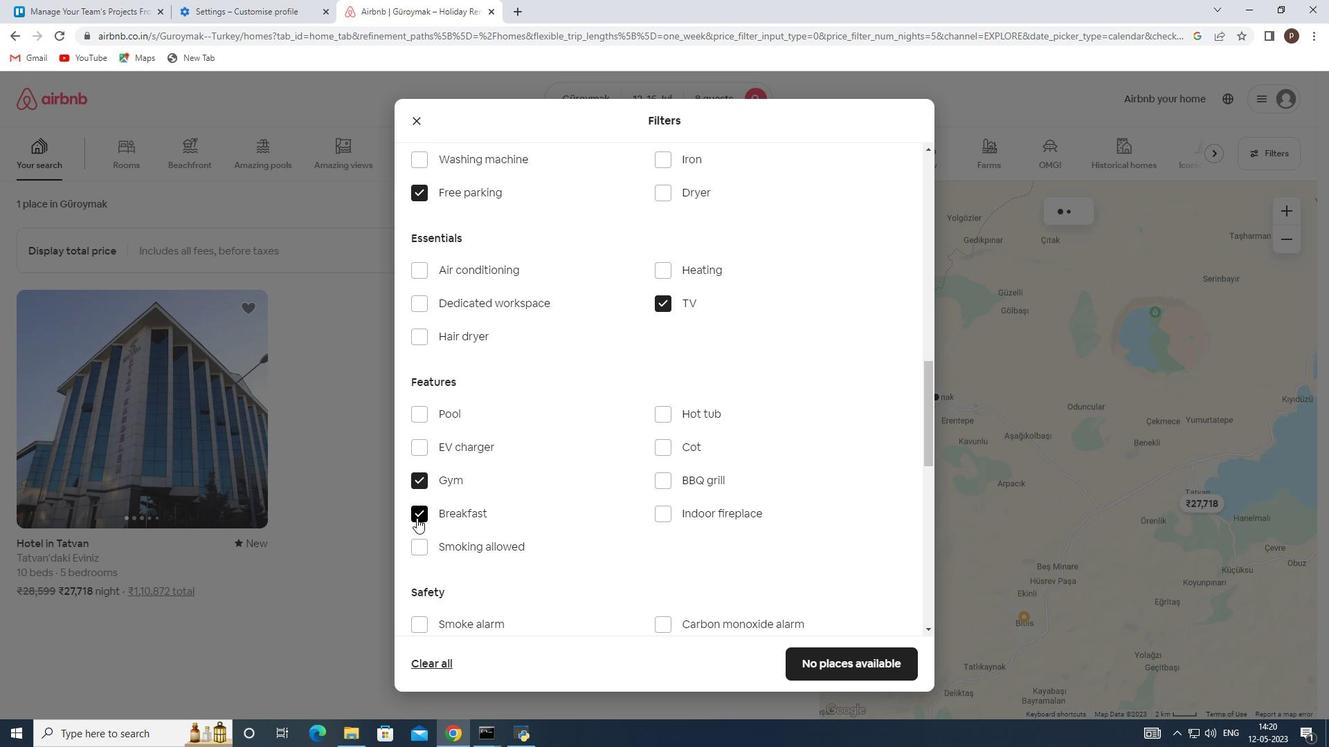 
Action: Mouse moved to (587, 503)
Screenshot: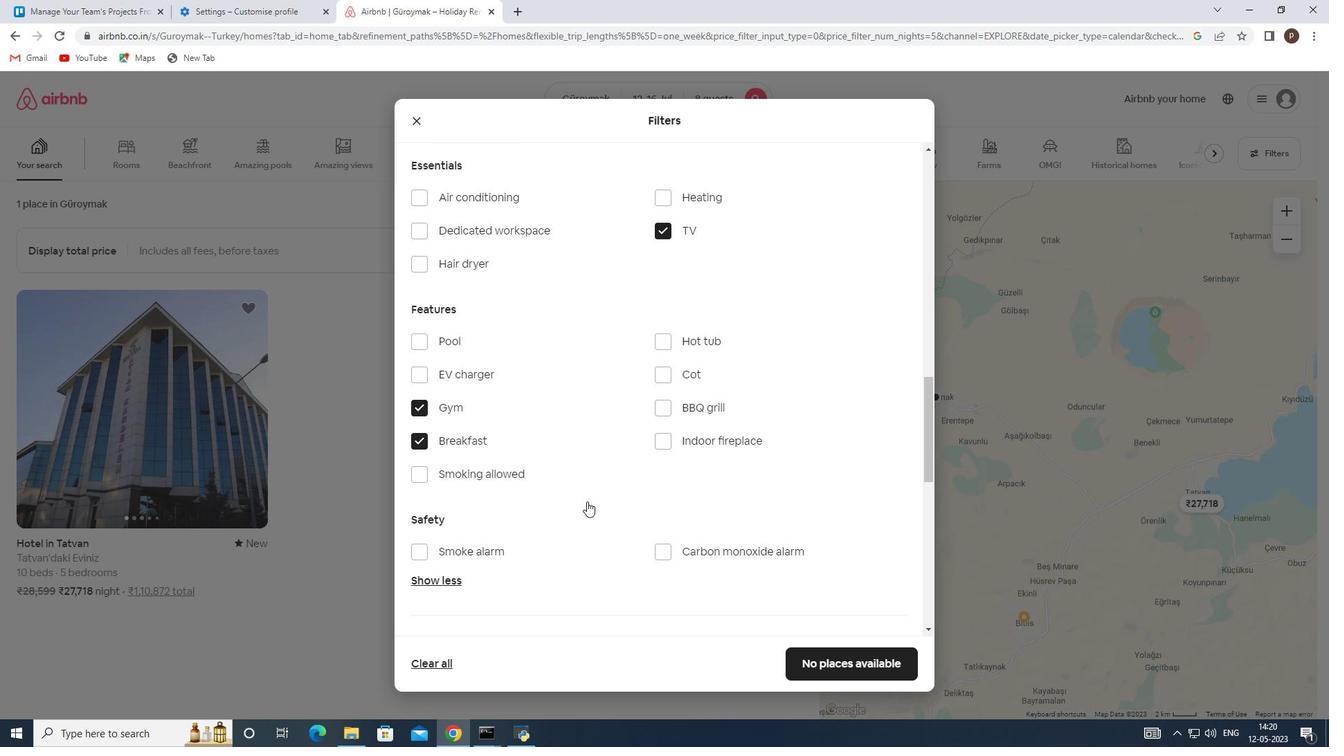 
Action: Mouse scrolled (587, 502) with delta (0, 0)
Screenshot: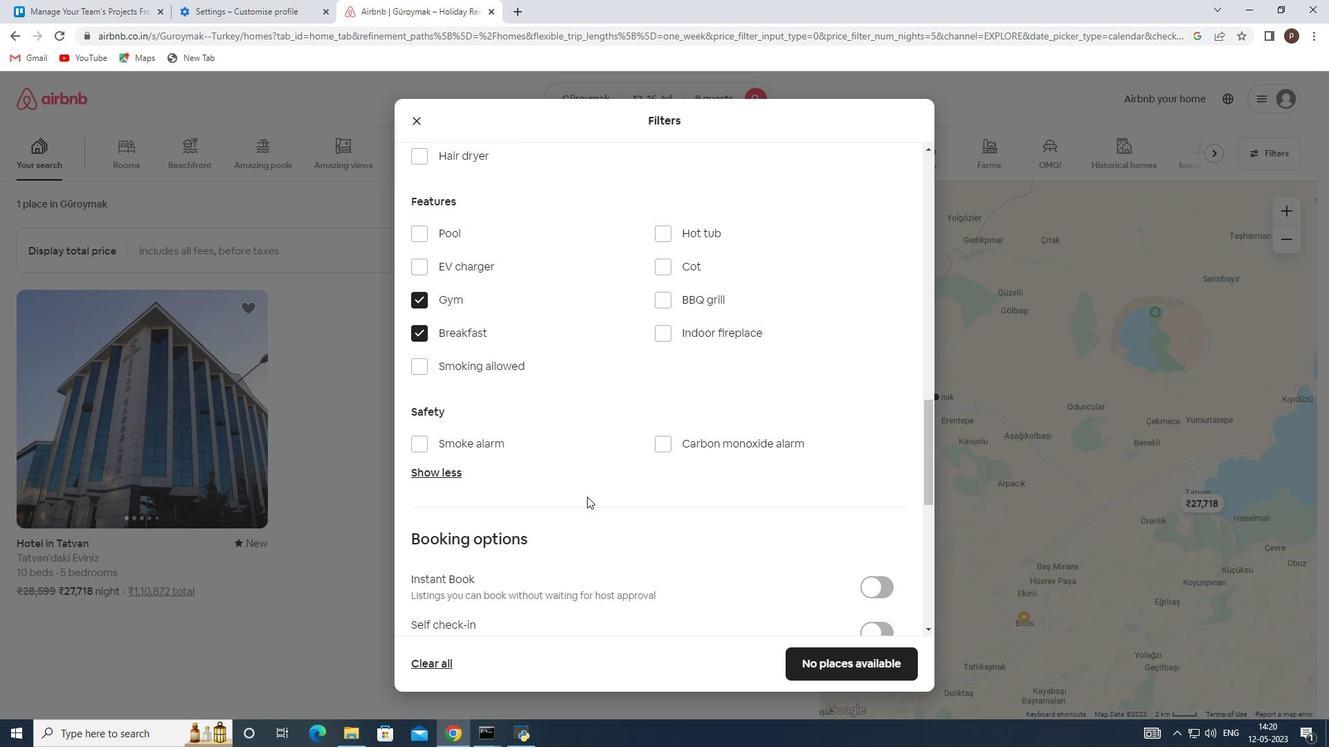 
Action: Mouse scrolled (587, 502) with delta (0, 0)
Screenshot: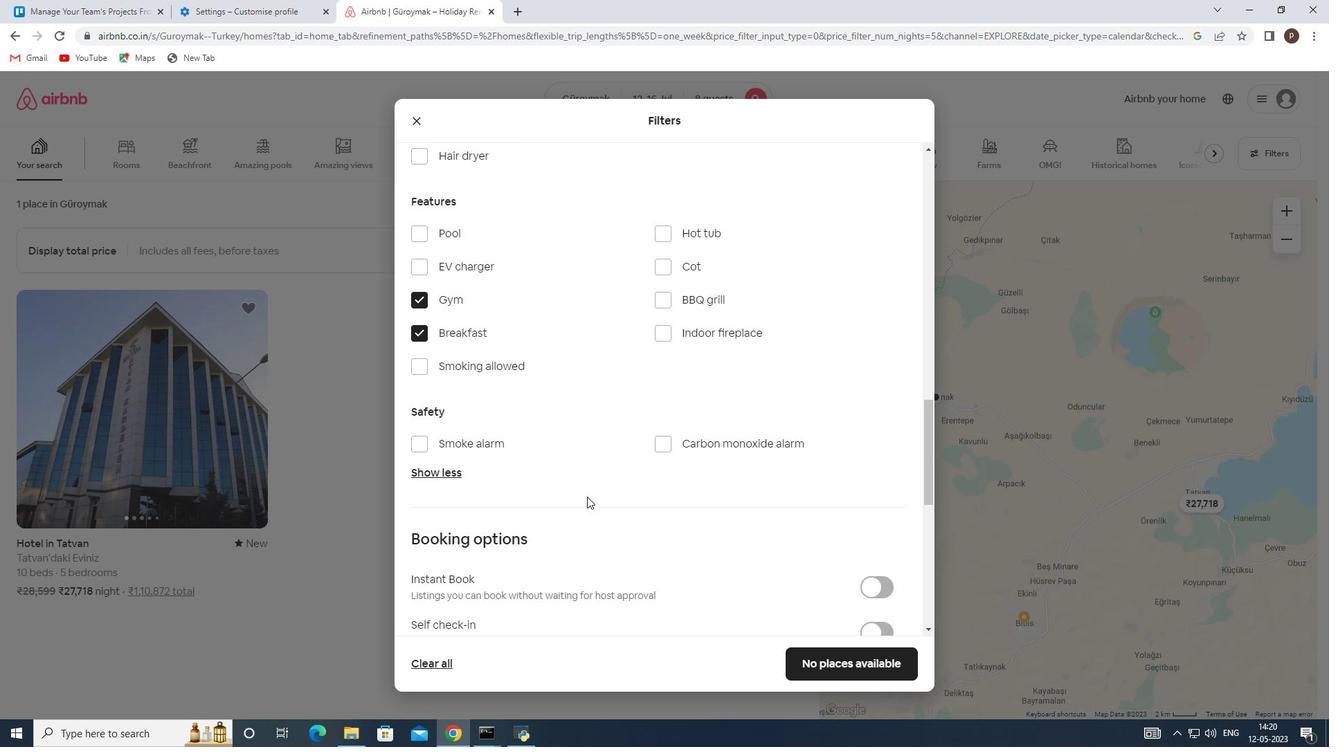 
Action: Mouse scrolled (587, 502) with delta (0, 0)
Screenshot: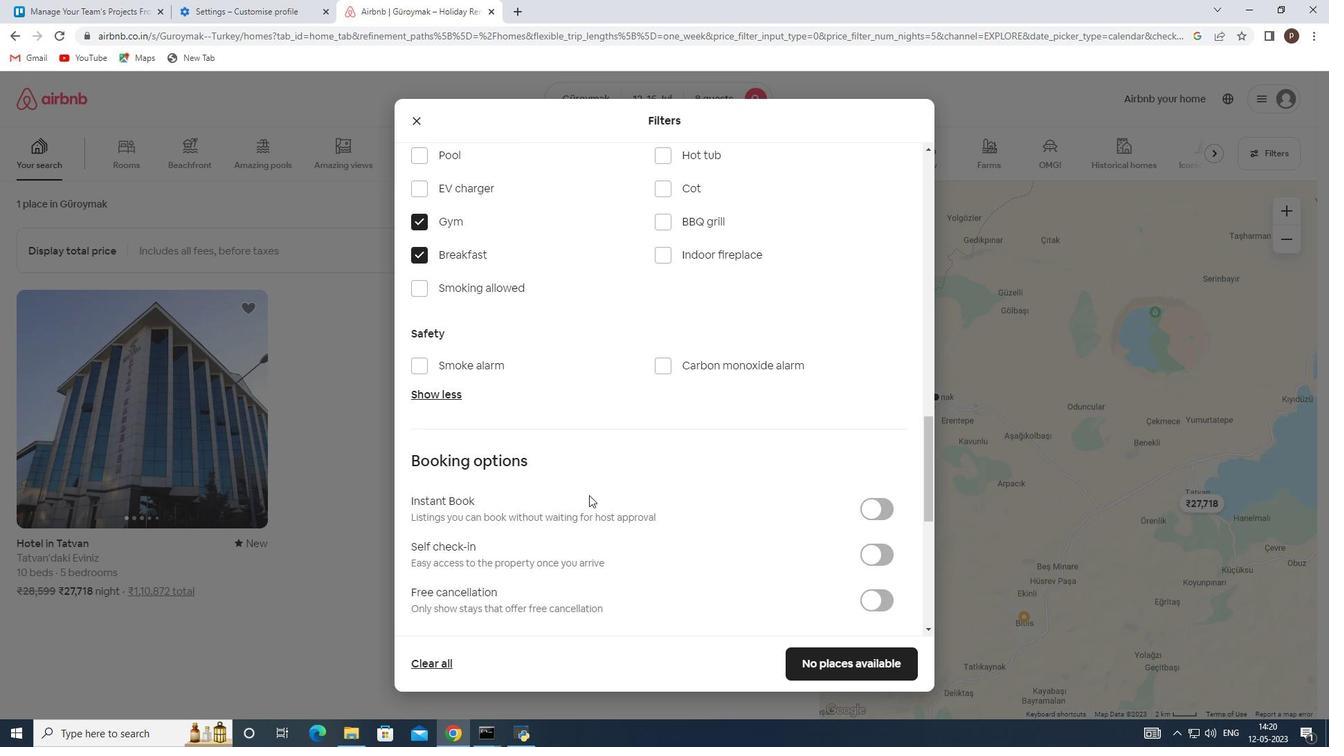 
Action: Mouse scrolled (587, 502) with delta (0, 0)
Screenshot: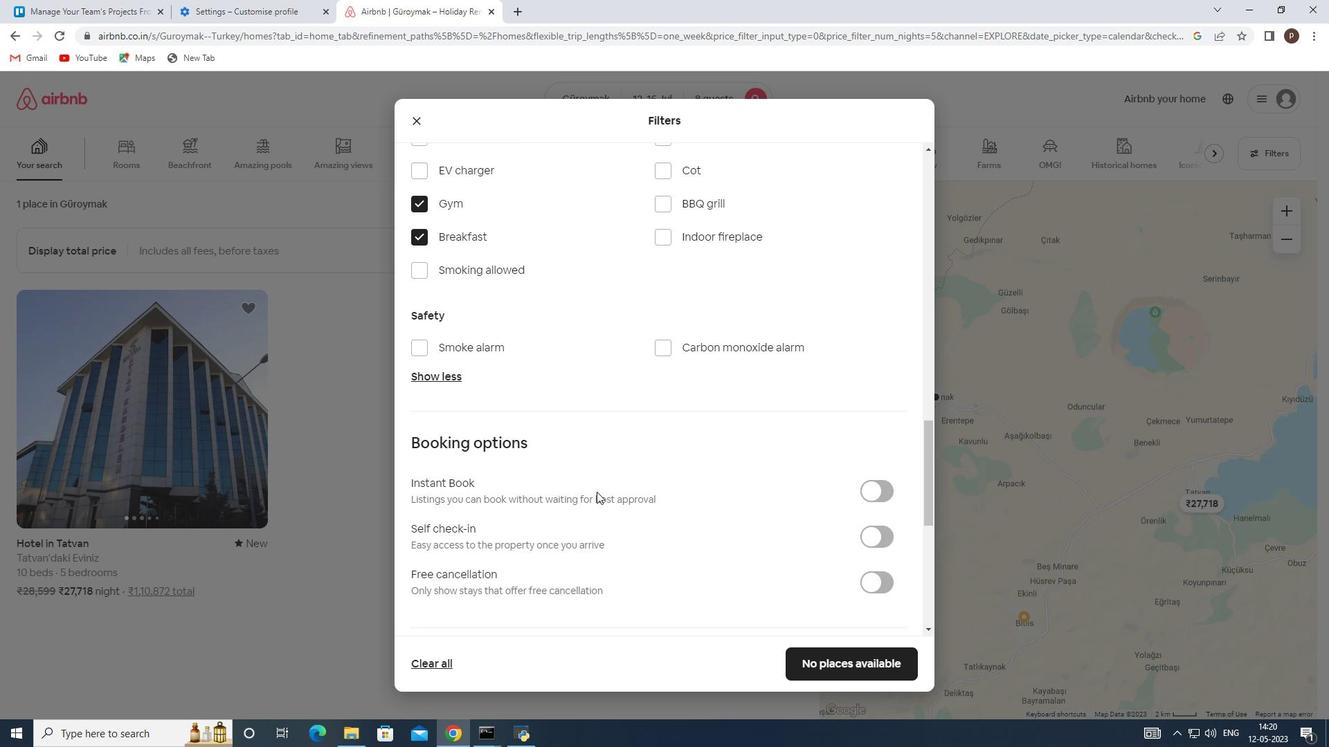 
Action: Mouse moved to (868, 535)
Screenshot: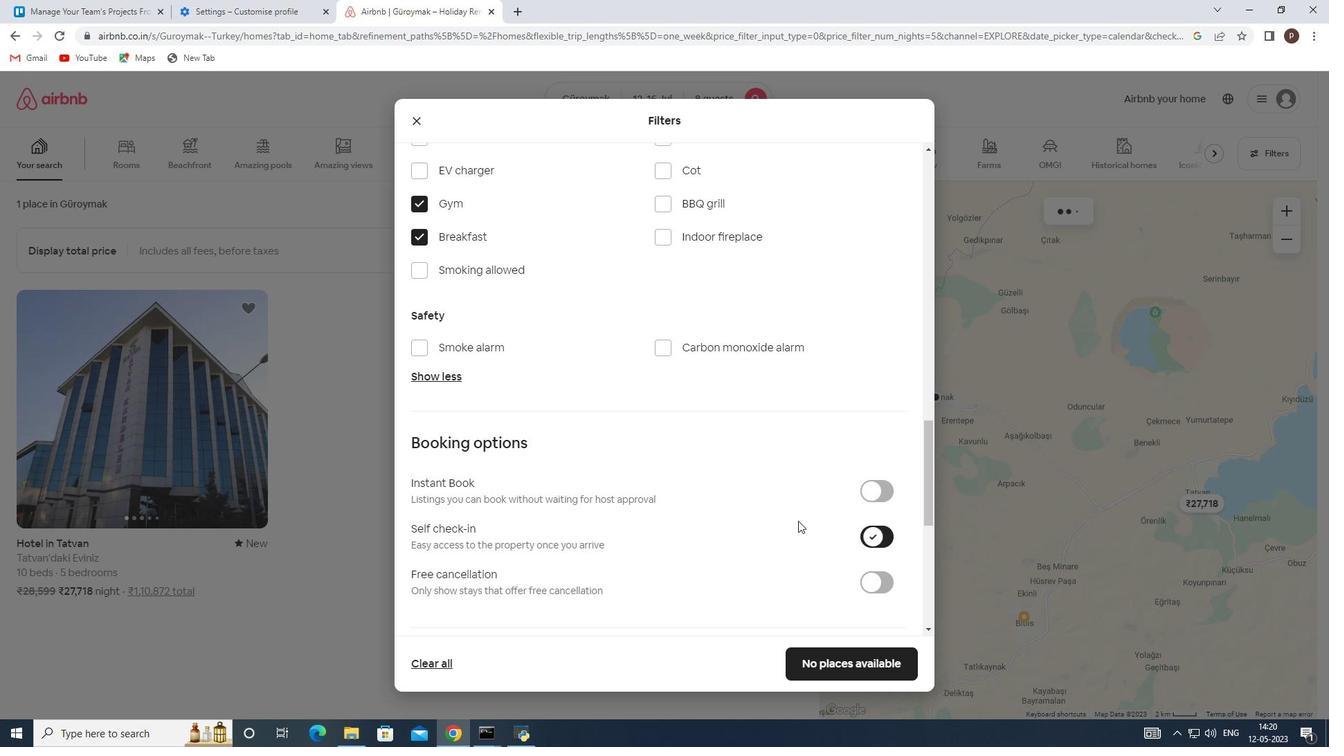 
Action: Mouse pressed left at (868, 535)
Screenshot: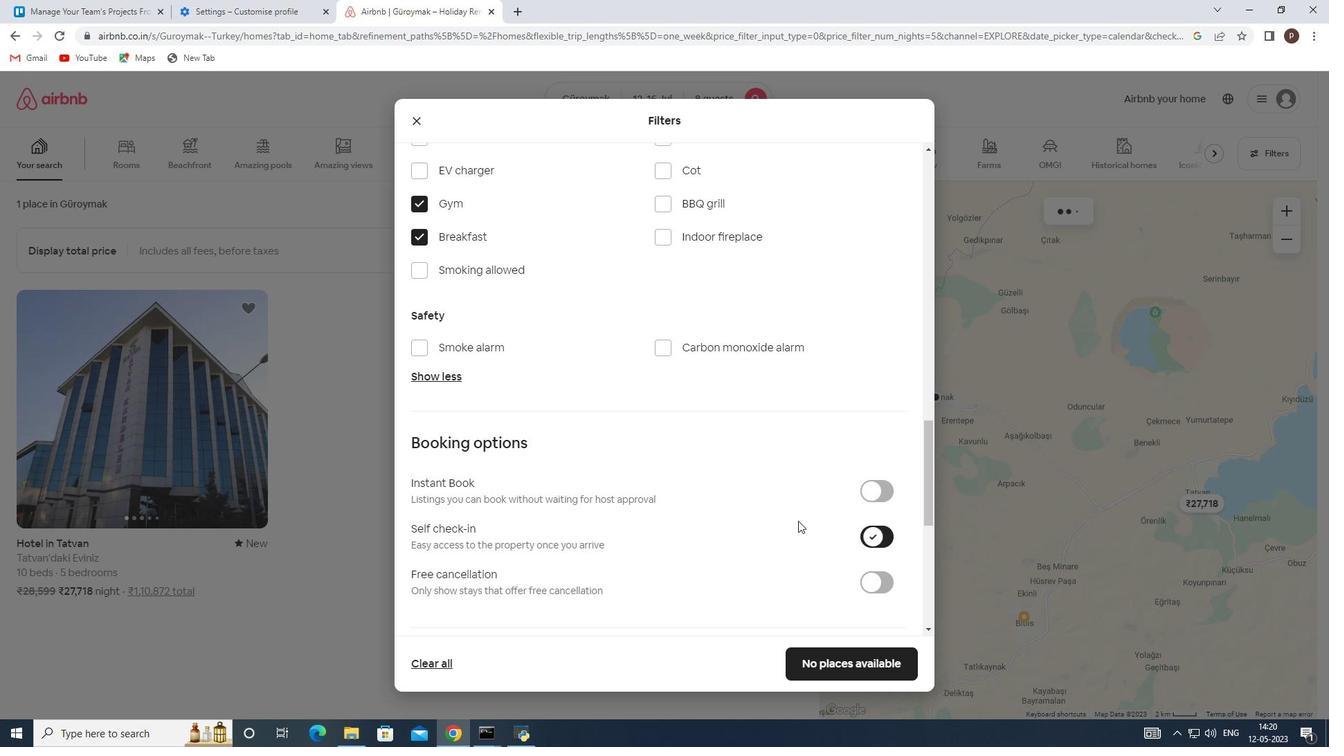 
Action: Mouse moved to (742, 509)
Screenshot: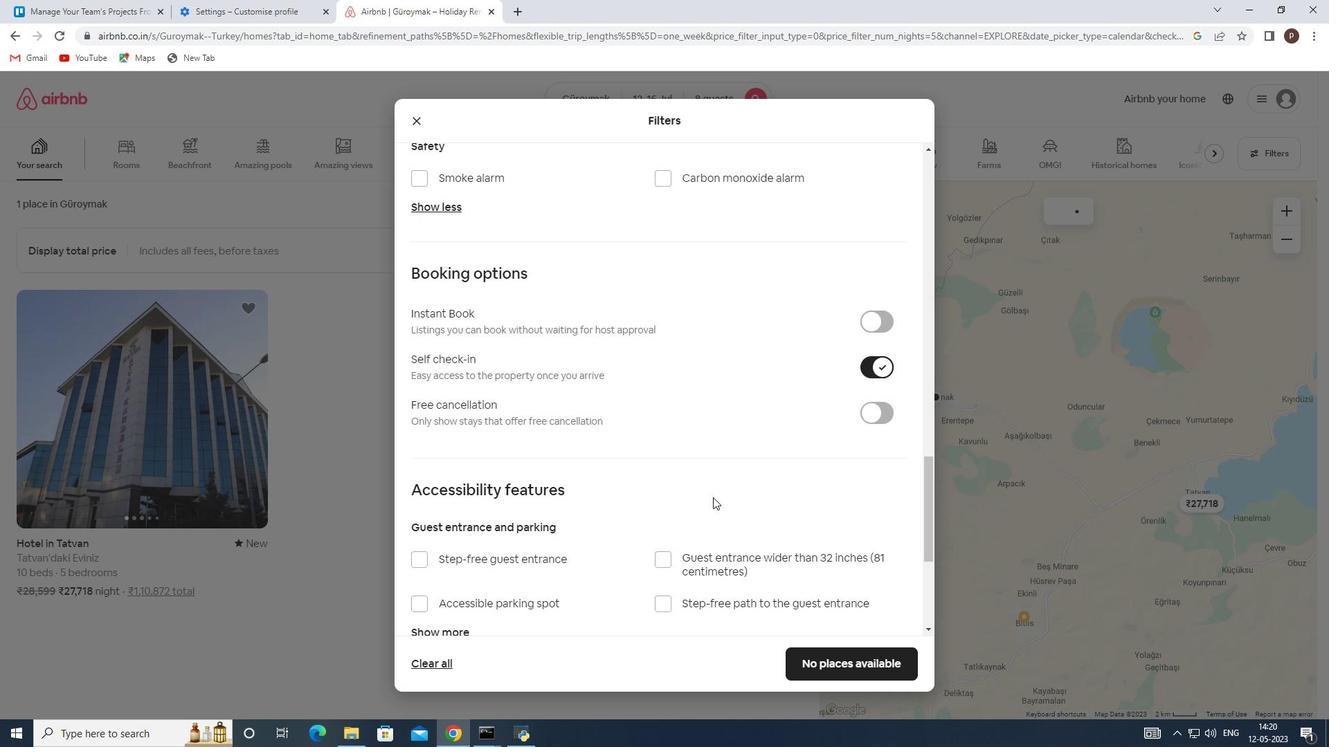 
Action: Mouse scrolled (742, 508) with delta (0, 0)
Screenshot: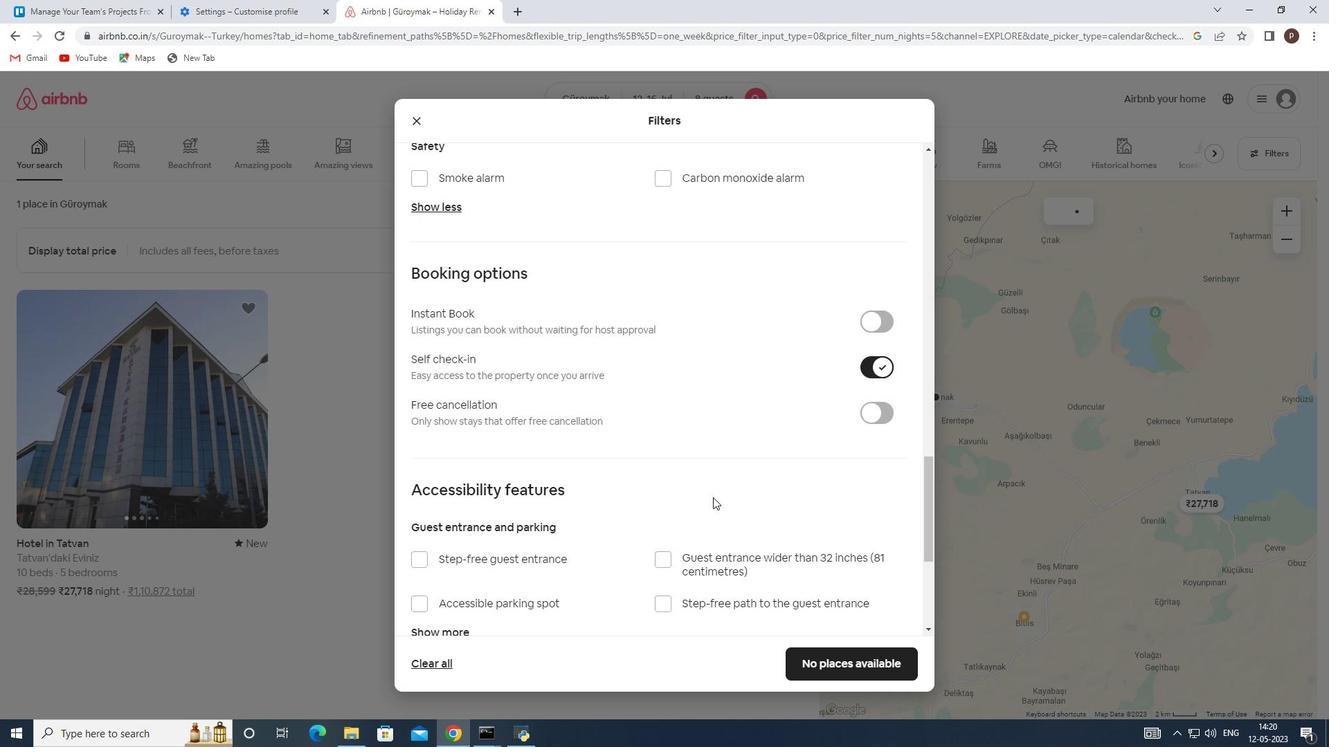 
Action: Mouse scrolled (742, 508) with delta (0, 0)
Screenshot: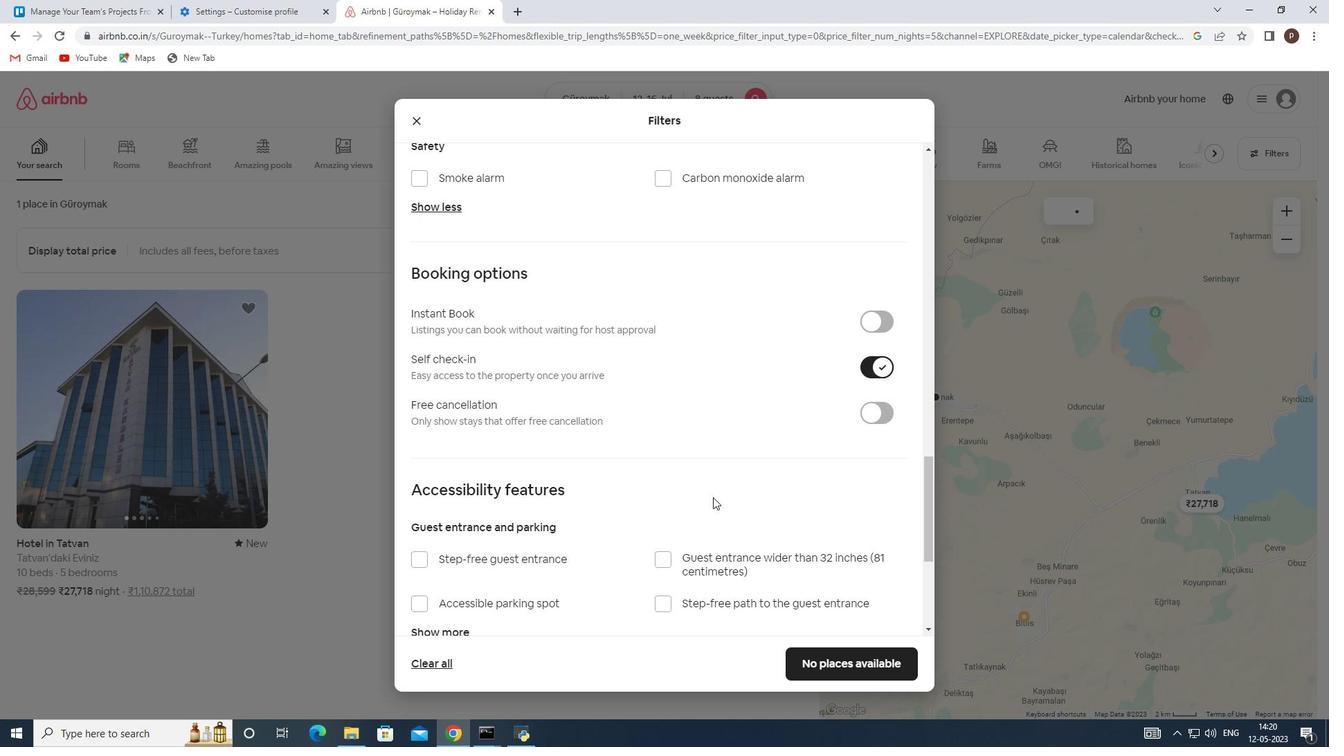 
Action: Mouse scrolled (742, 508) with delta (0, 0)
Screenshot: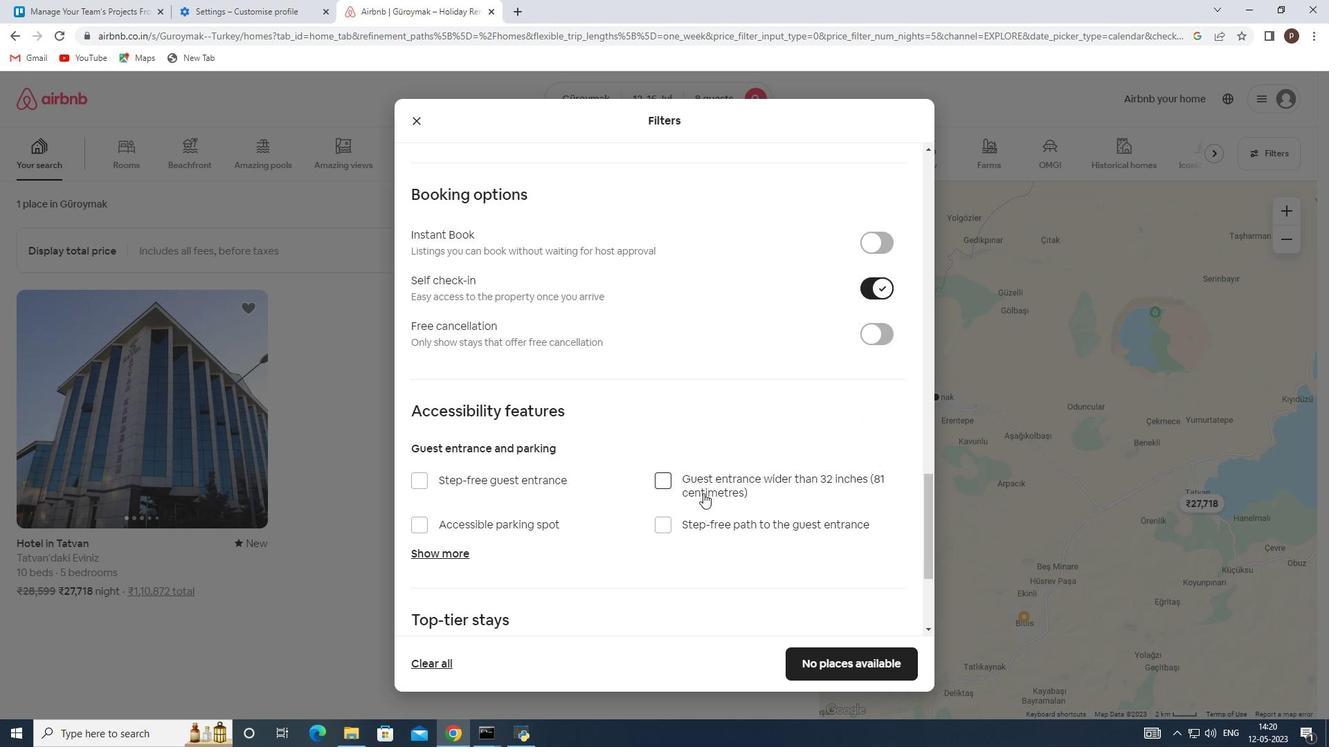 
Action: Mouse moved to (733, 507)
Screenshot: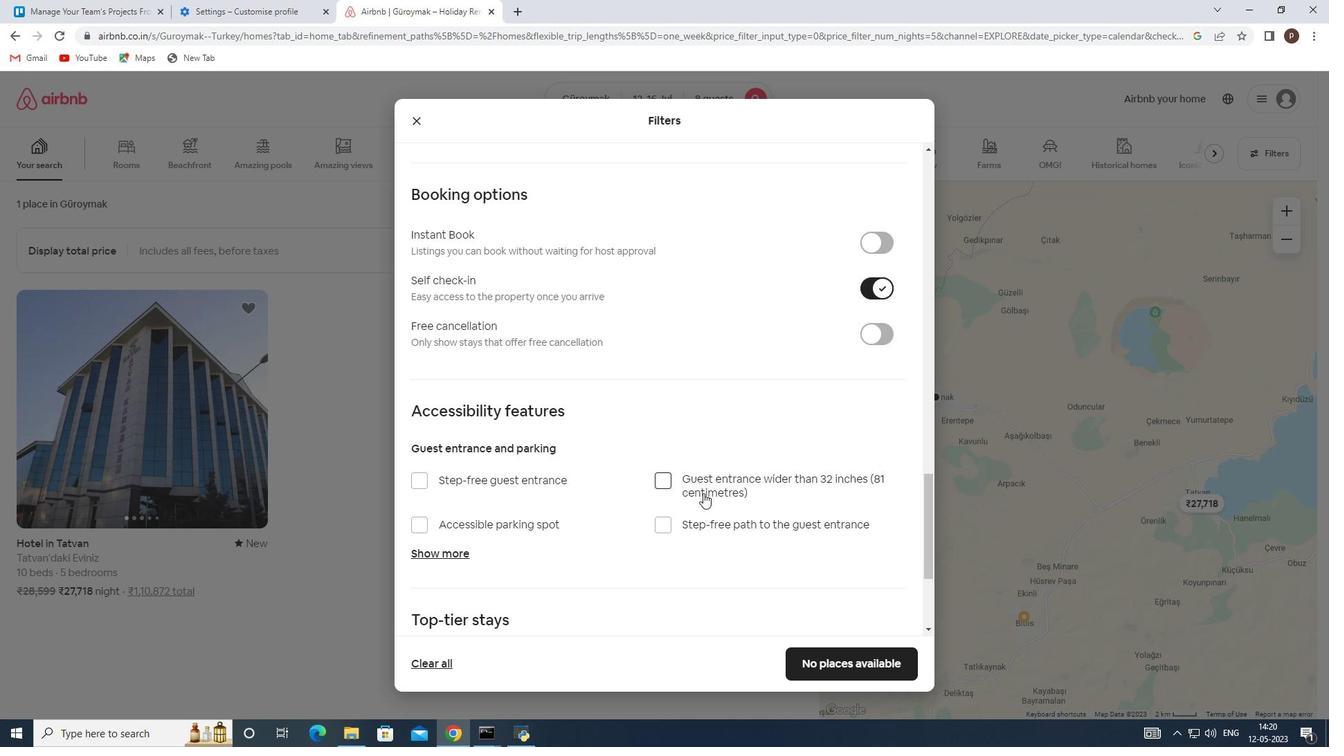 
Action: Mouse scrolled (733, 506) with delta (0, 0)
Screenshot: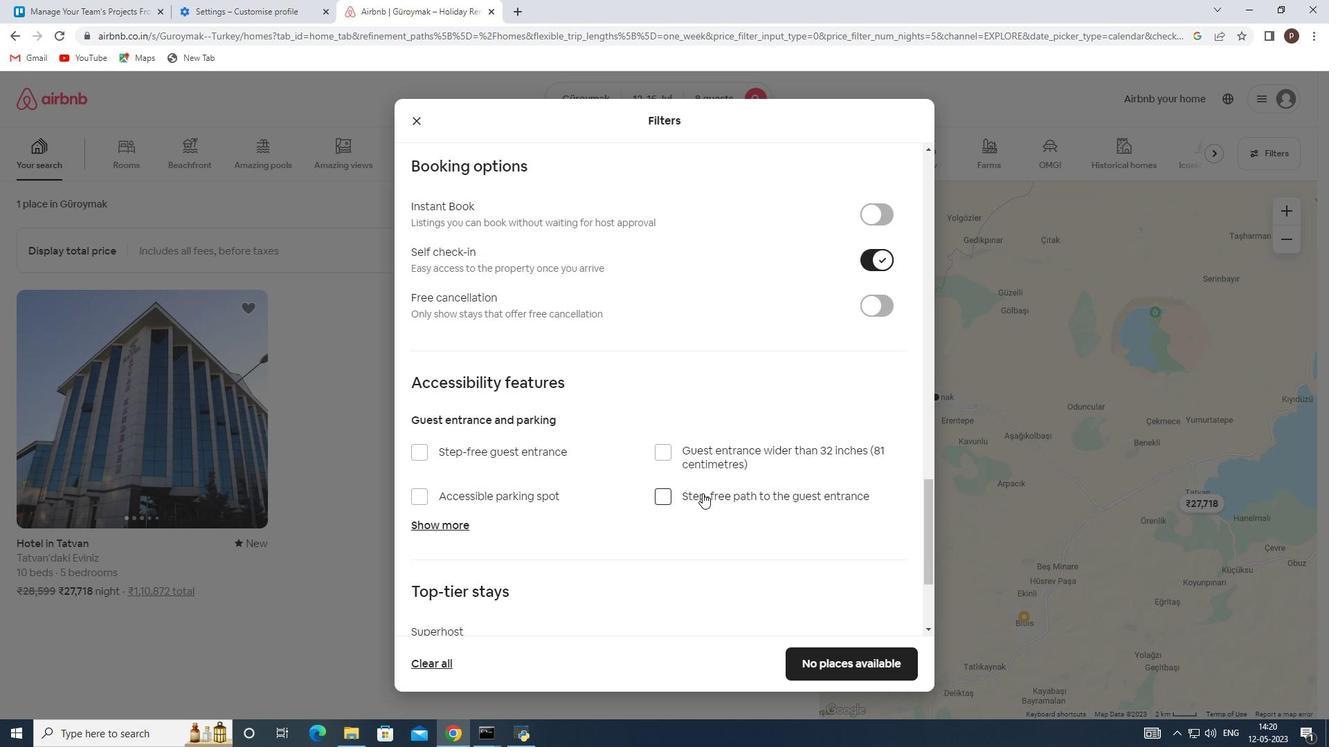 
Action: Mouse moved to (703, 490)
Screenshot: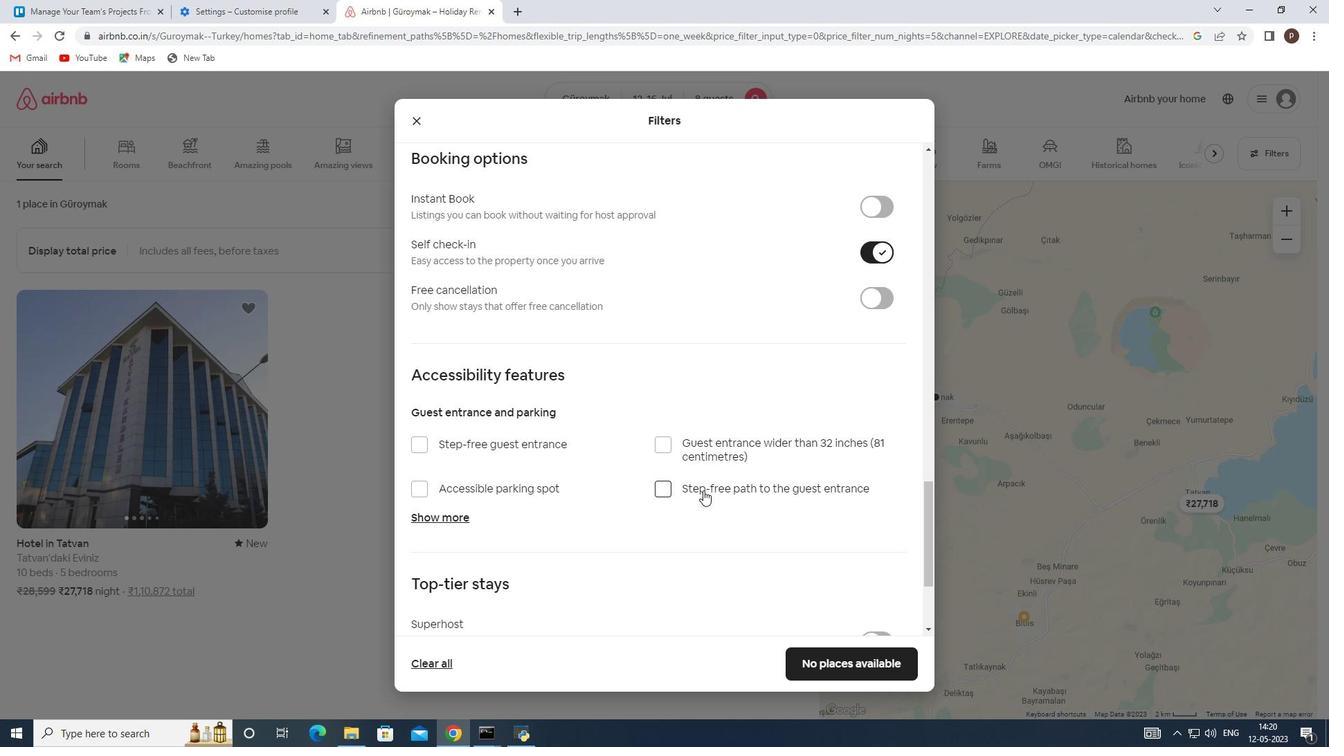 
Action: Mouse scrolled (703, 490) with delta (0, 0)
Screenshot: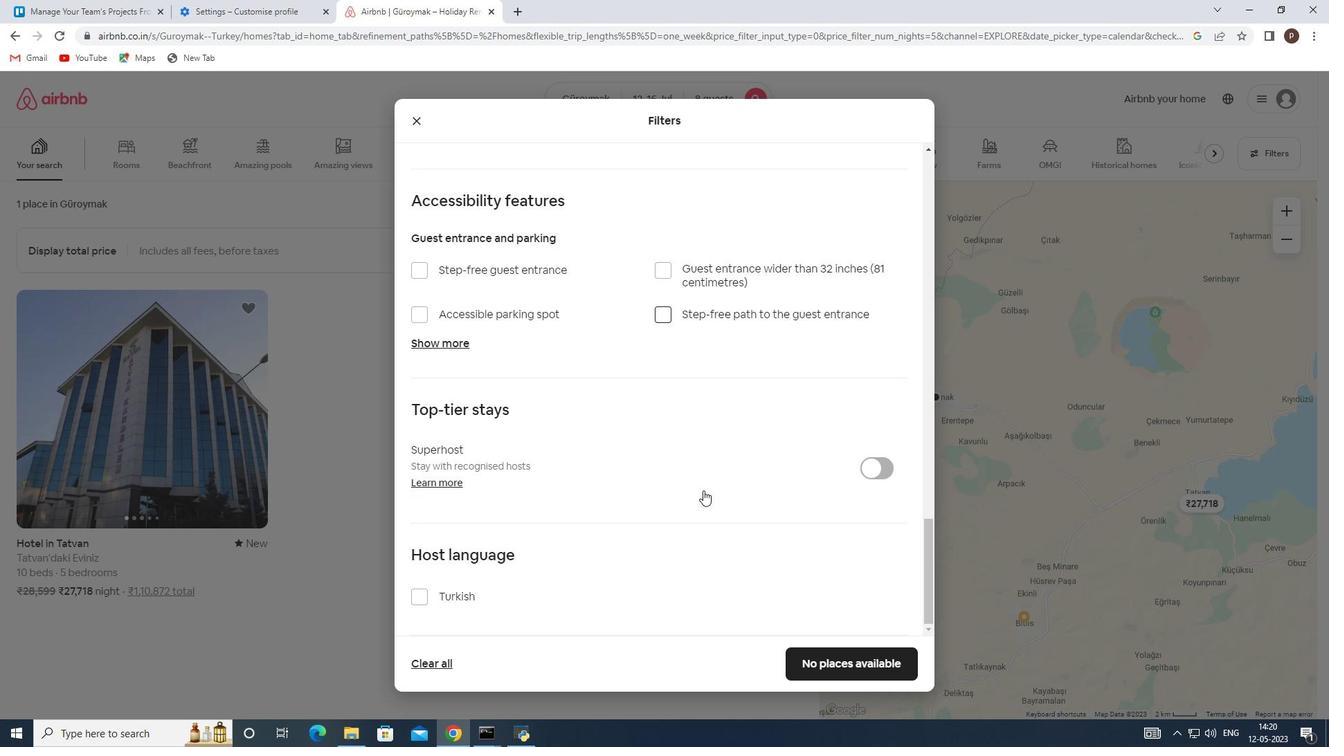 
Action: Mouse scrolled (703, 490) with delta (0, 0)
Screenshot: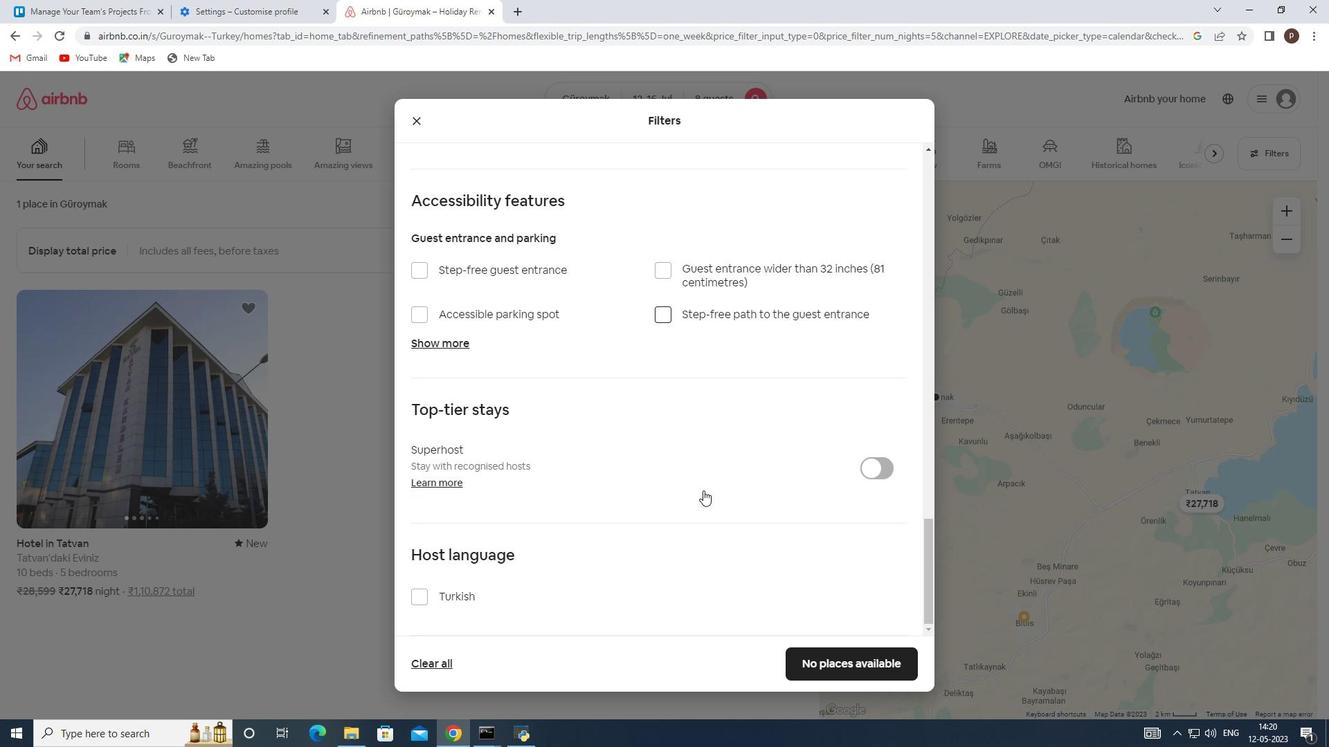 
Action: Mouse scrolled (703, 490) with delta (0, 0)
Screenshot: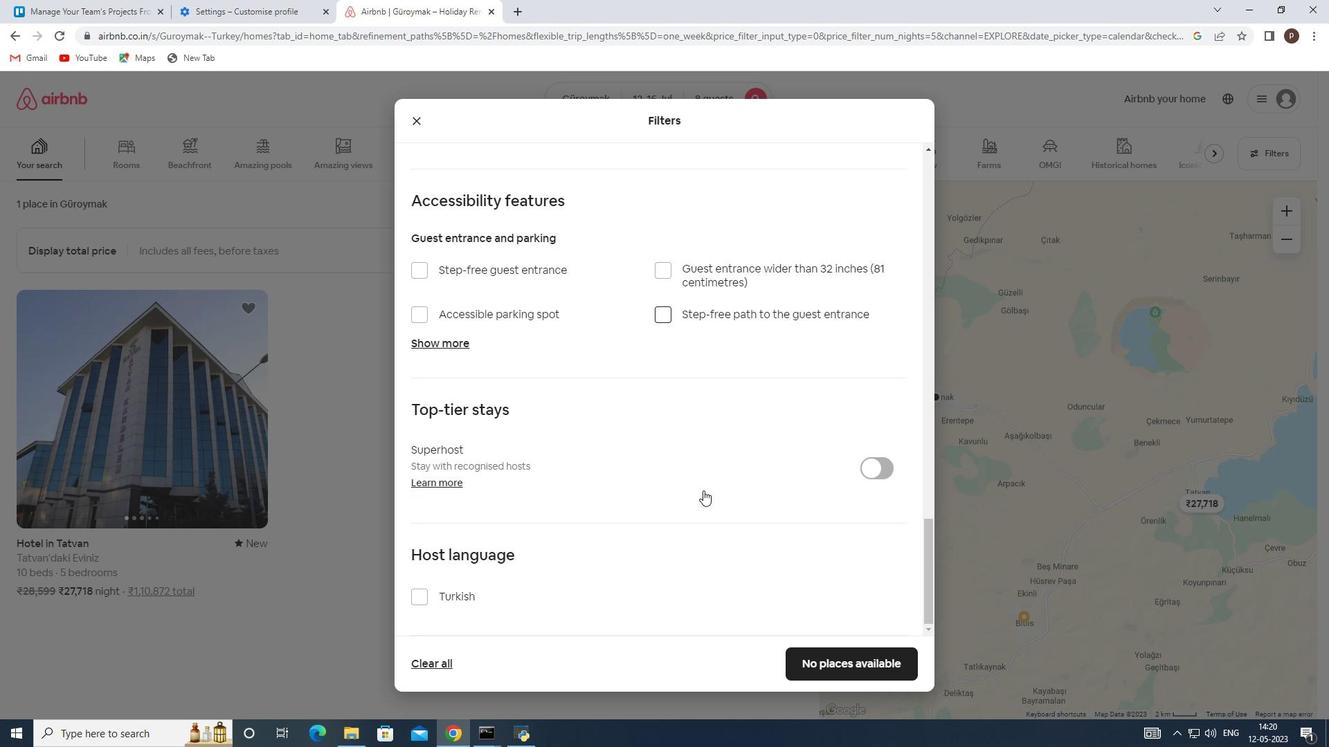 
Action: Mouse scrolled (703, 490) with delta (0, 0)
Screenshot: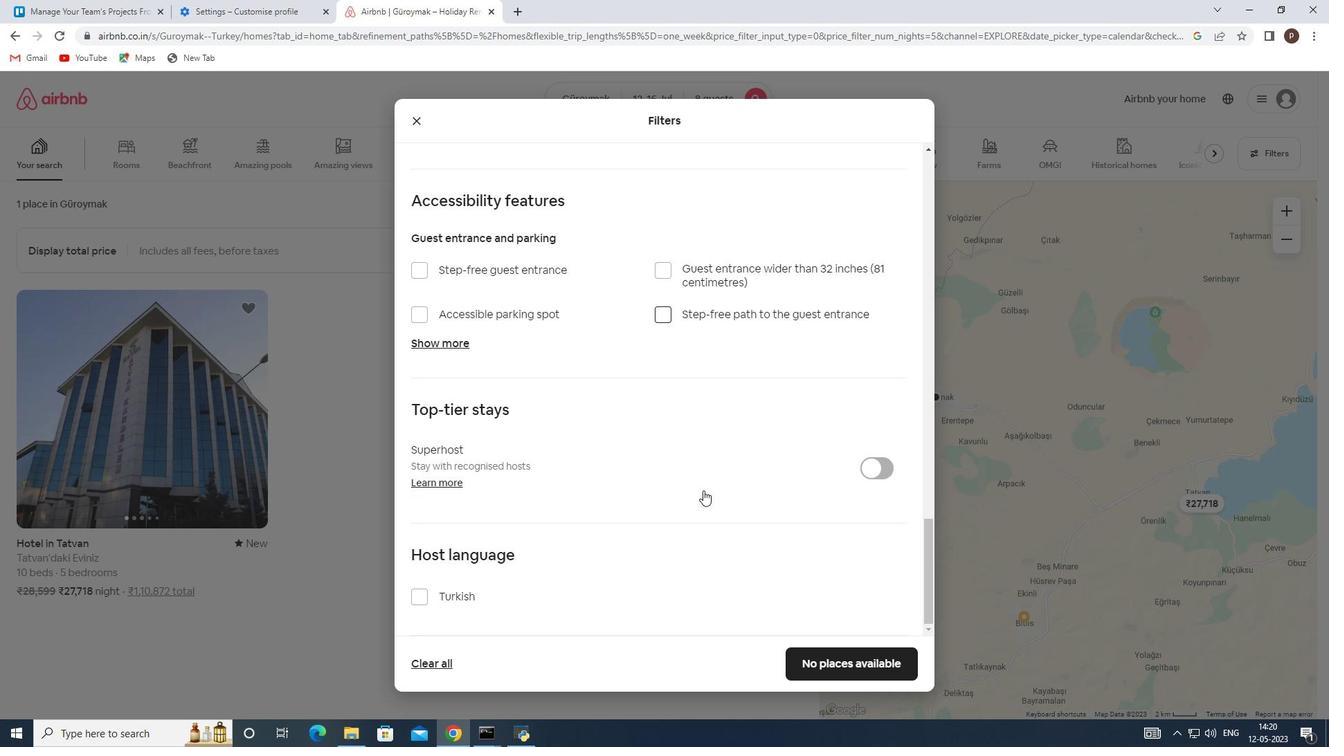 
Action: Mouse scrolled (703, 490) with delta (0, 0)
Screenshot: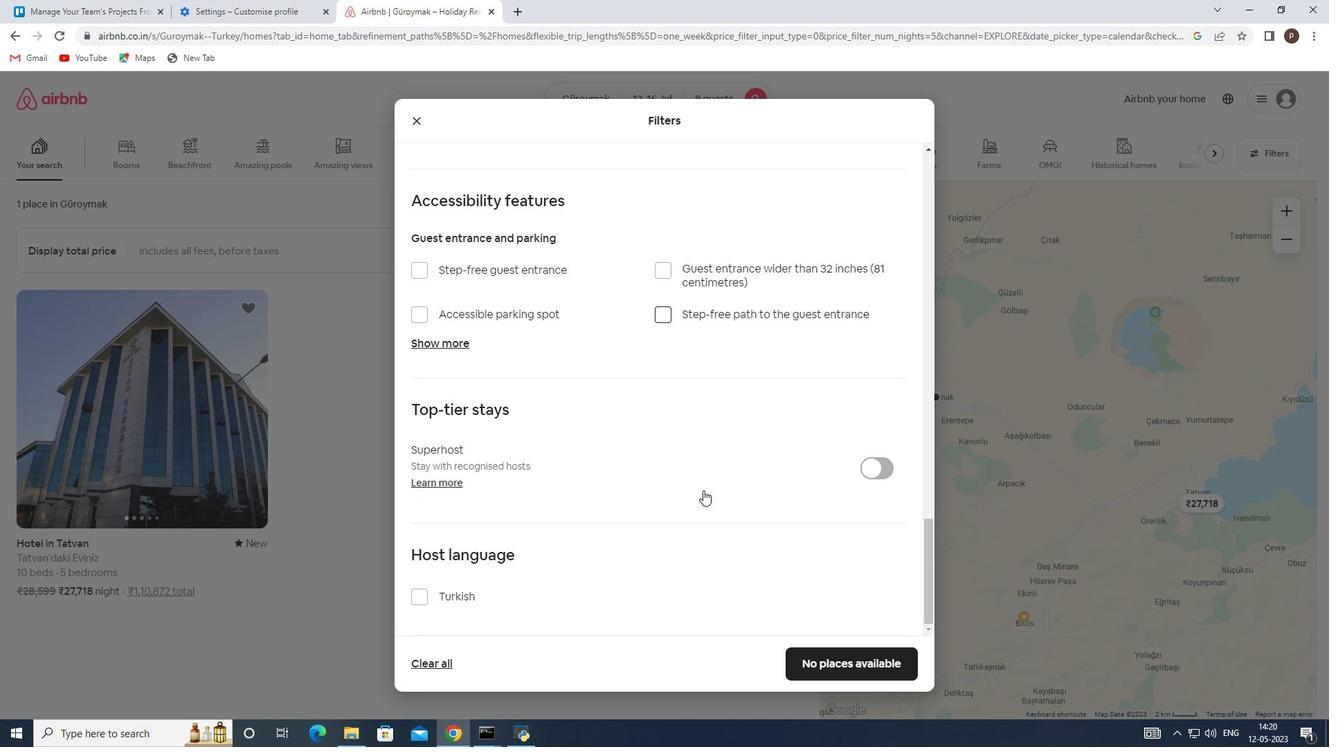 
Action: Mouse moved to (628, 536)
Screenshot: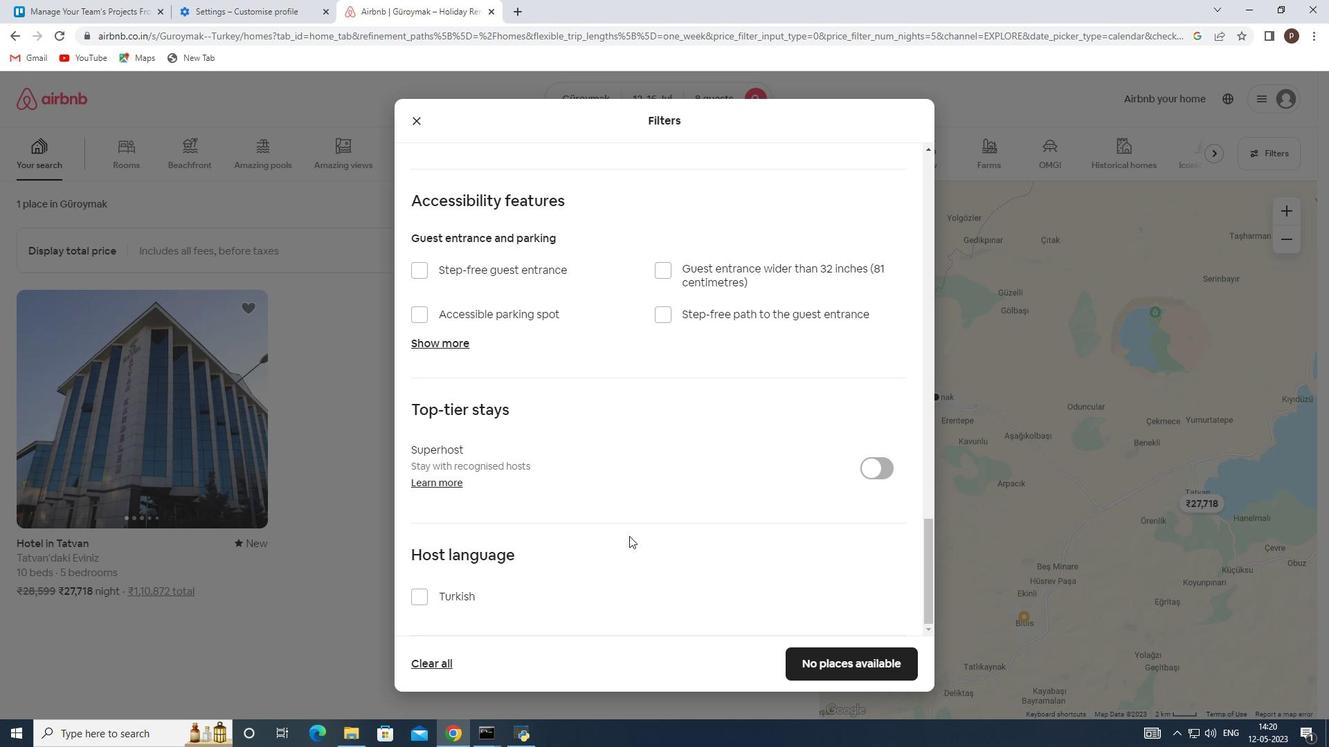 
Action: Mouse scrolled (628, 535) with delta (0, 0)
Screenshot: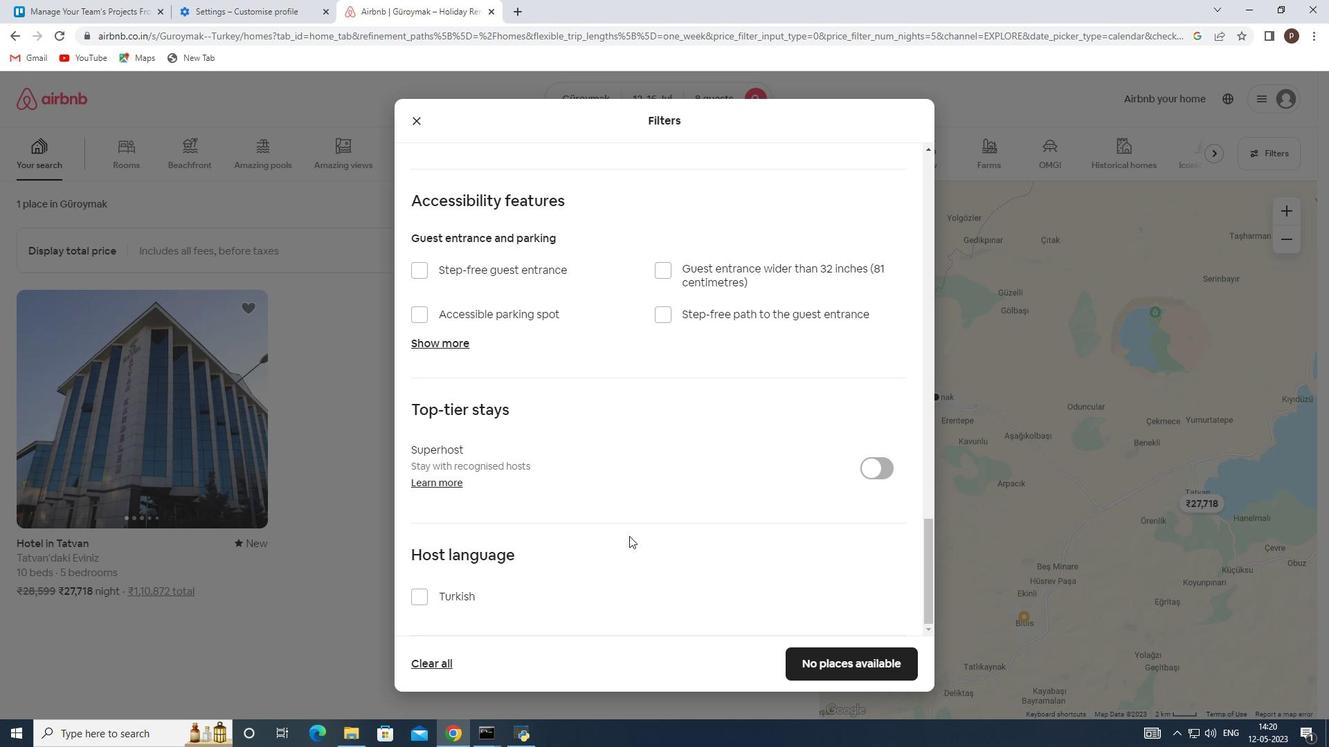 
Action: Mouse scrolled (628, 535) with delta (0, 0)
Screenshot: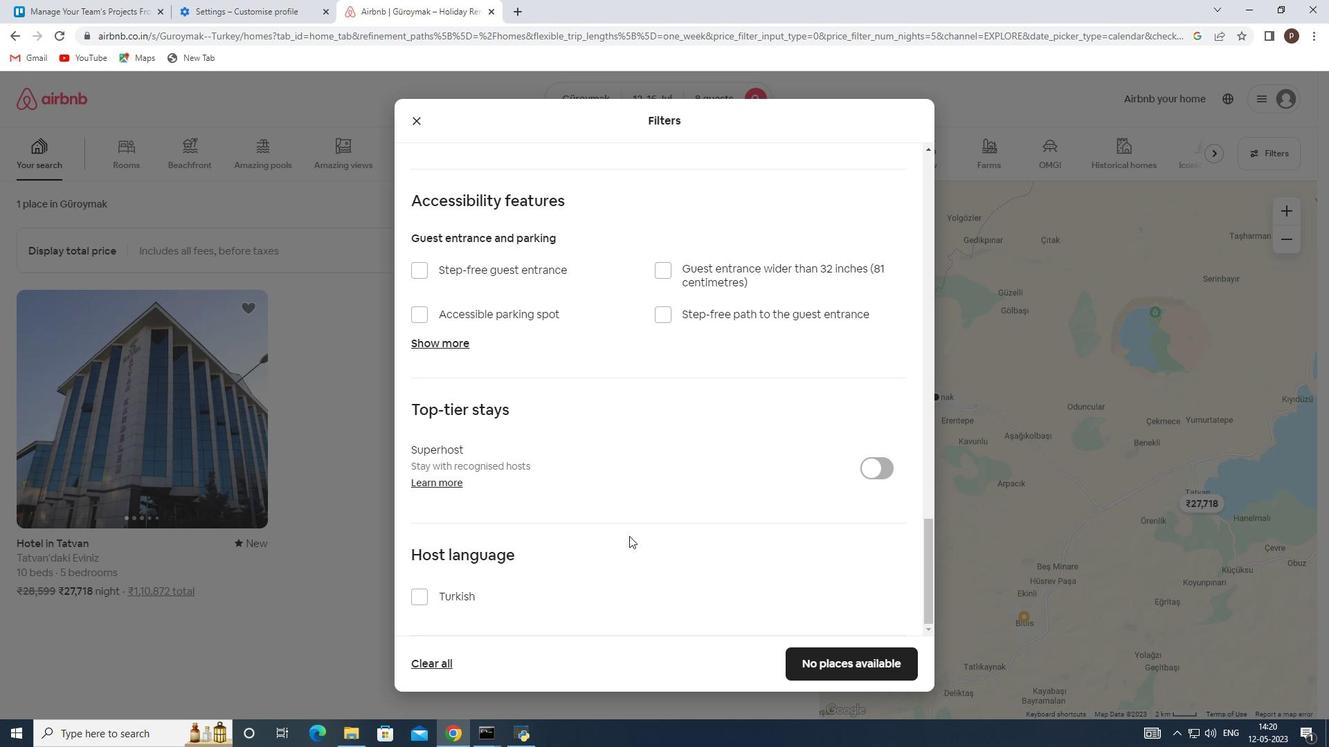 
Action: Mouse moved to (814, 657)
Screenshot: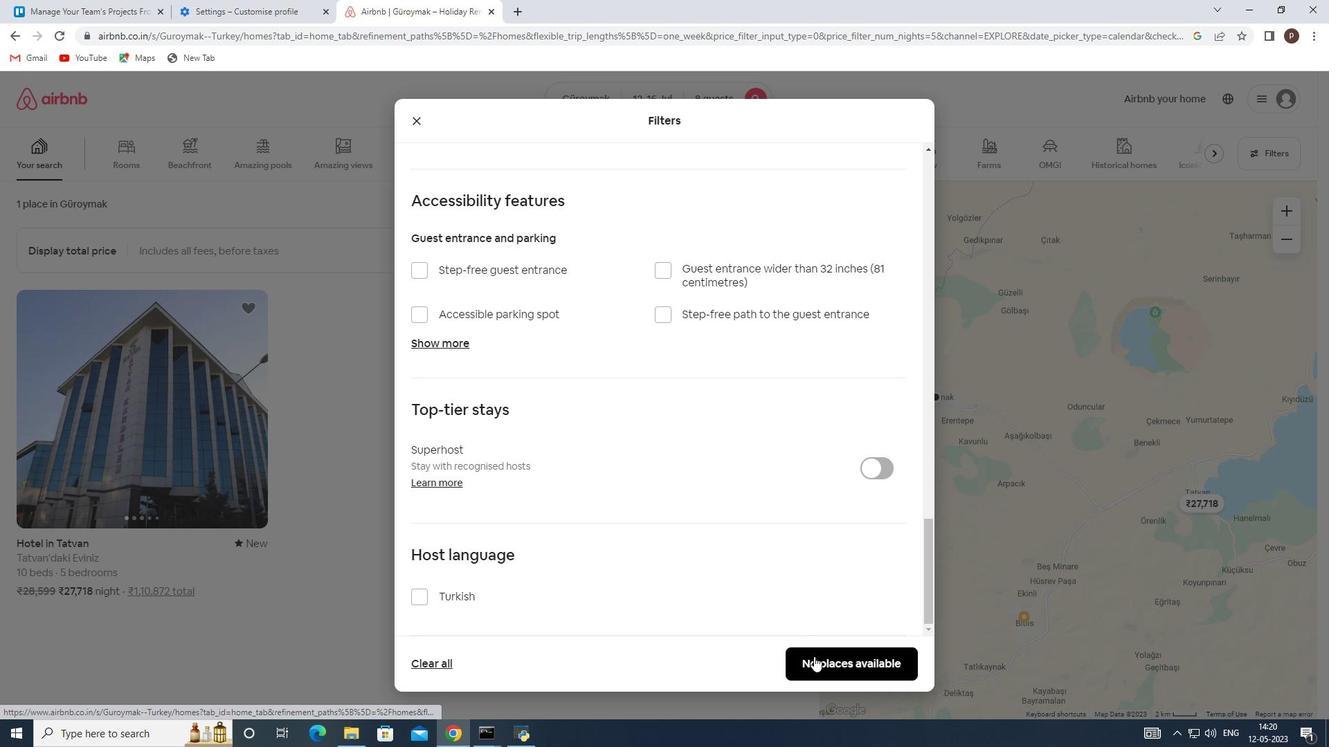 
Action: Mouse pressed left at (814, 657)
Screenshot: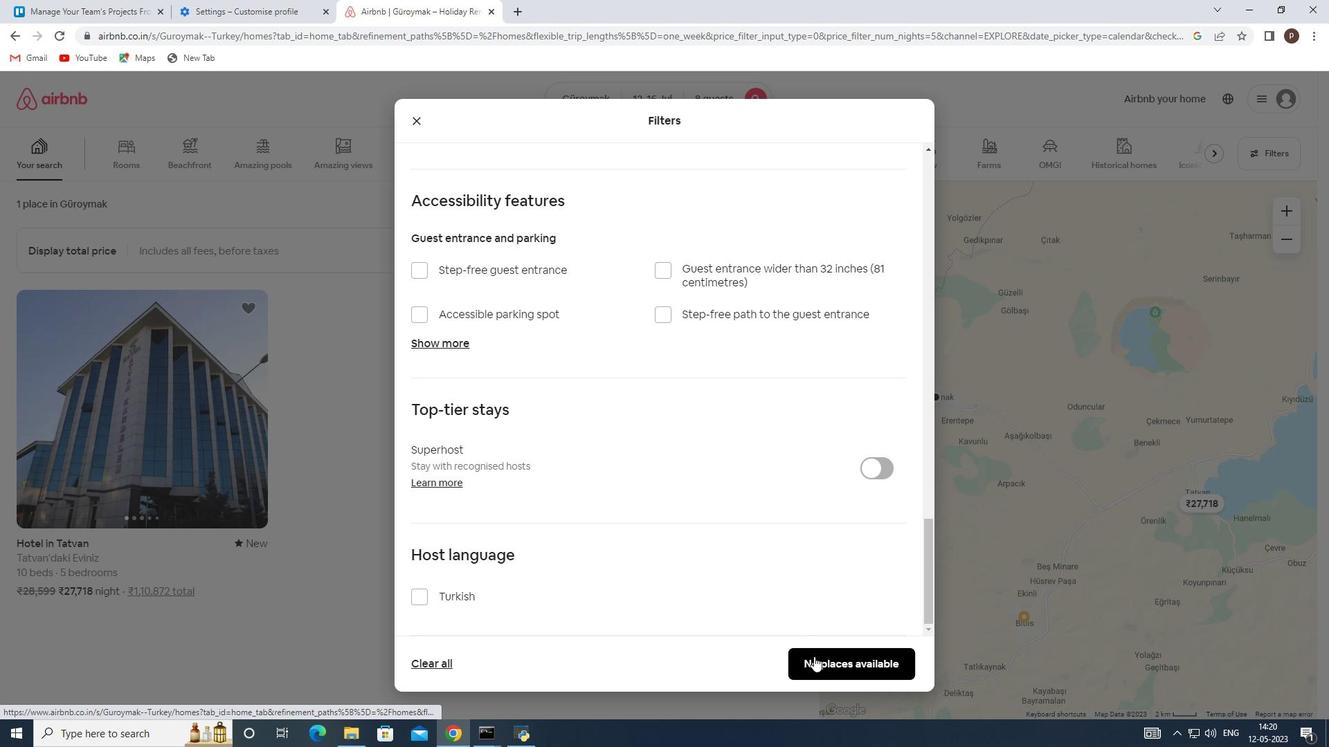 
